 Task: In the Page Airports.pptxselect the entire text, and change the font case to  'sentence case'and apply the design theme 'ion boardroom'and apply the transition random barsand insert the  date and timewith color purple
Action: Mouse moved to (60, 118)
Screenshot: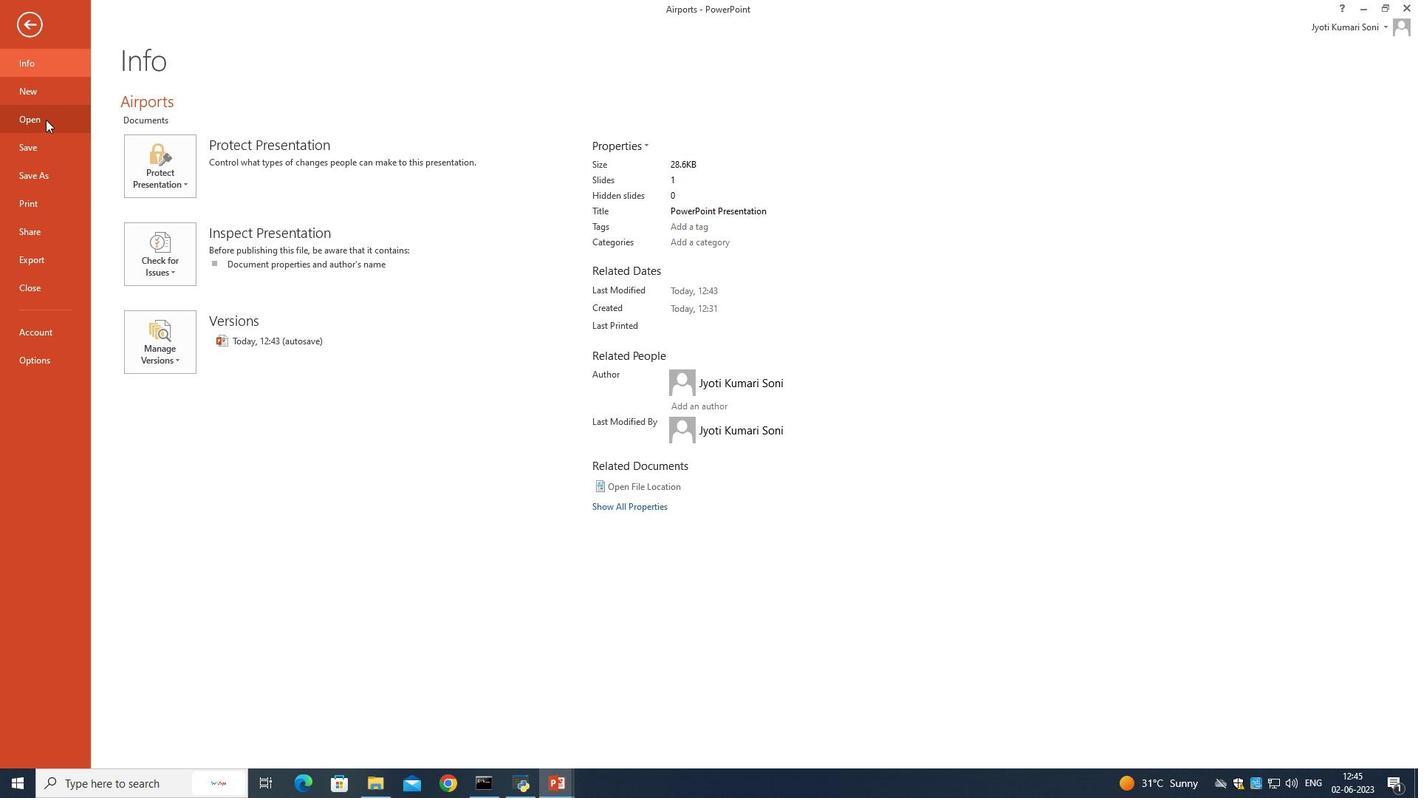 
Action: Mouse pressed left at (60, 118)
Screenshot: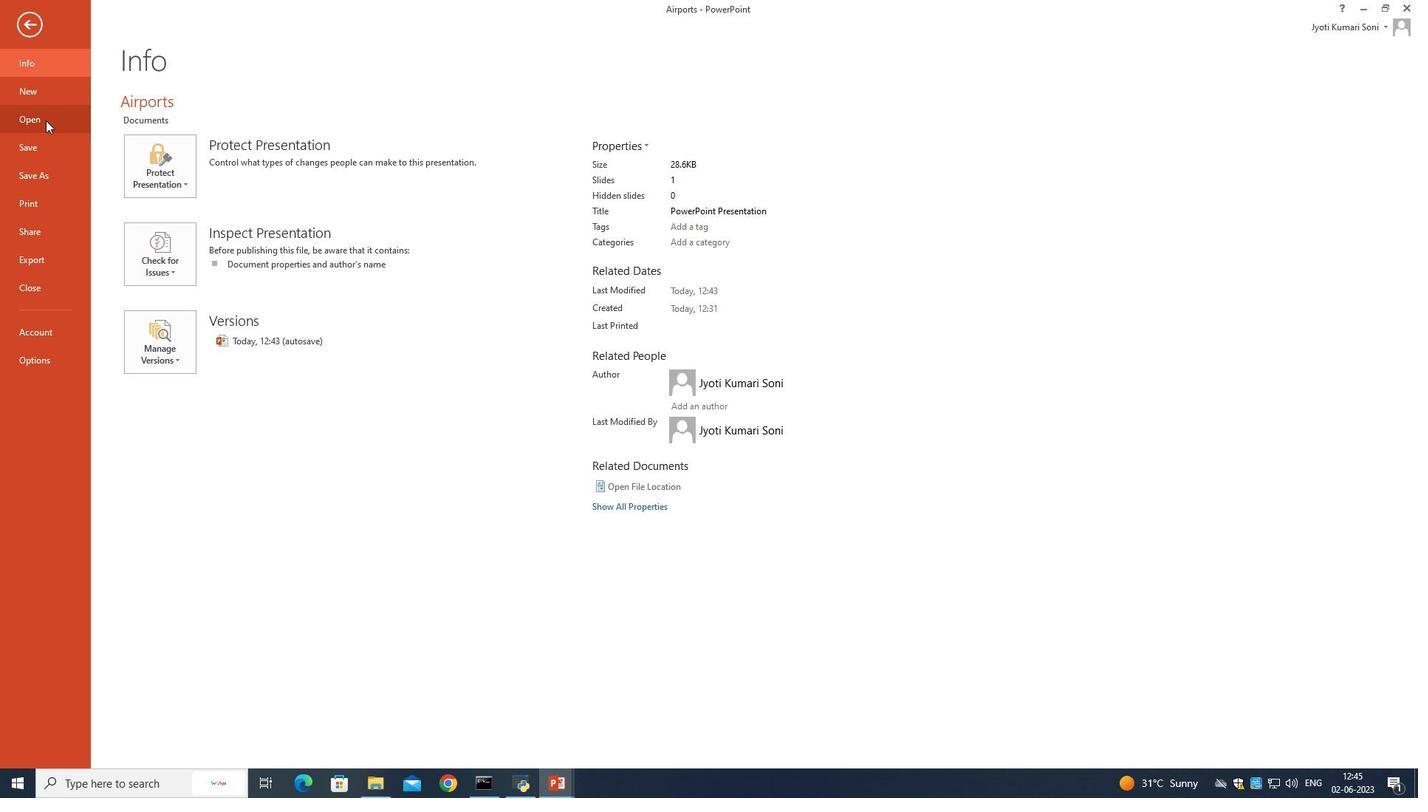 
Action: Mouse moved to (396, 146)
Screenshot: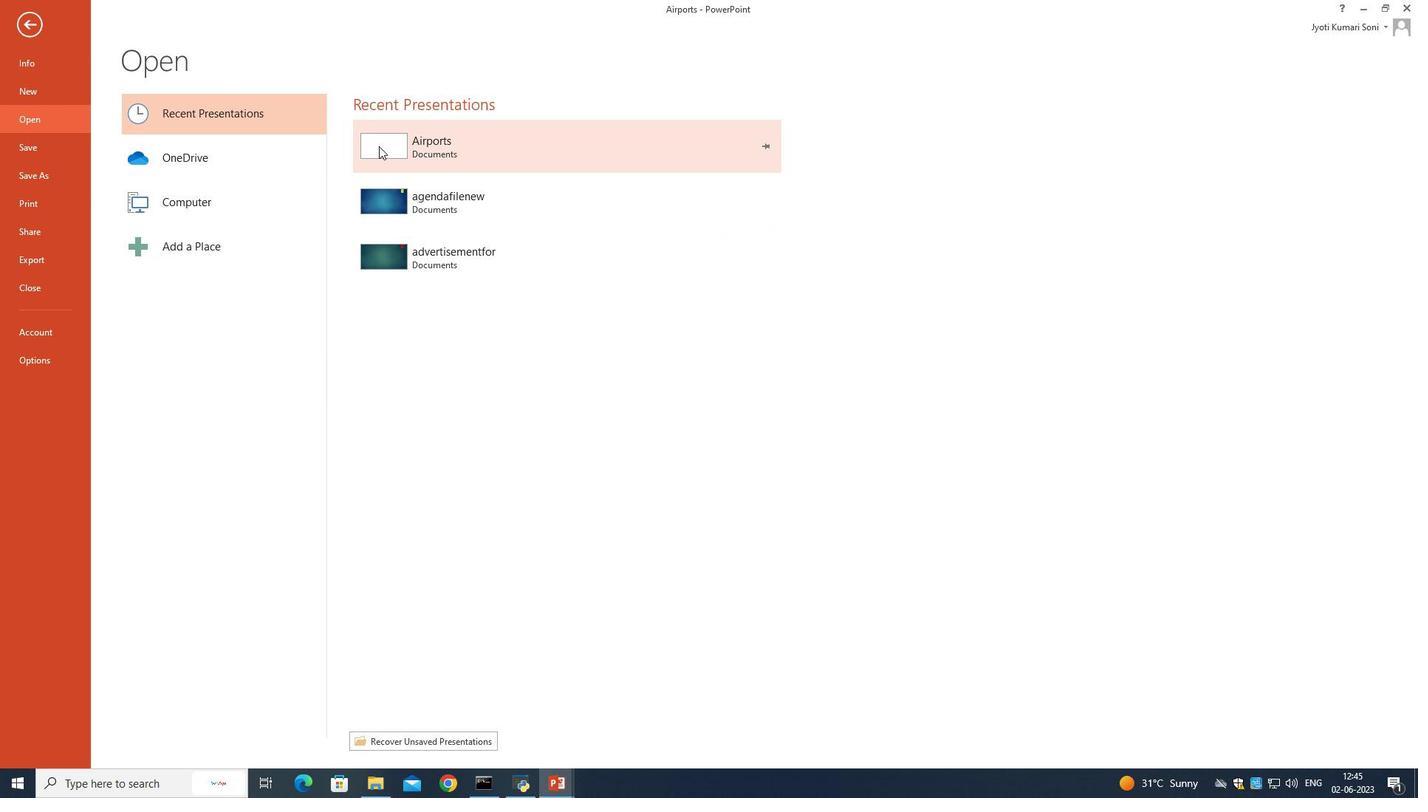 
Action: Mouse pressed left at (396, 146)
Screenshot: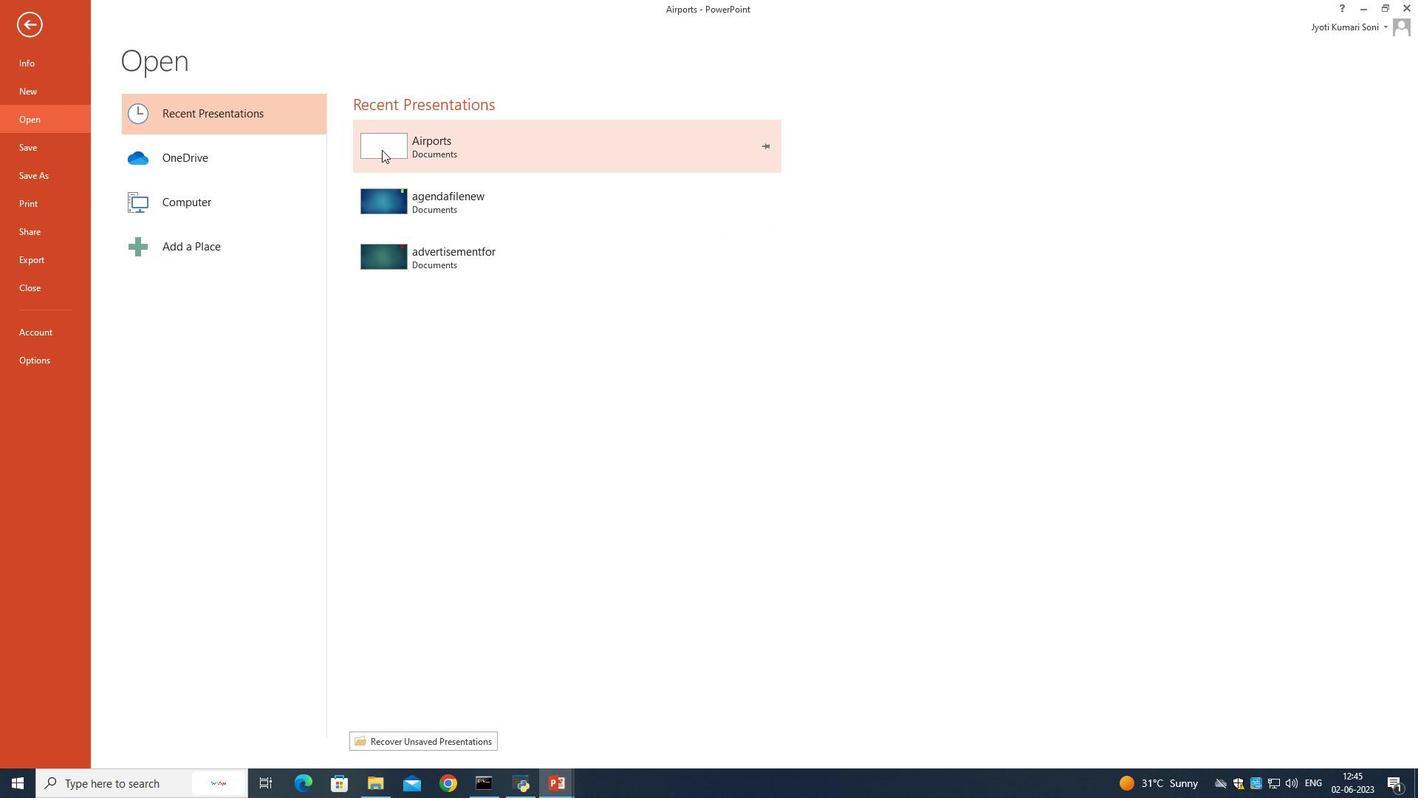
Action: Mouse pressed left at (396, 146)
Screenshot: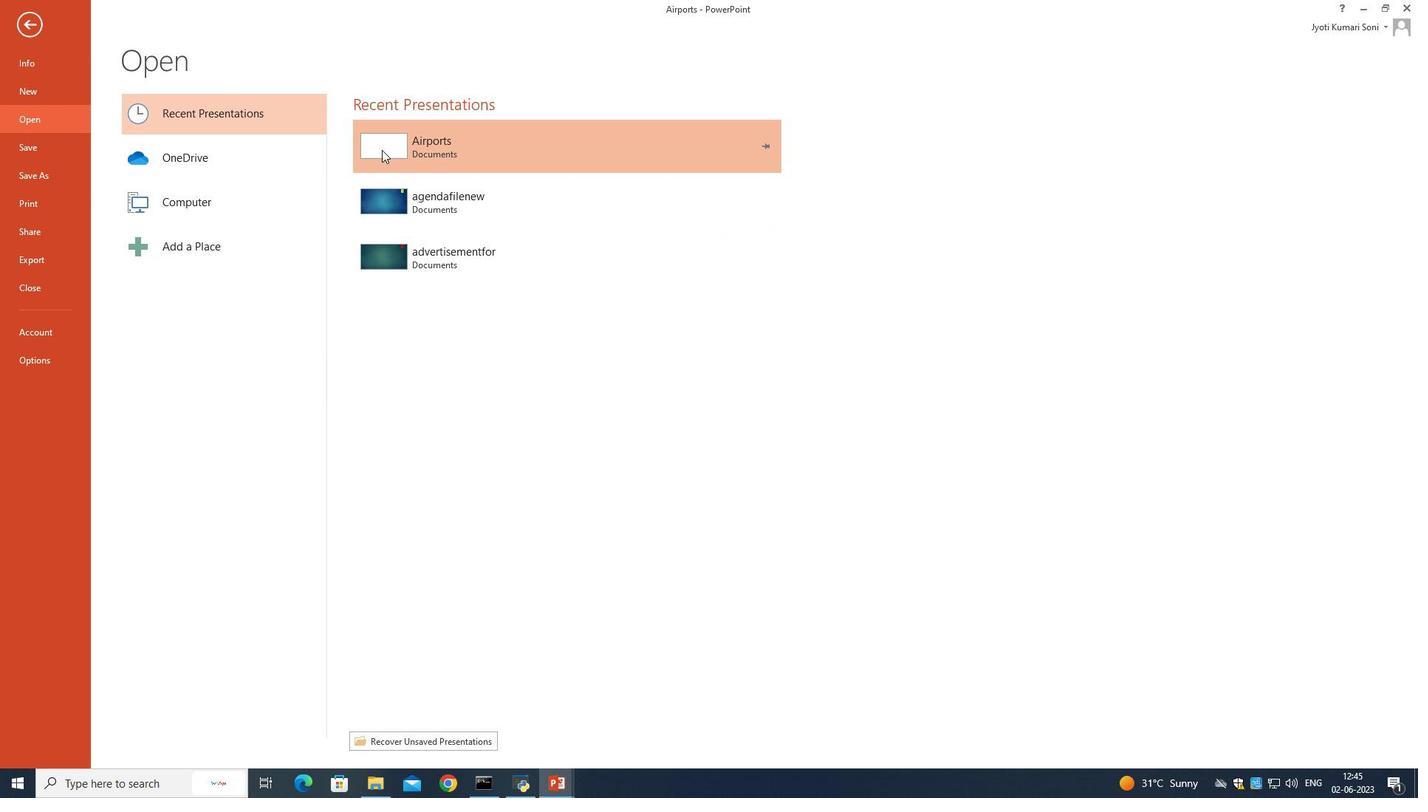 
Action: Mouse moved to (1095, 430)
Screenshot: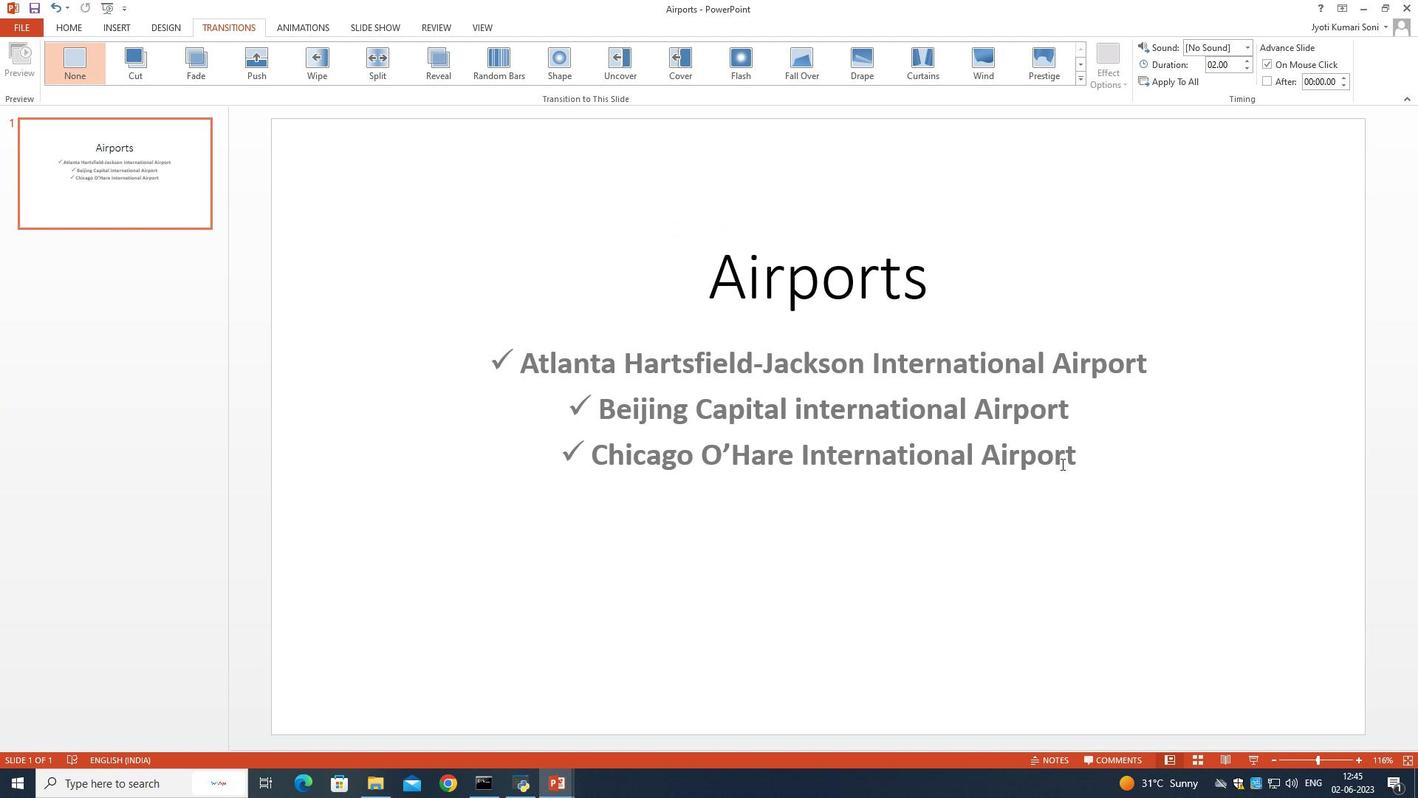 
Action: Mouse pressed left at (1095, 430)
Screenshot: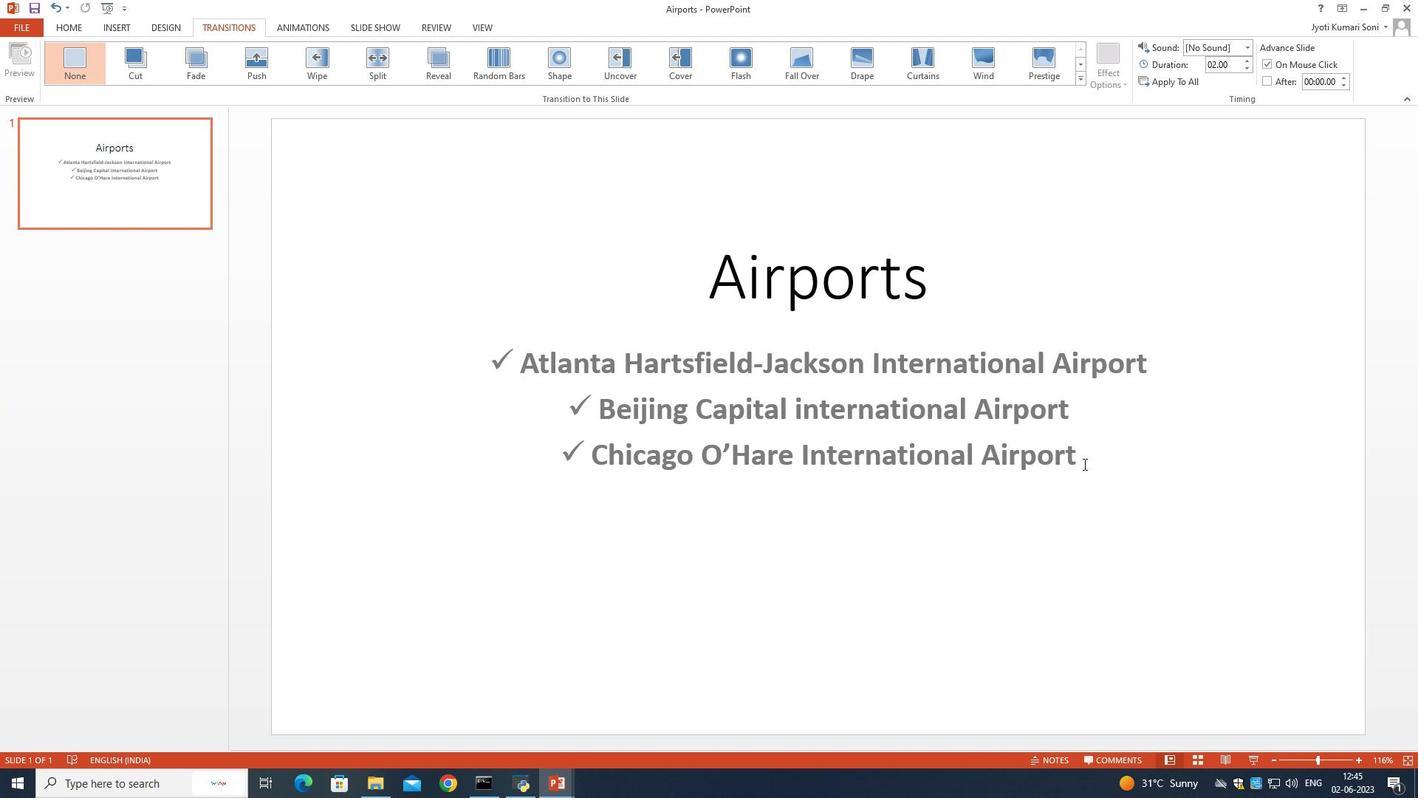 
Action: Mouse moved to (790, 259)
Screenshot: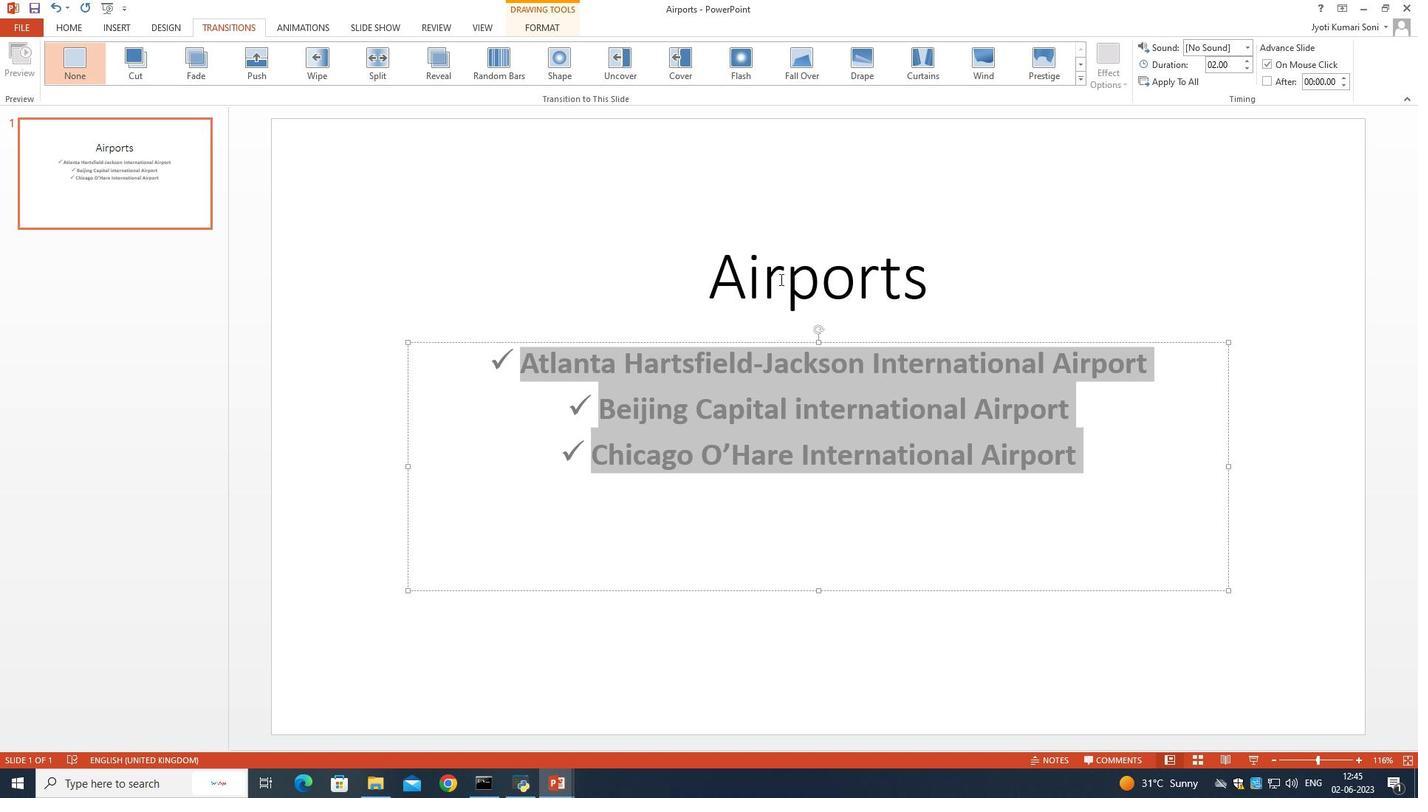 
Action: Mouse pressed left at (790, 259)
Screenshot: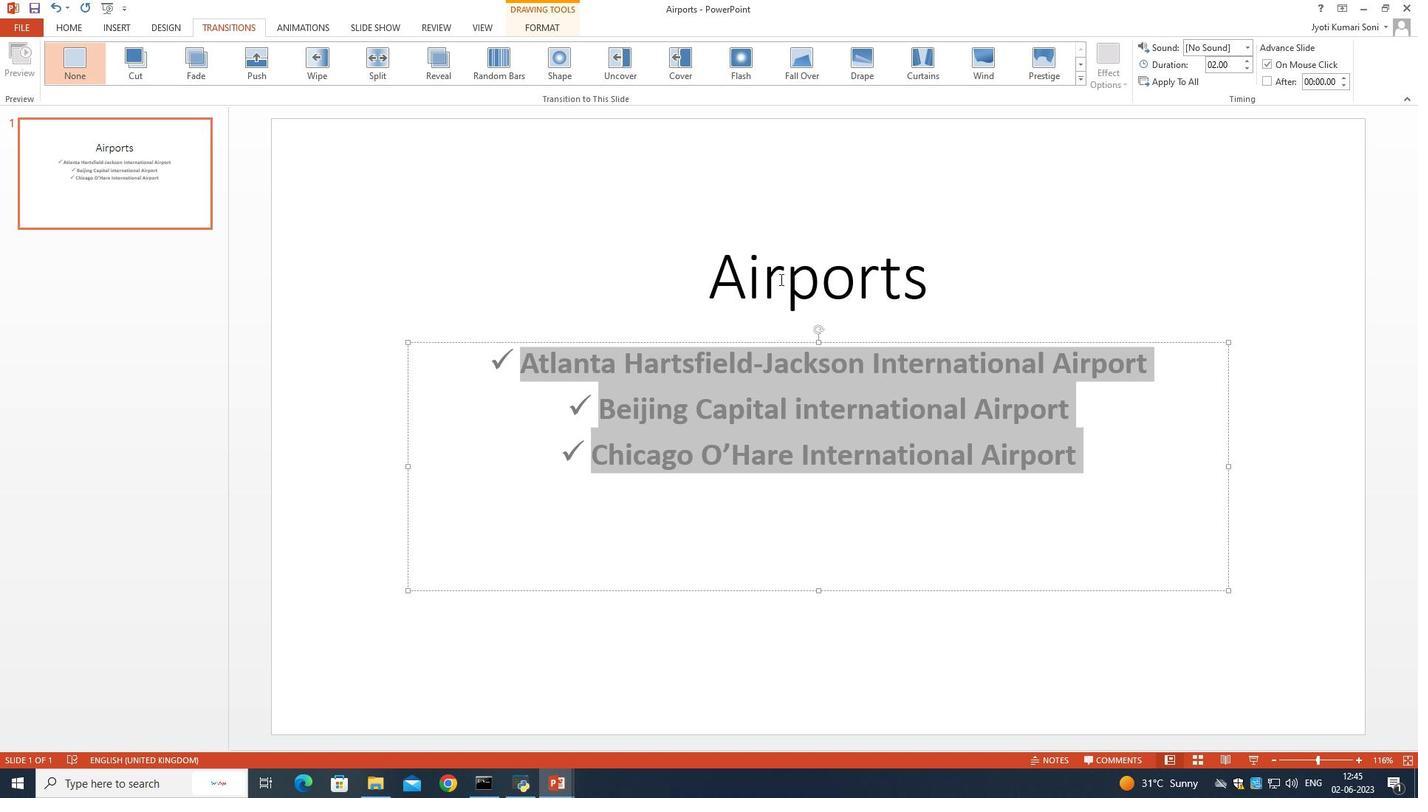 
Action: Mouse moved to (804, 345)
Screenshot: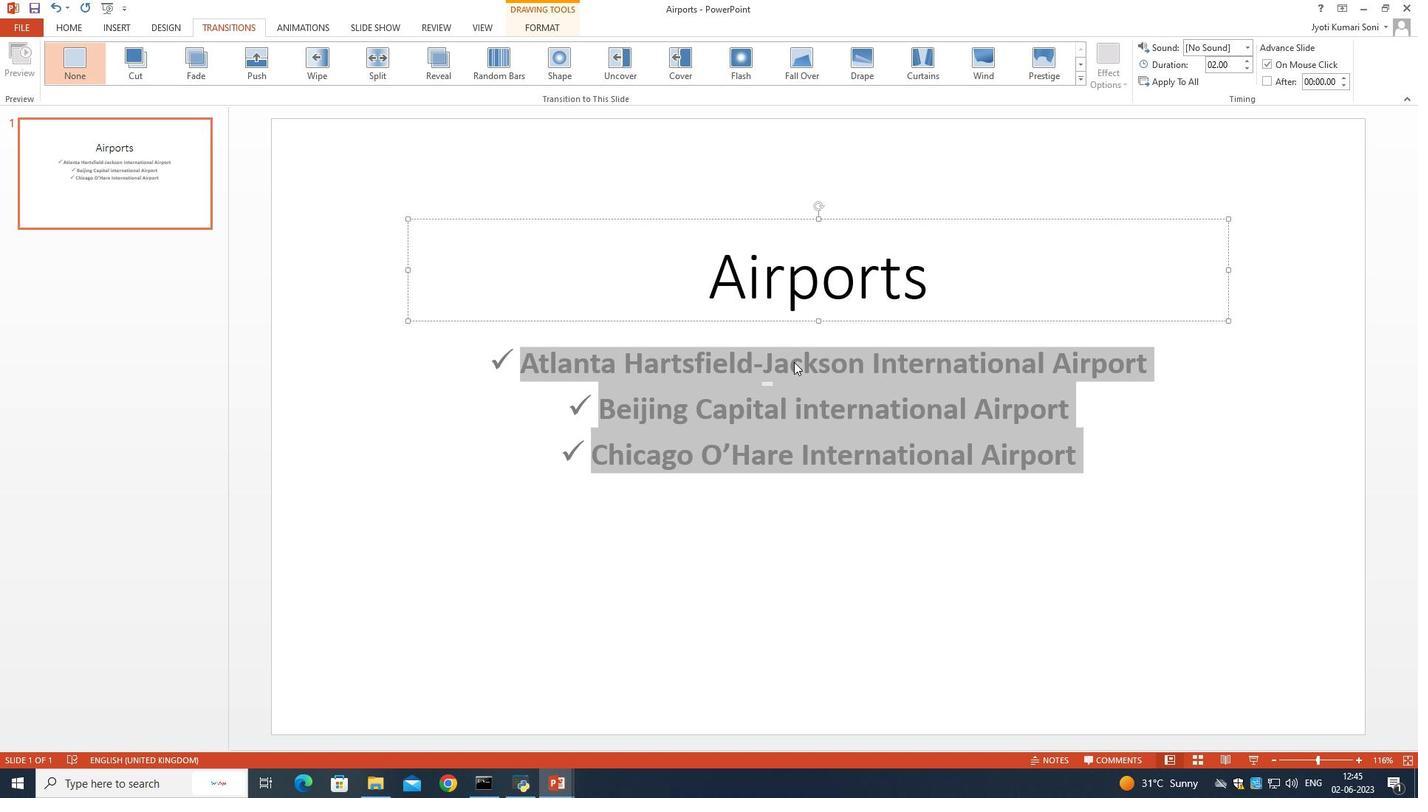 
Action: Mouse pressed left at (804, 345)
Screenshot: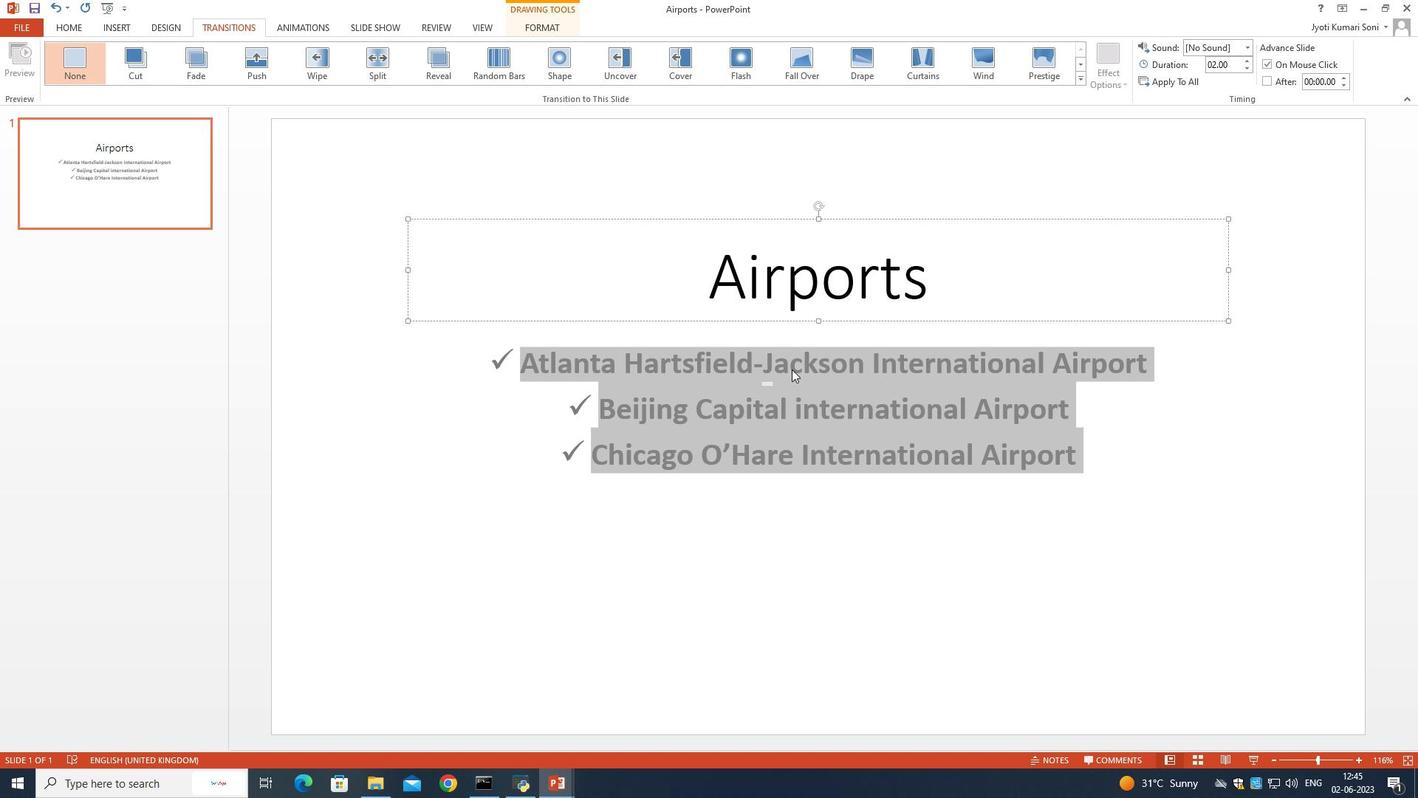
Action: Mouse moved to (791, 379)
Screenshot: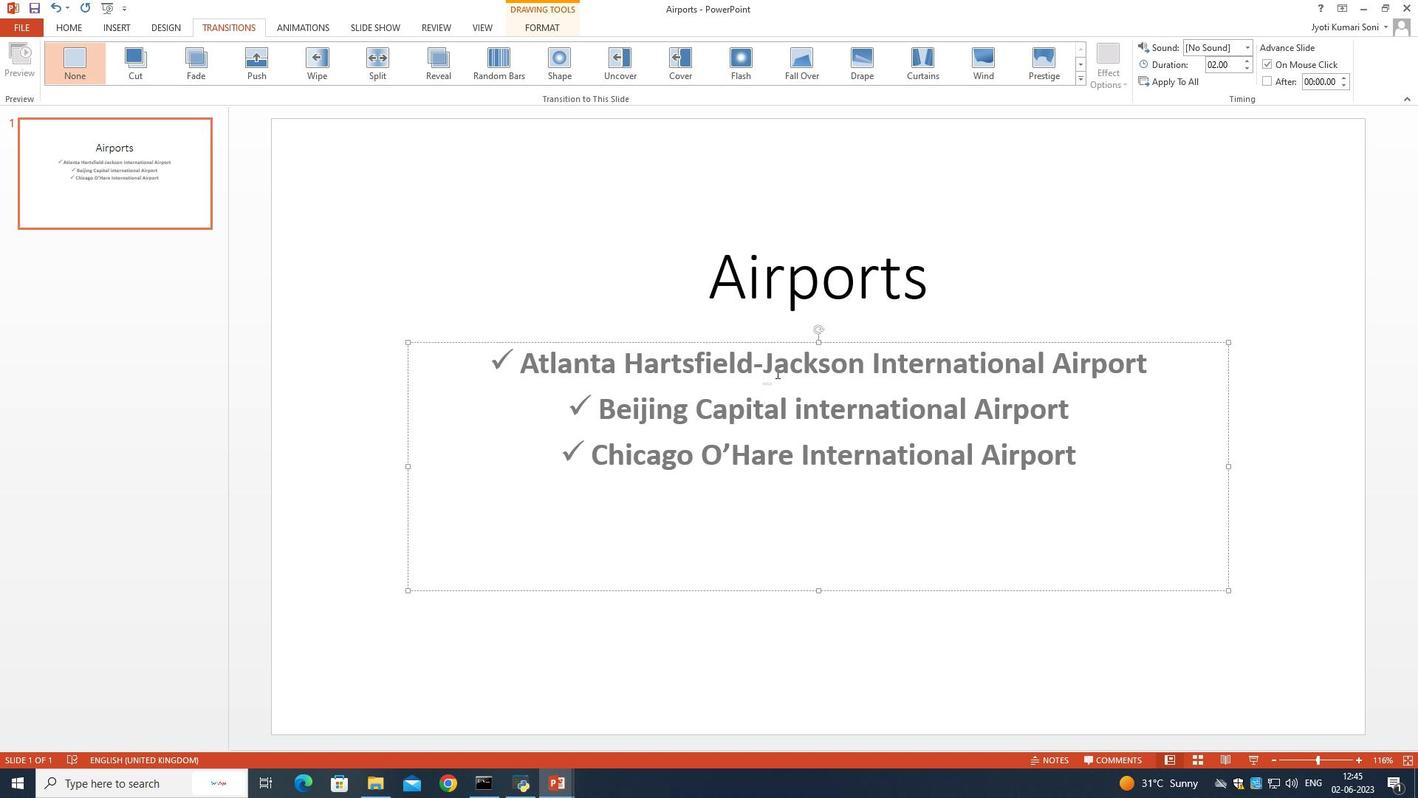 
Action: Mouse pressed left at (791, 379)
Screenshot: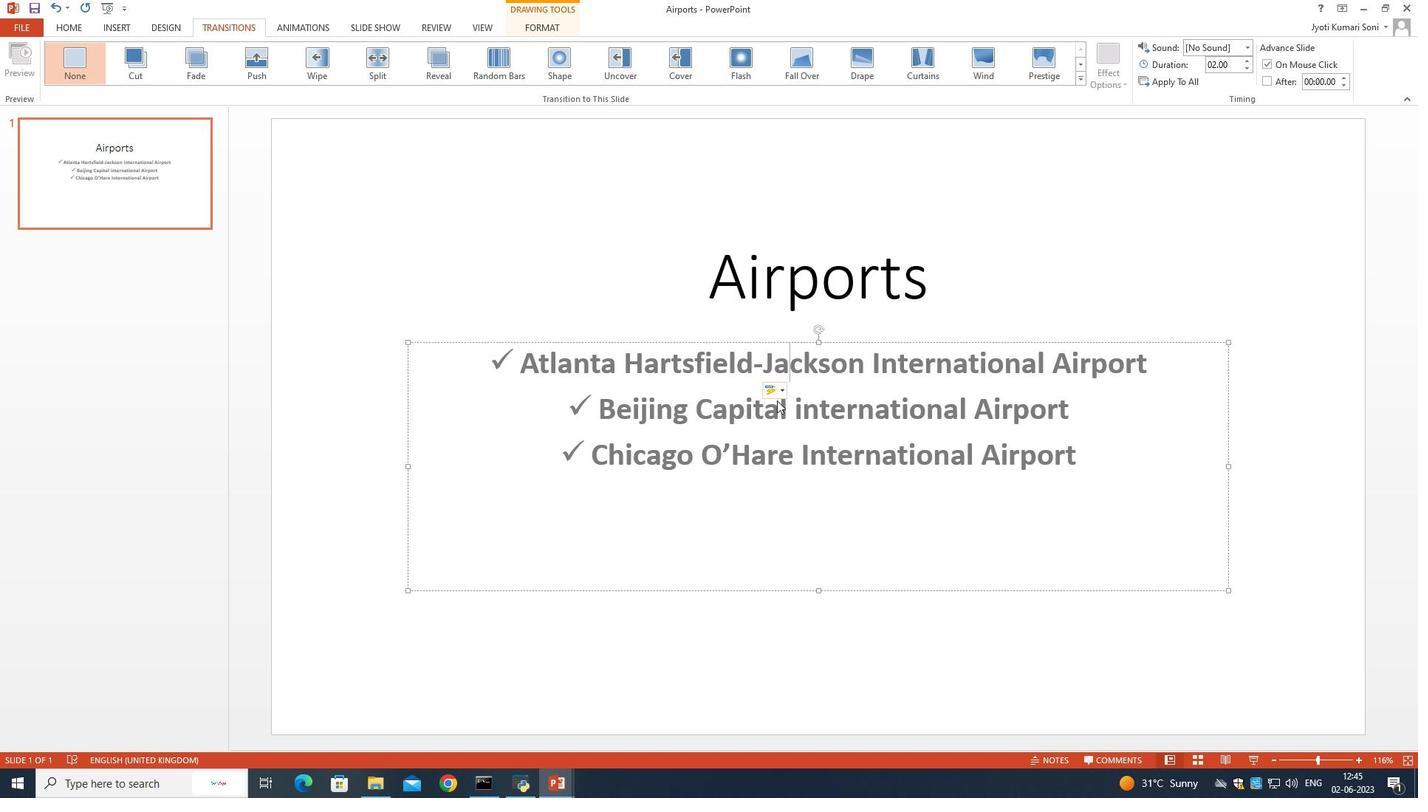 
Action: Mouse moved to (775, 274)
Screenshot: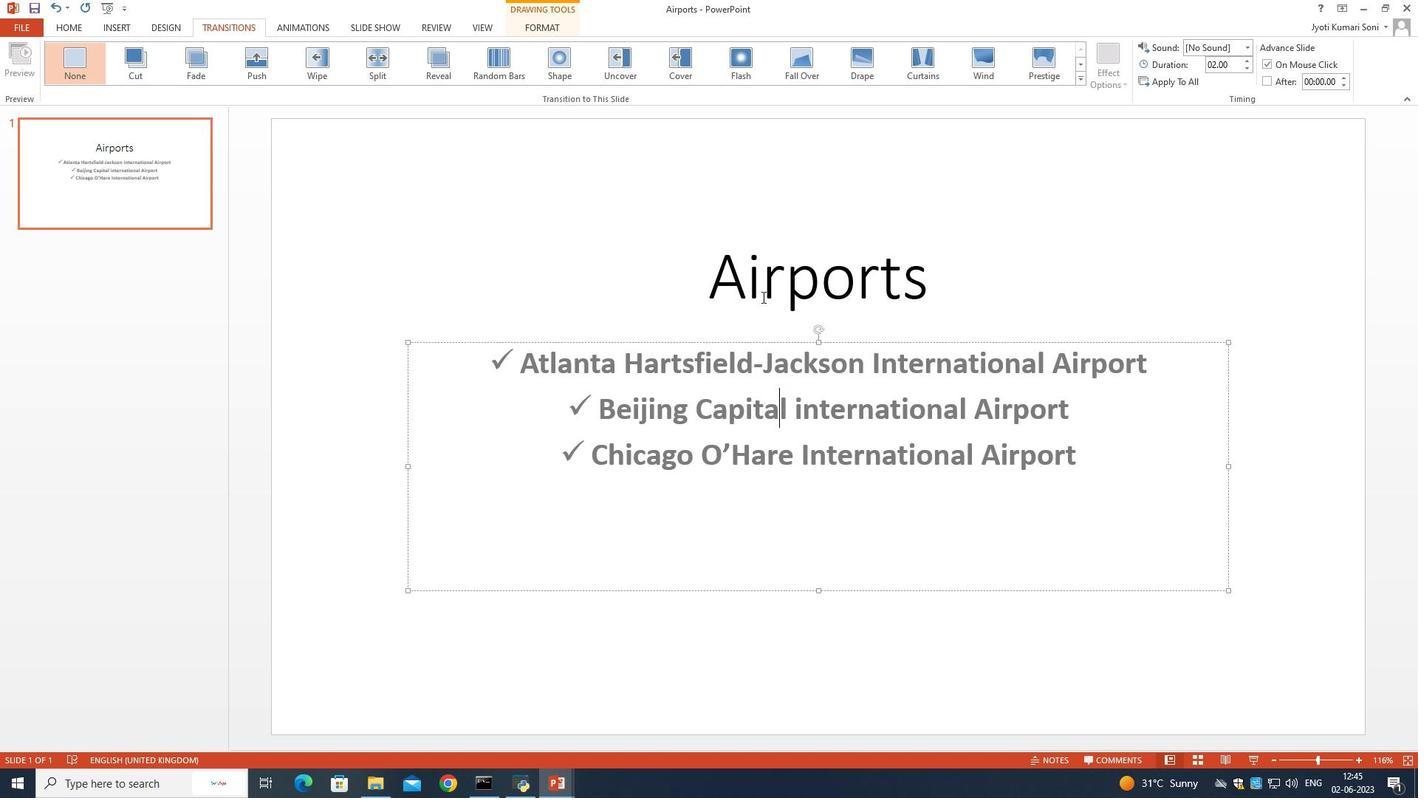 
Action: Mouse pressed left at (775, 274)
Screenshot: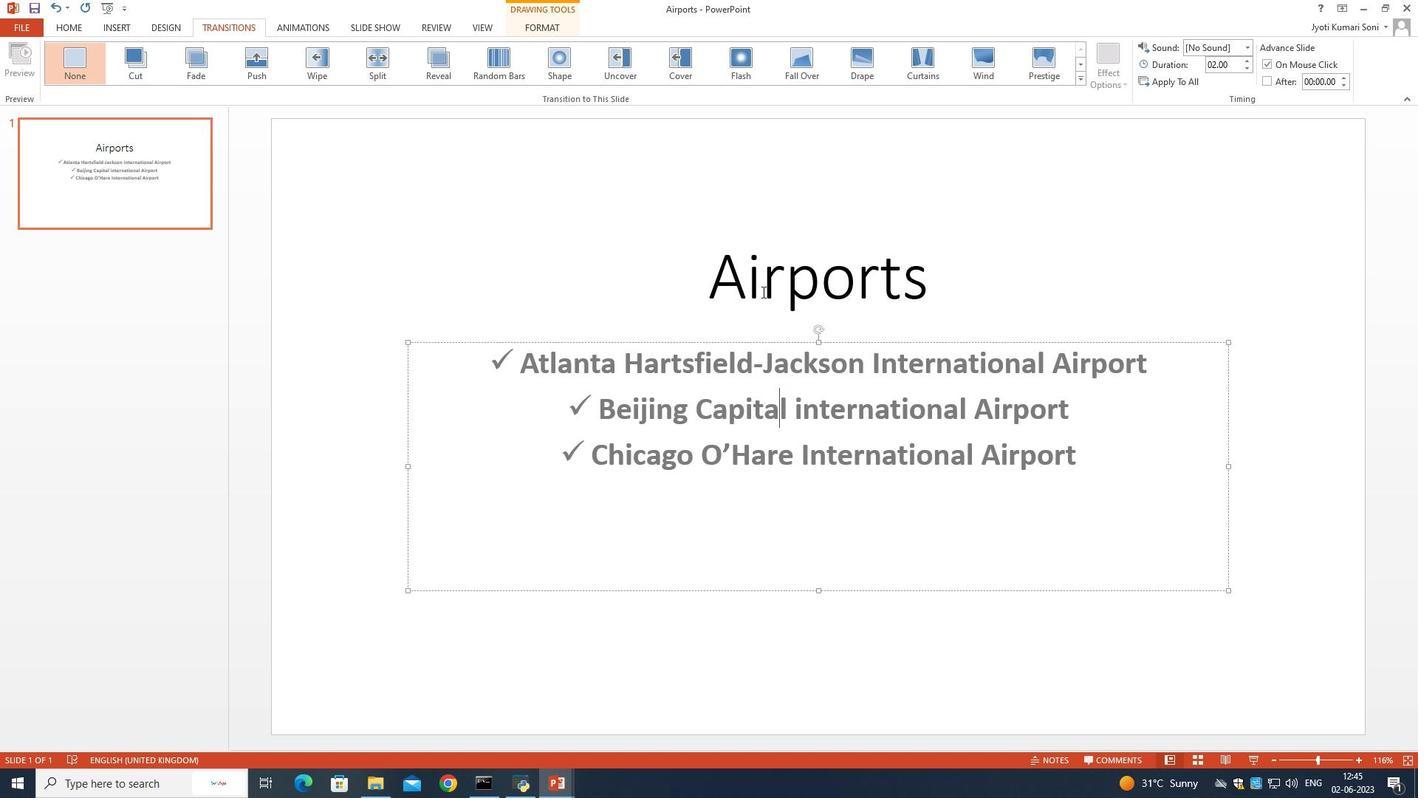 
Action: Mouse moved to (788, 355)
Screenshot: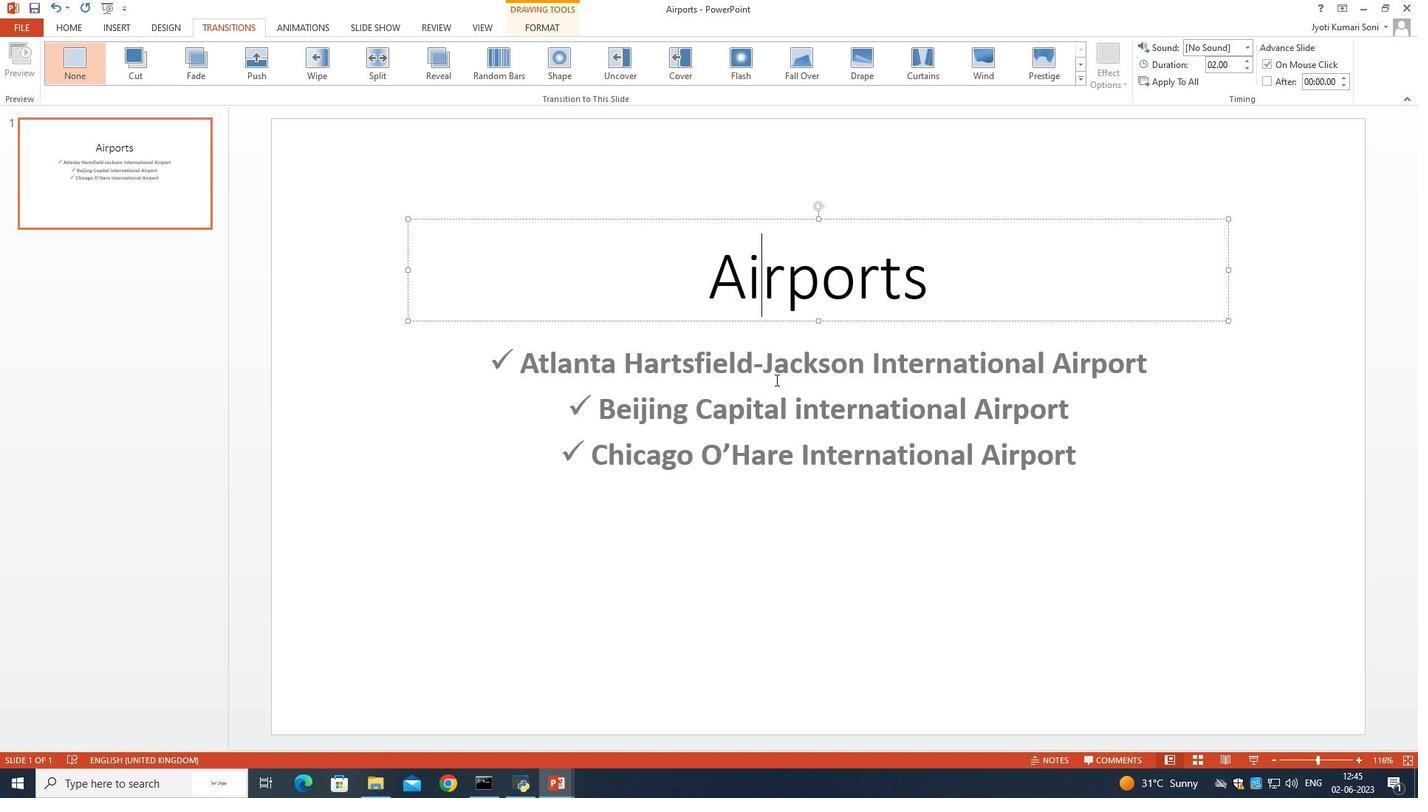 
Action: Mouse pressed left at (788, 355)
Screenshot: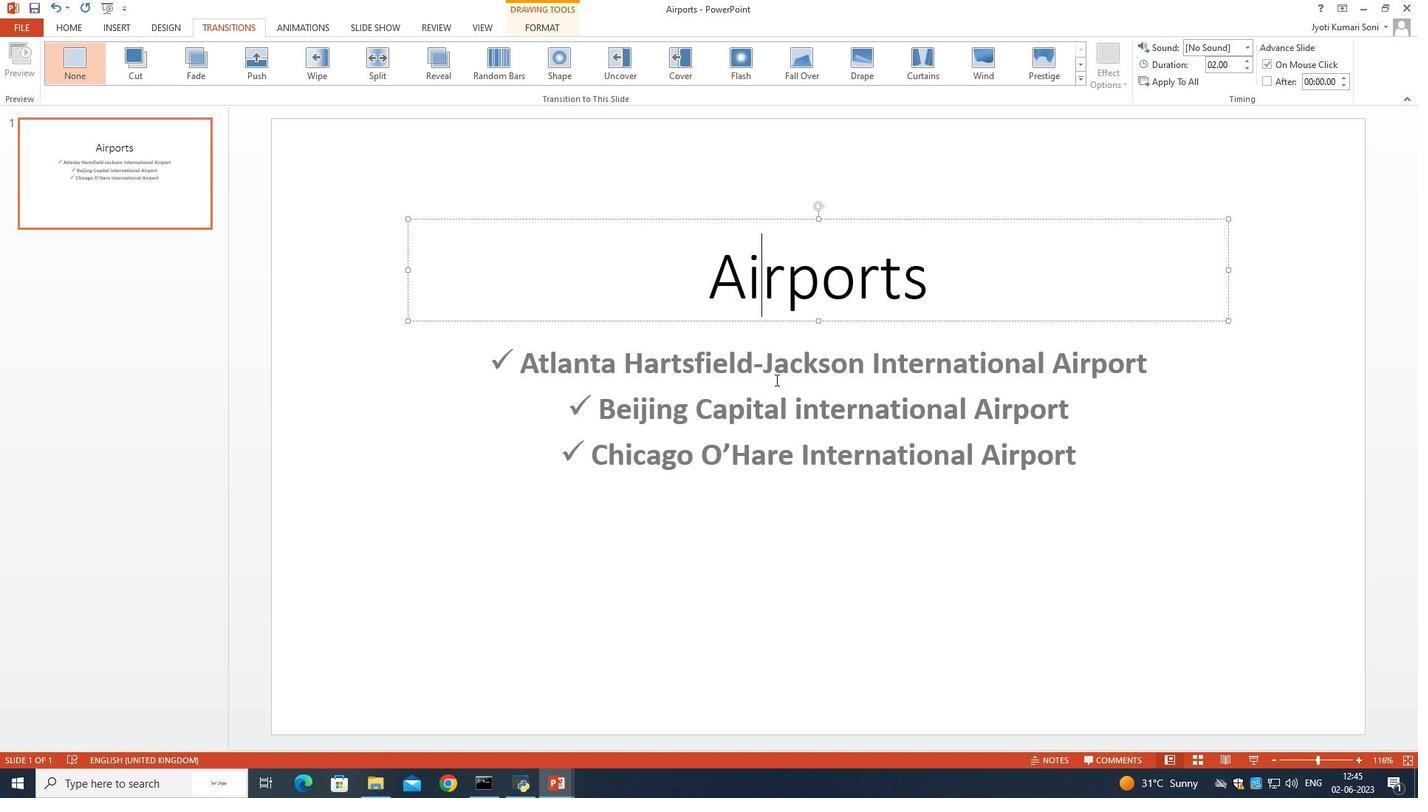 
Action: Mouse moved to (503, 333)
Screenshot: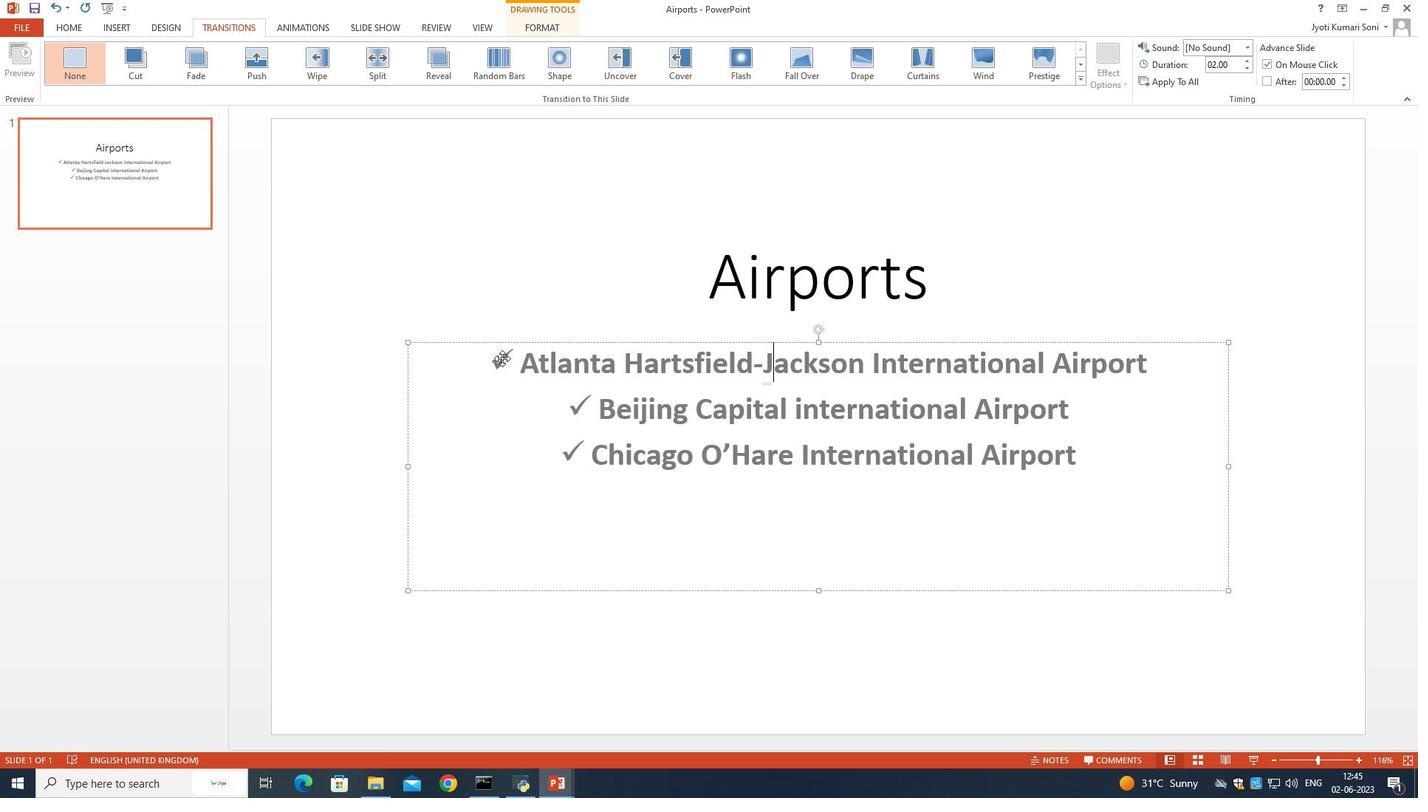 
Action: Mouse pressed left at (503, 333)
Screenshot: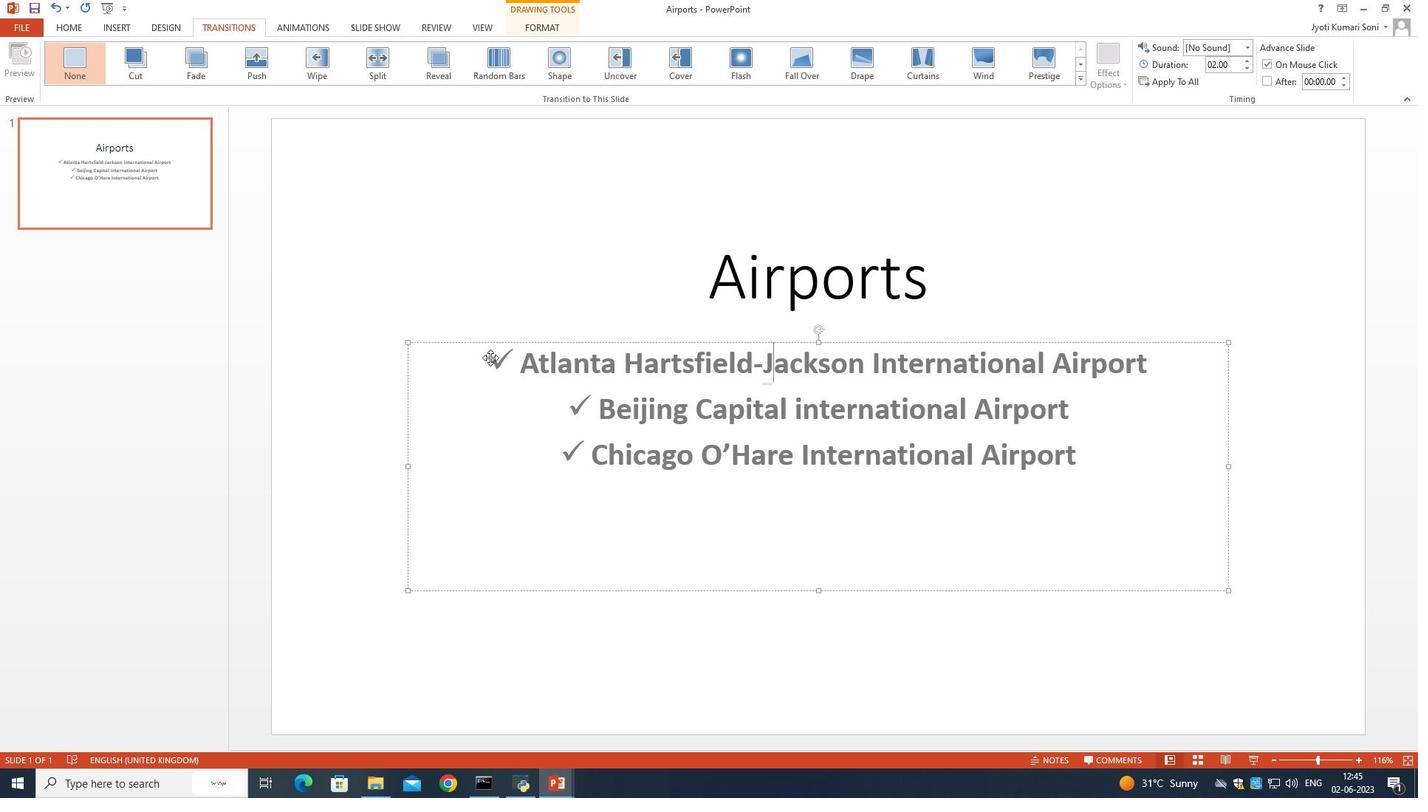 
Action: Mouse moved to (738, 398)
Screenshot: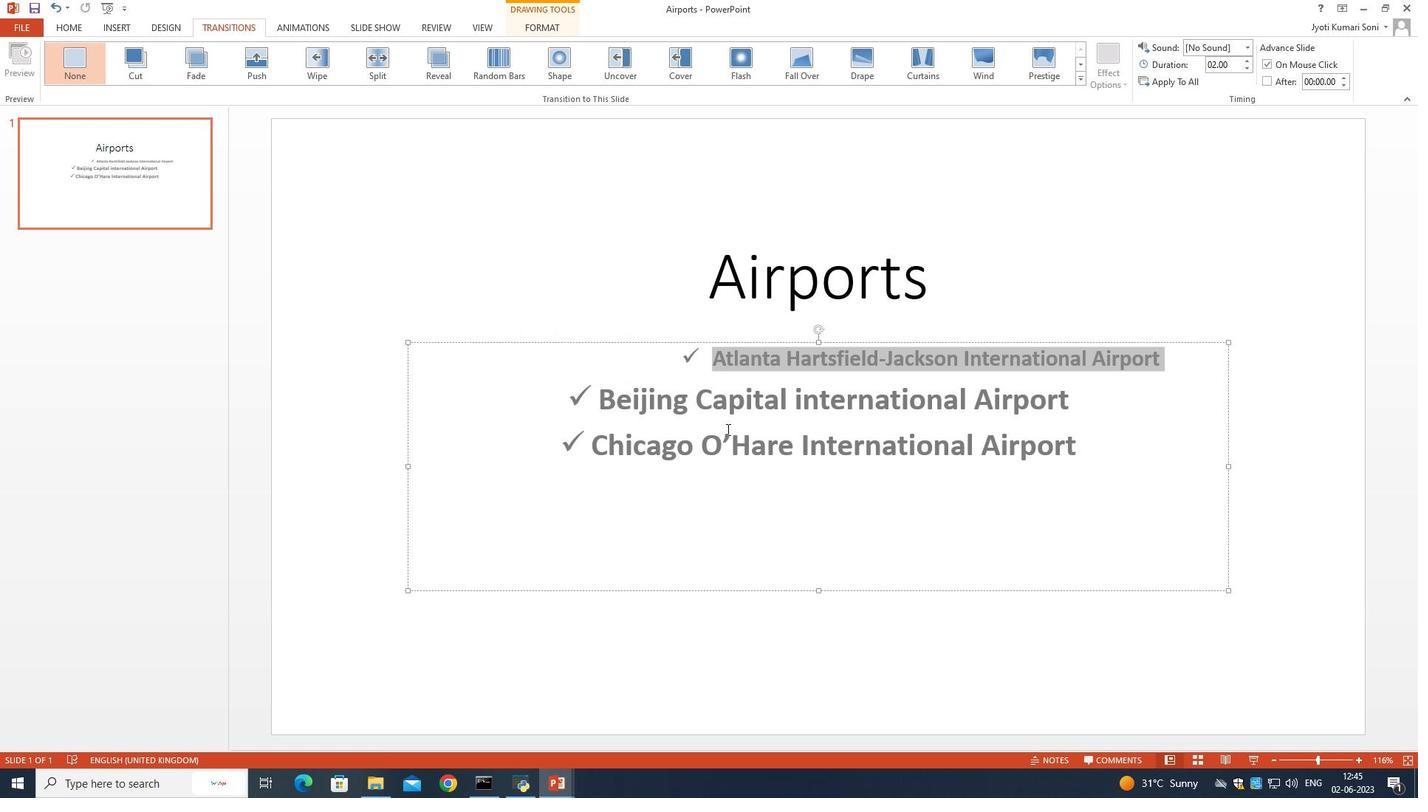 
Action: Key pressed ctrl+Z
Screenshot: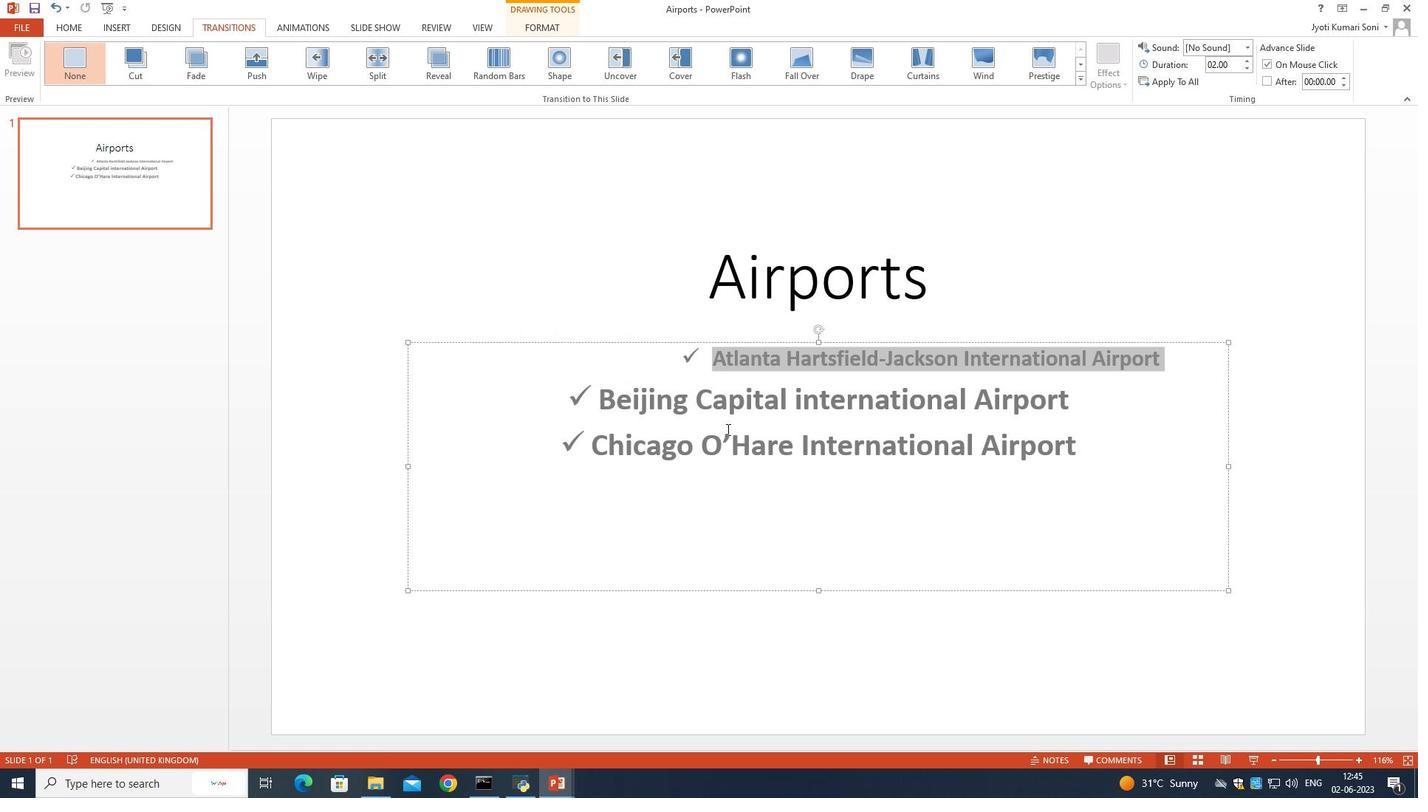
Action: Mouse moved to (1114, 445)
Screenshot: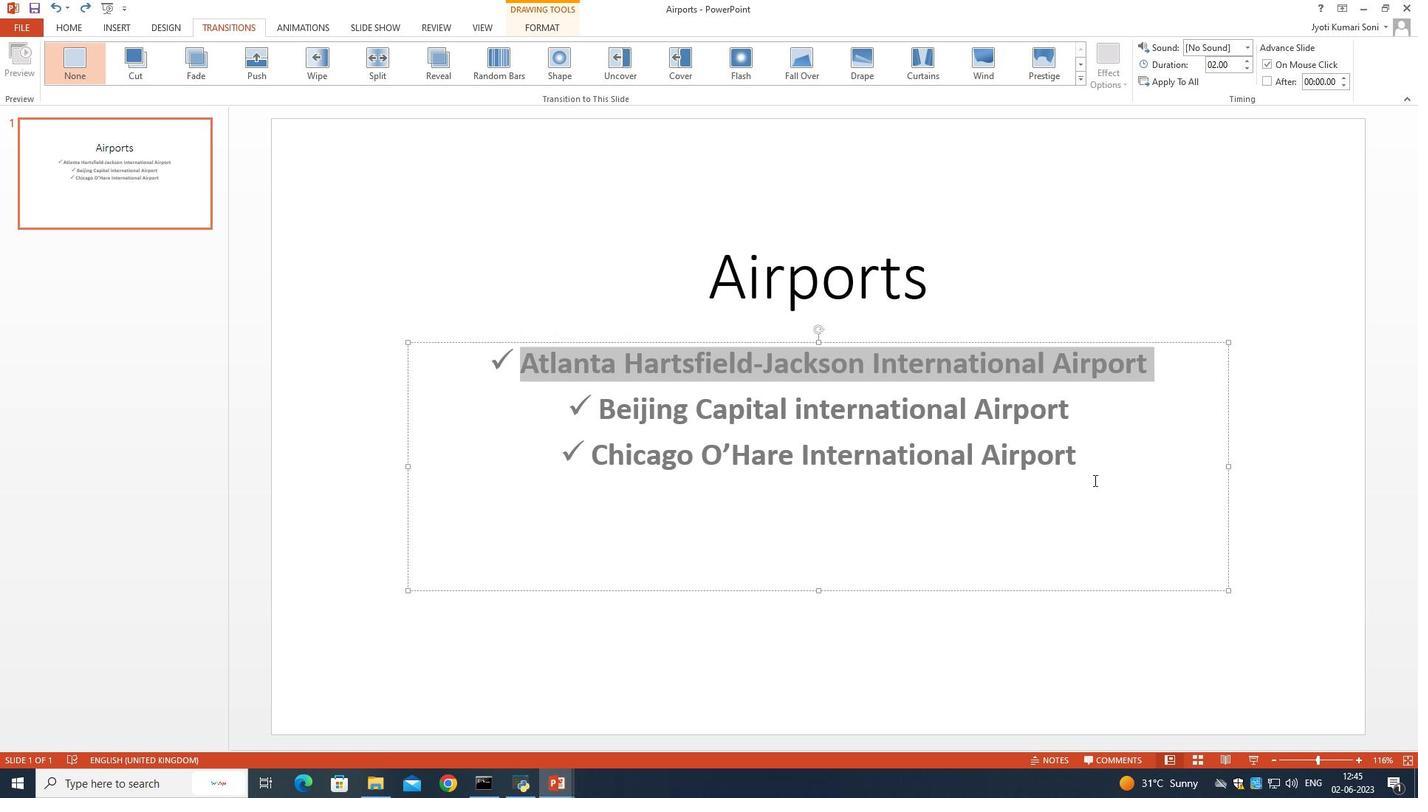 
Action: Mouse pressed left at (1114, 445)
Screenshot: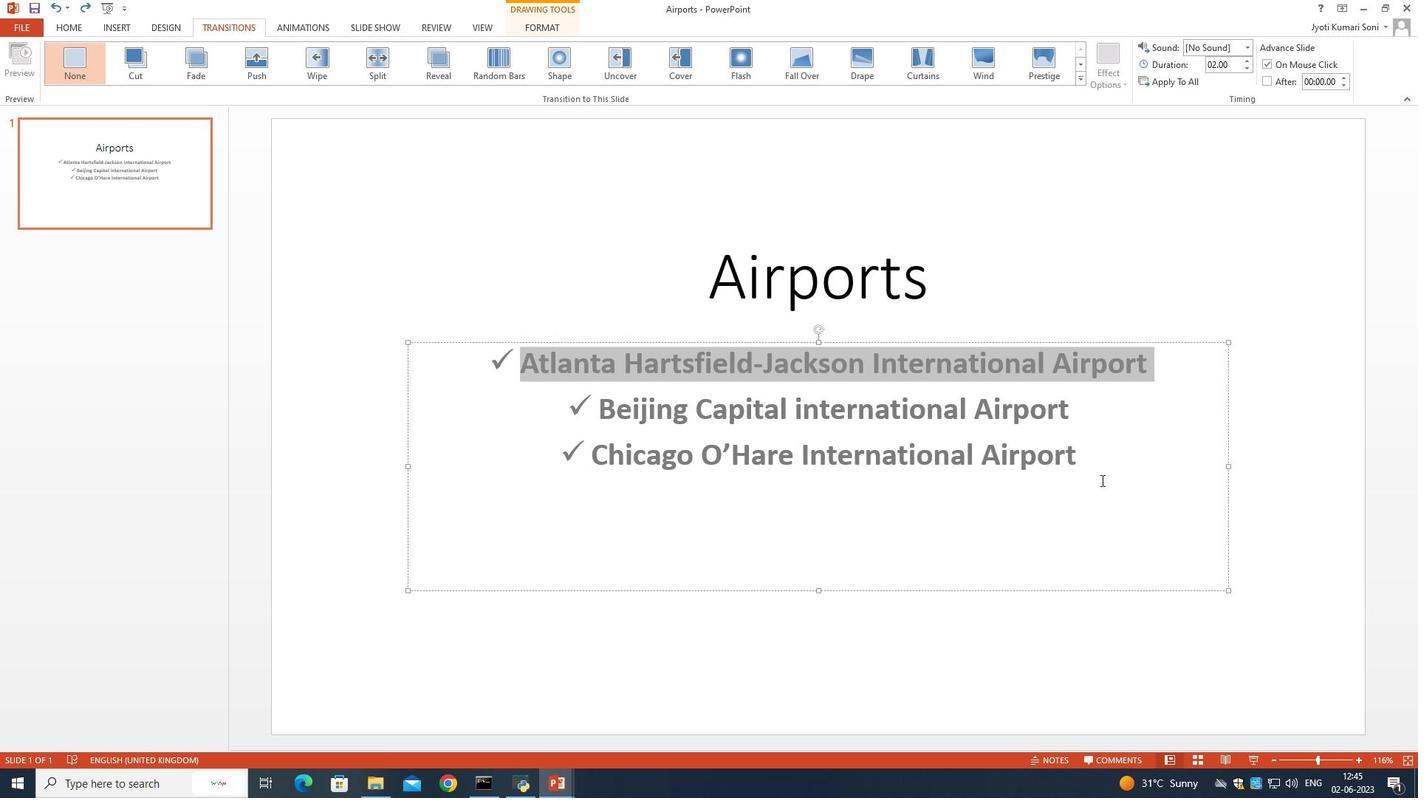 
Action: Mouse moved to (1098, 424)
Screenshot: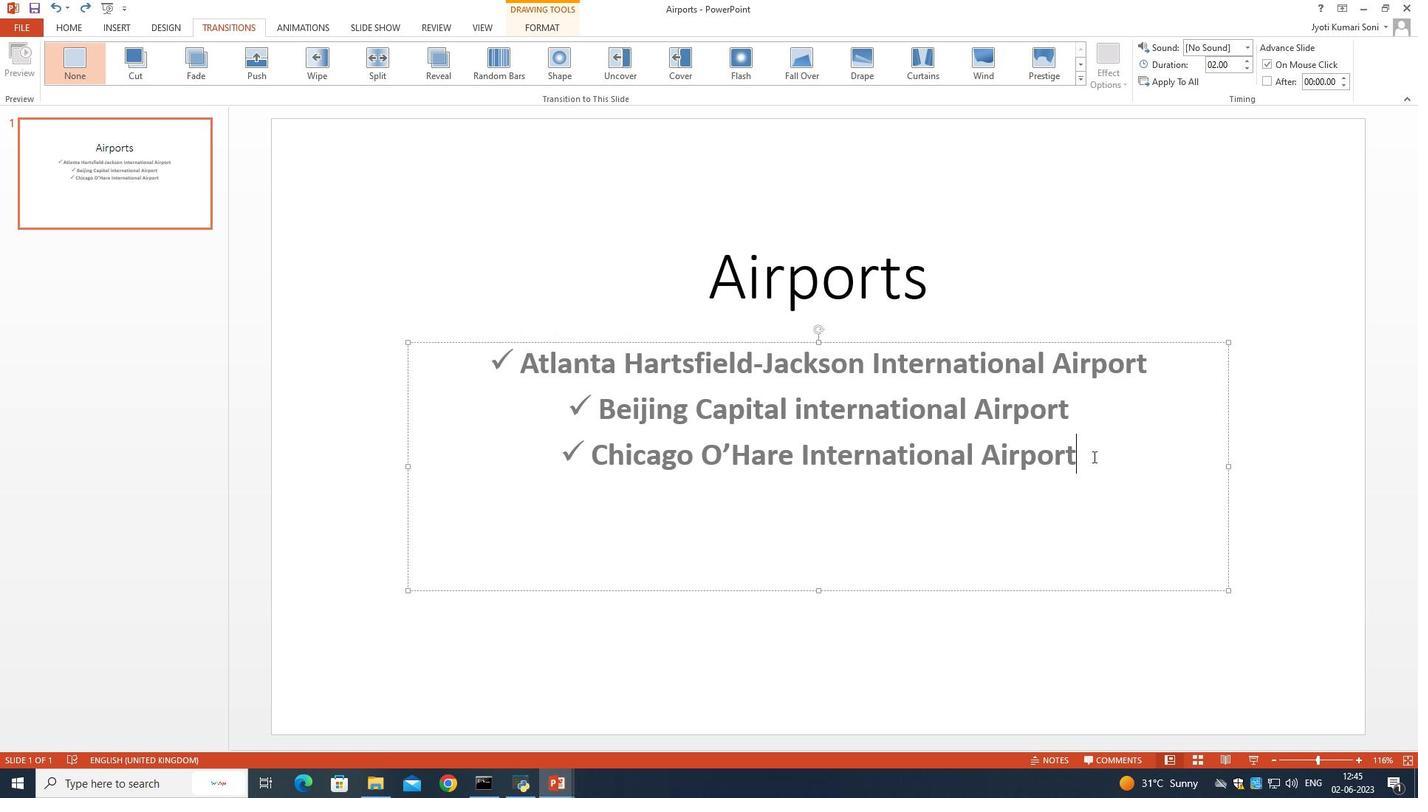 
Action: Mouse pressed left at (1098, 424)
Screenshot: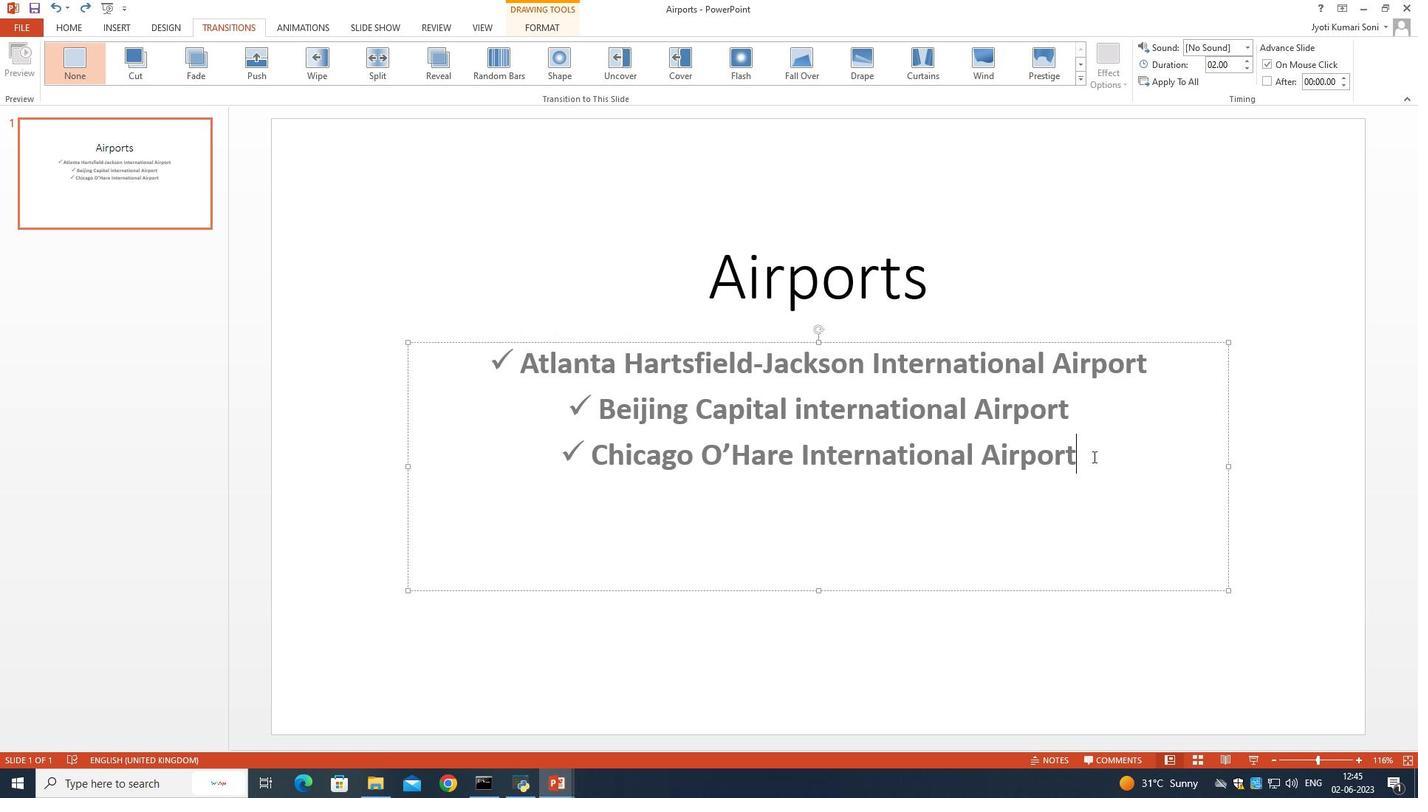 
Action: Mouse moved to (75, 31)
Screenshot: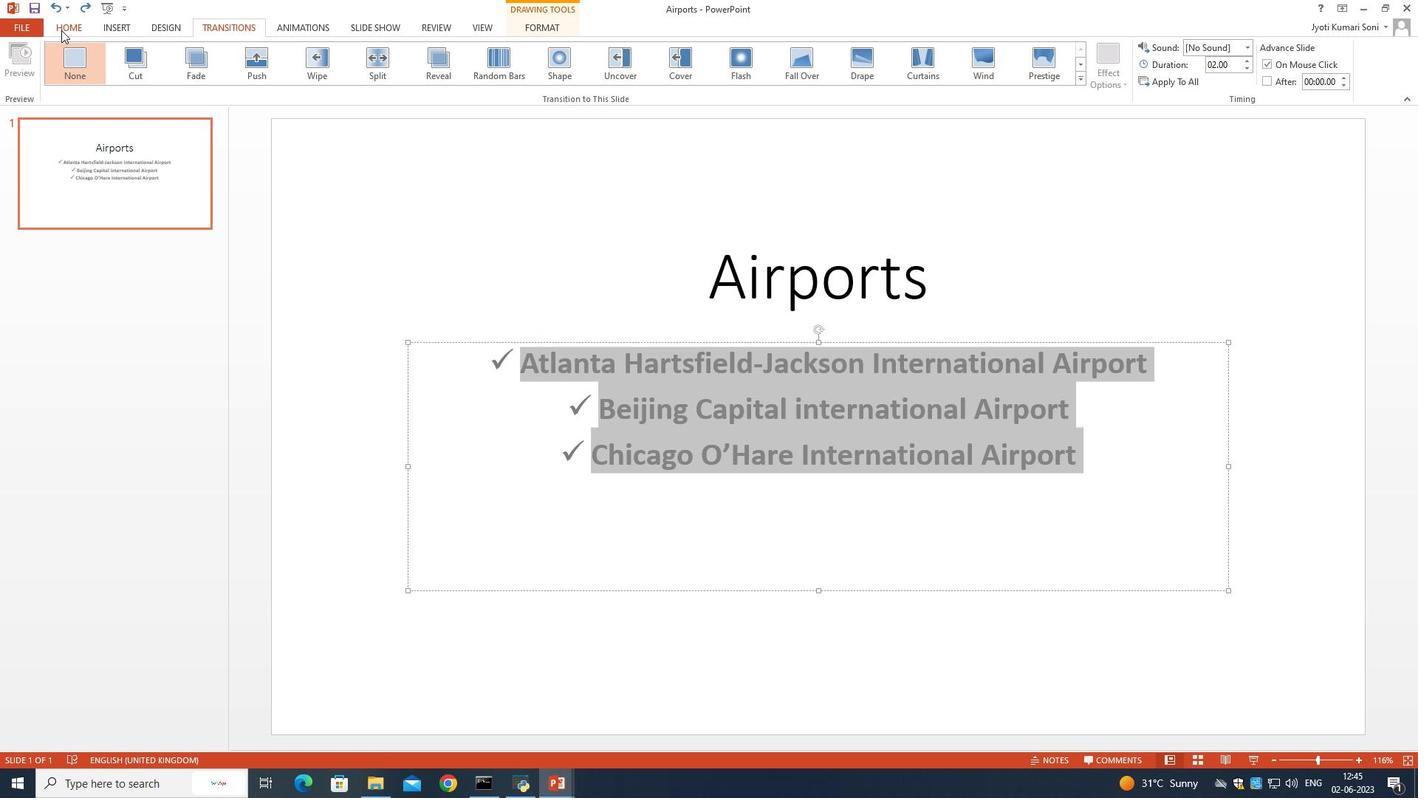 
Action: Mouse pressed left at (75, 31)
Screenshot: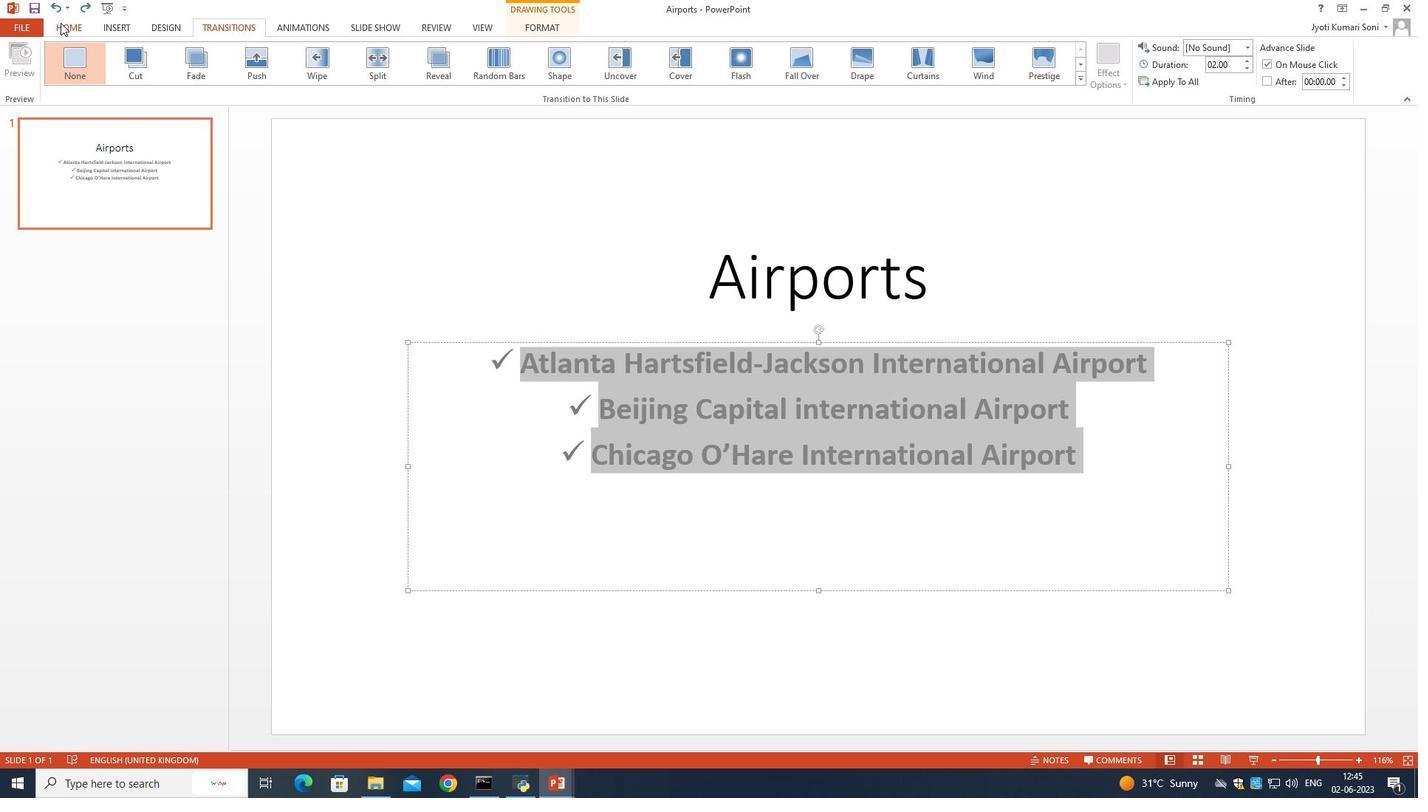
Action: Mouse moved to (353, 82)
Screenshot: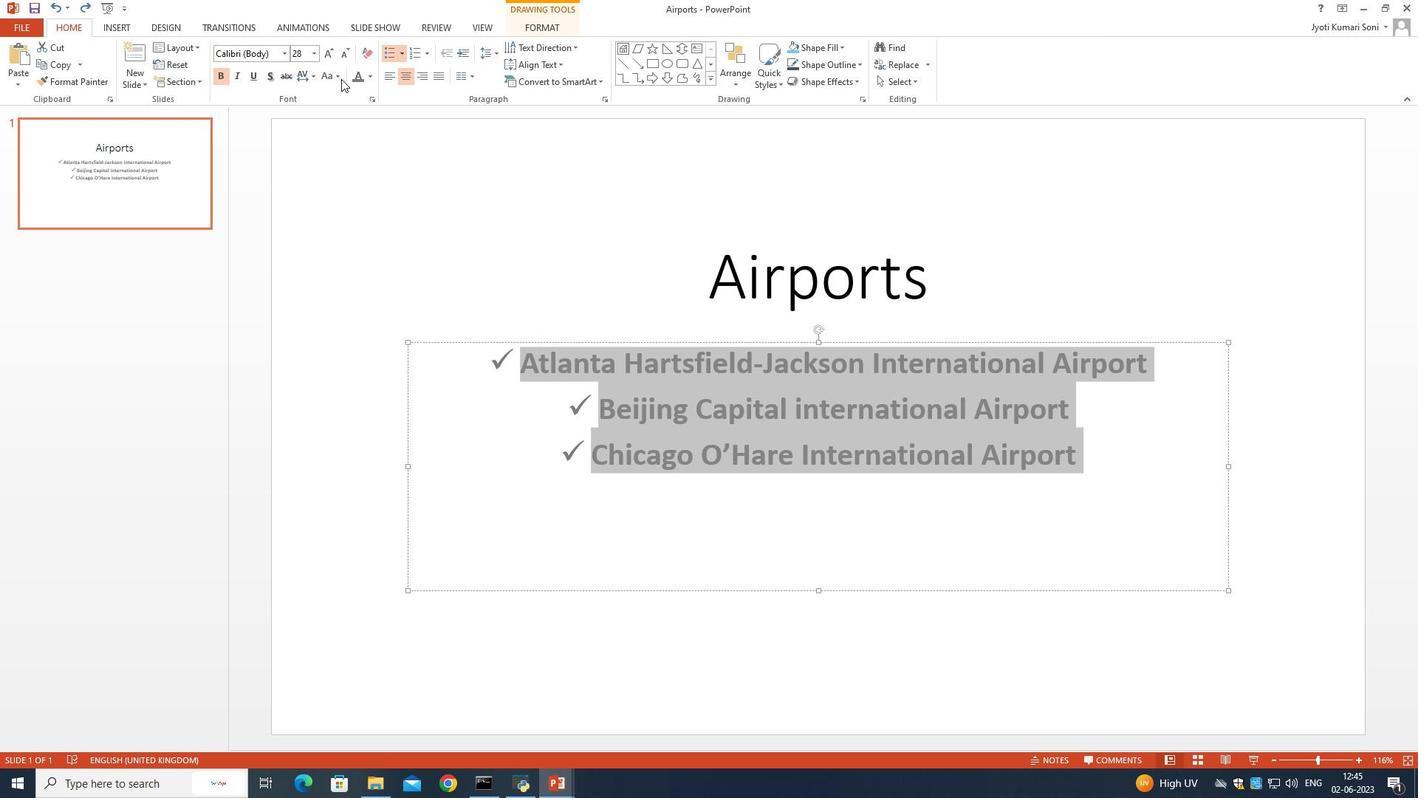 
Action: Mouse pressed left at (353, 82)
Screenshot: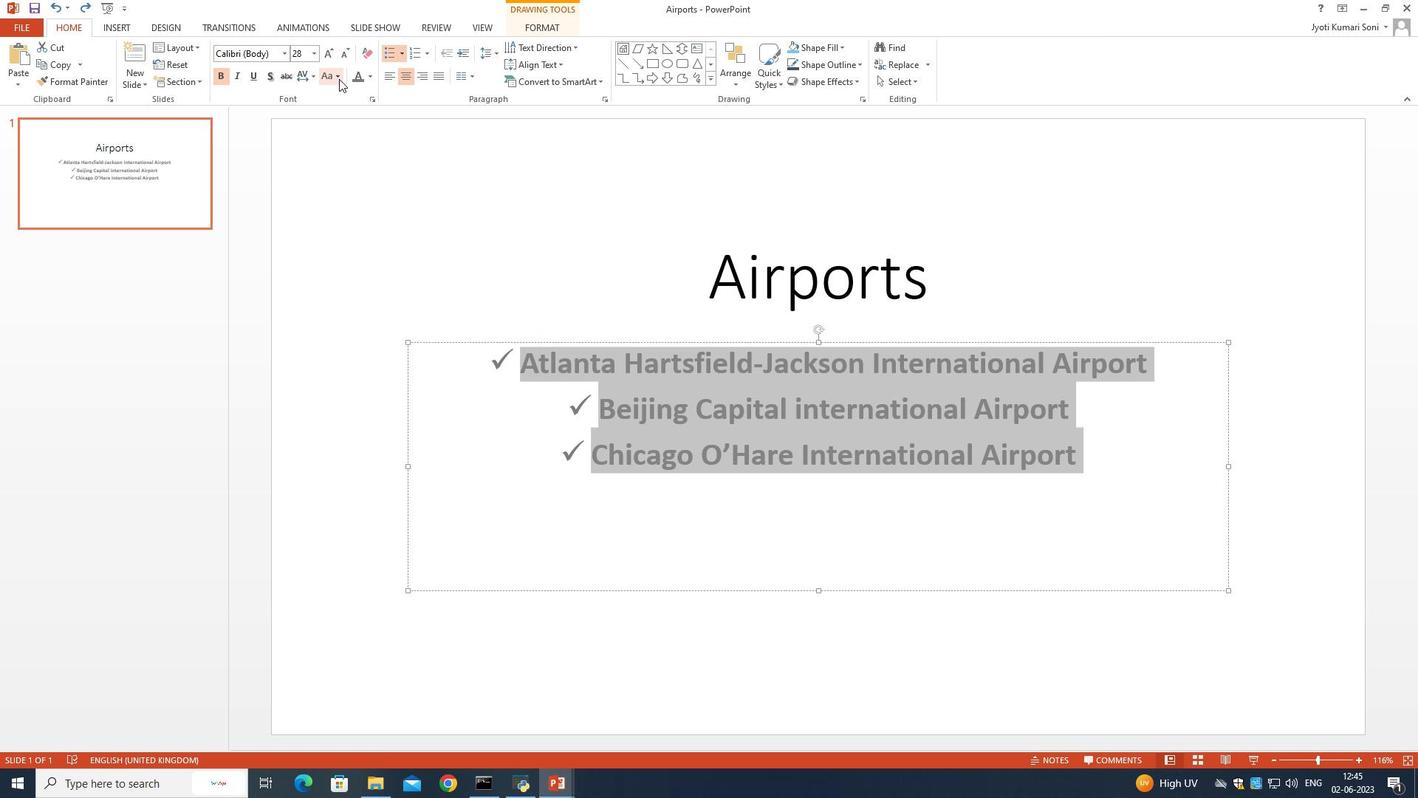 
Action: Mouse moved to (400, 102)
Screenshot: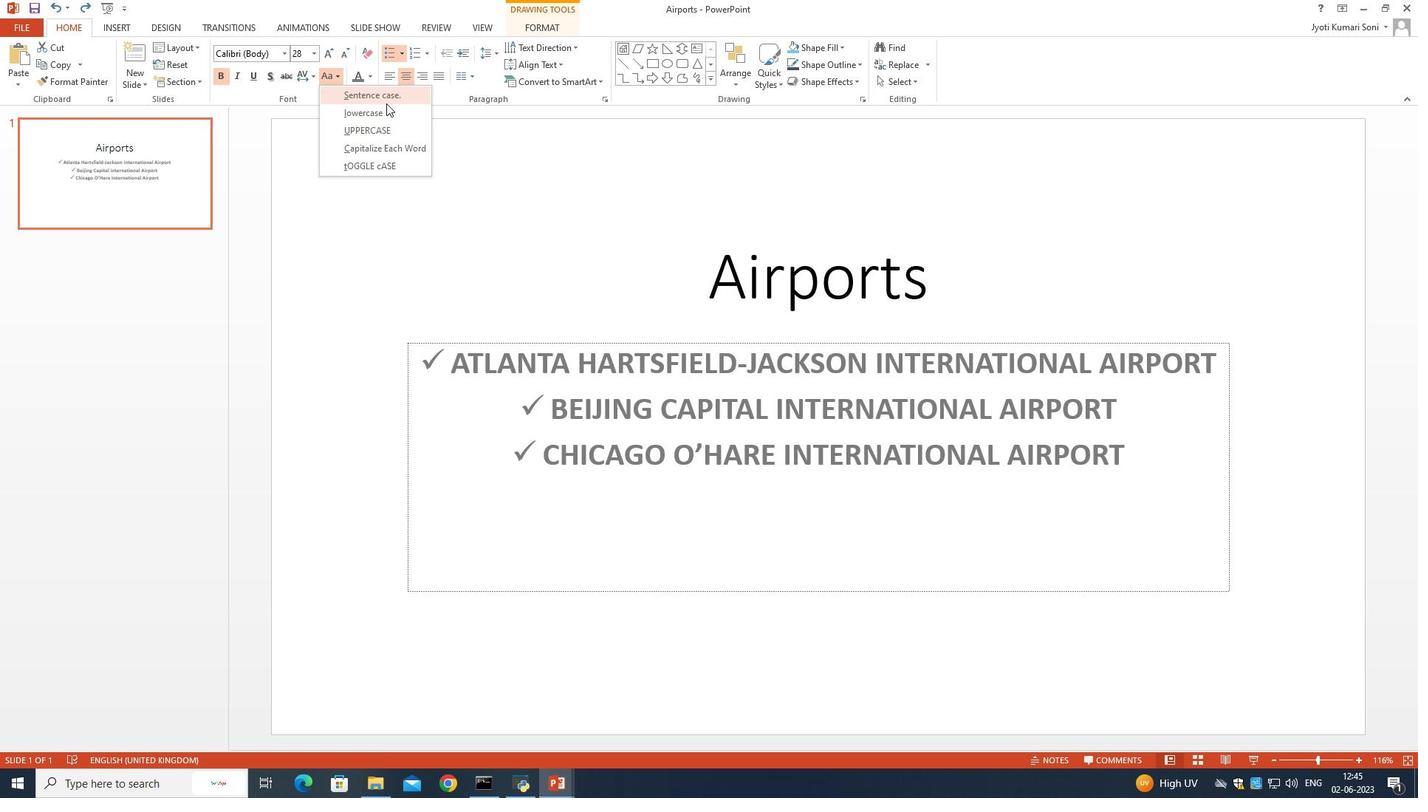 
Action: Mouse pressed left at (400, 102)
Screenshot: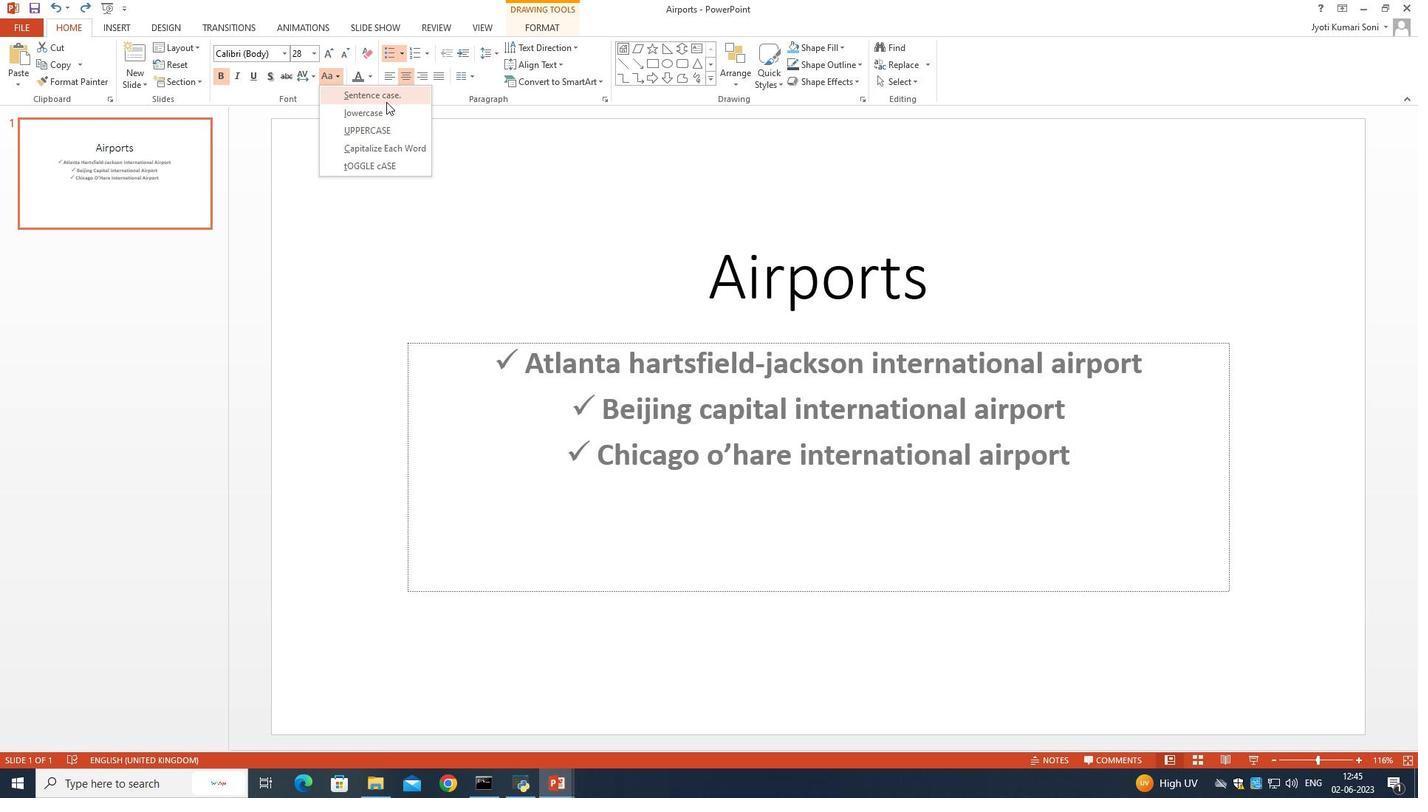 
Action: Mouse moved to (175, 36)
Screenshot: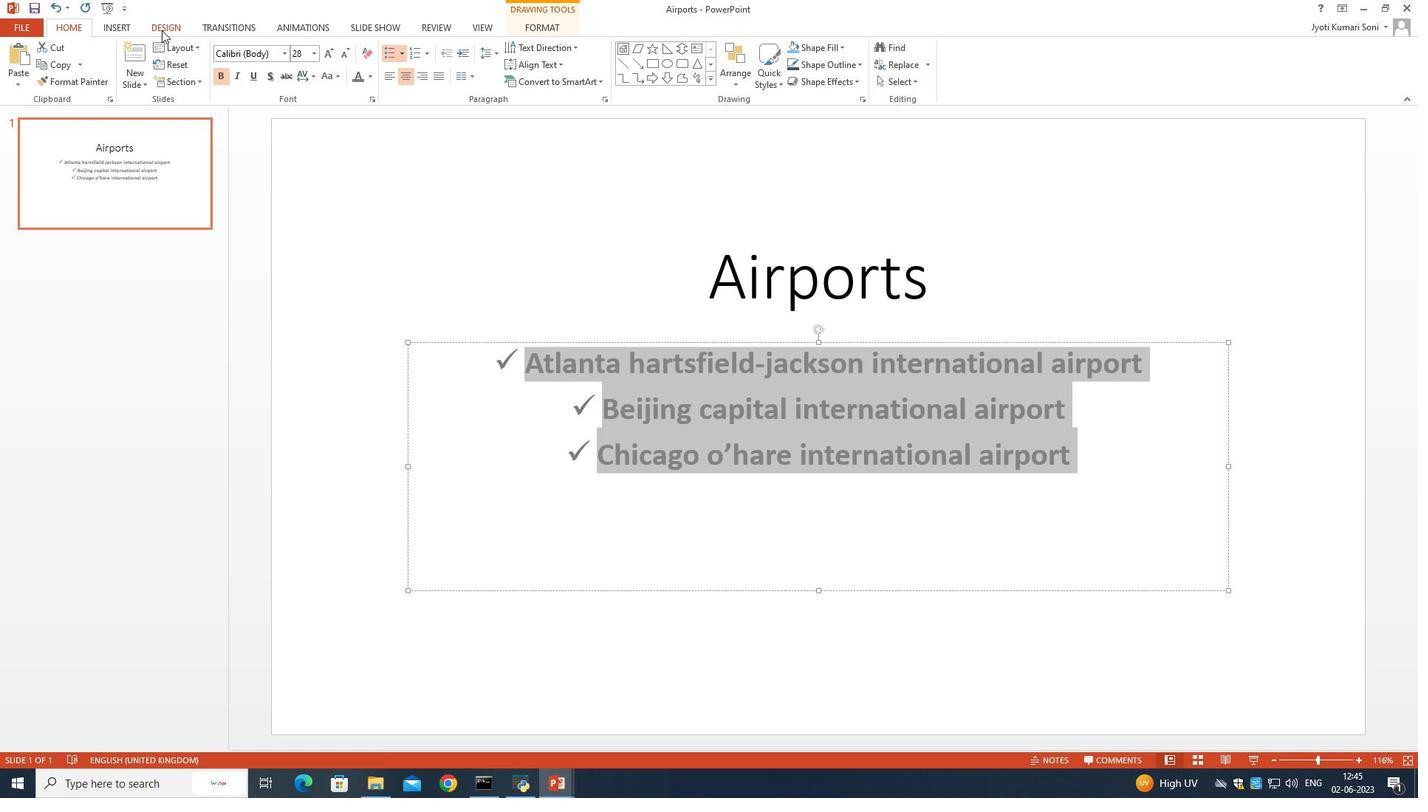 
Action: Mouse pressed left at (175, 36)
Screenshot: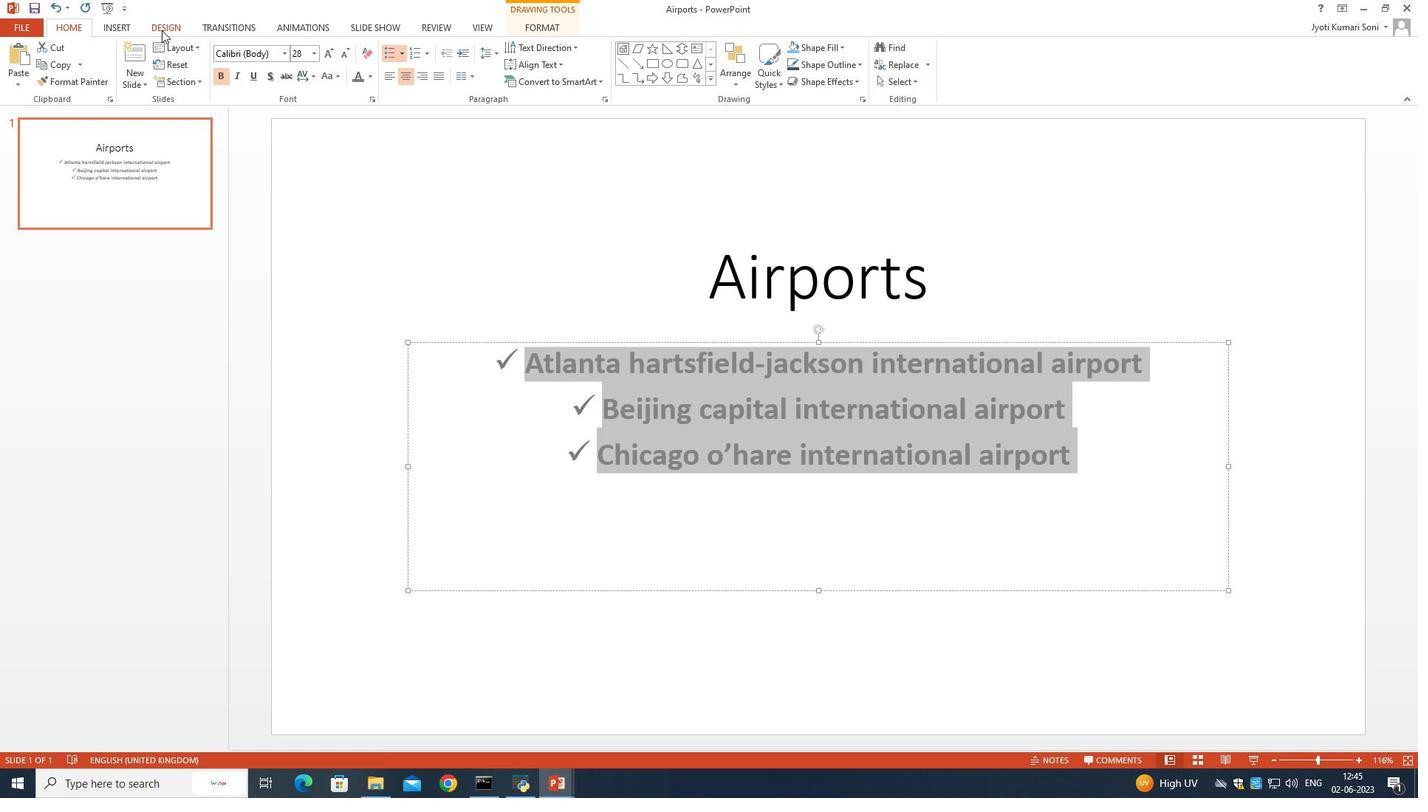 
Action: Mouse moved to (328, 63)
Screenshot: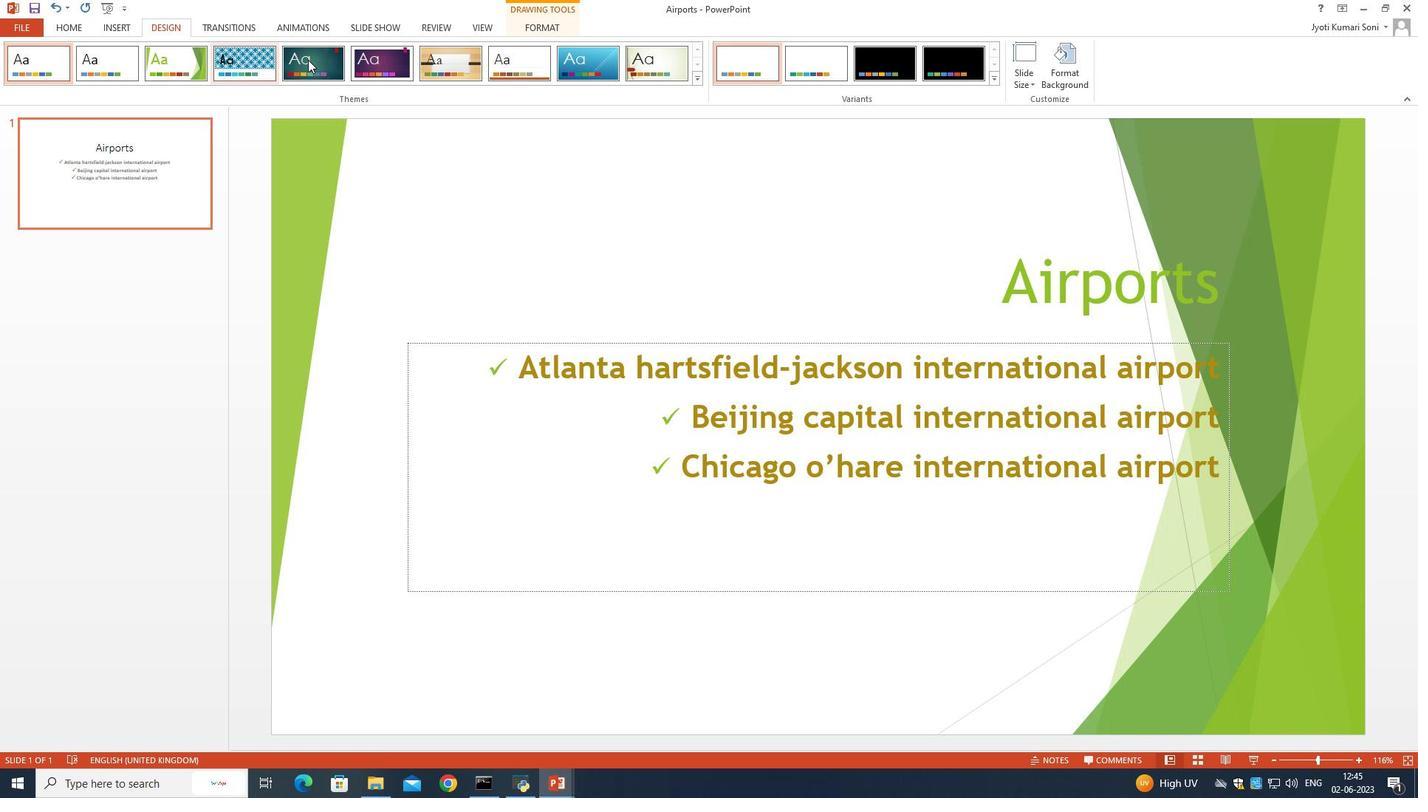 
Action: Mouse pressed left at (328, 63)
Screenshot: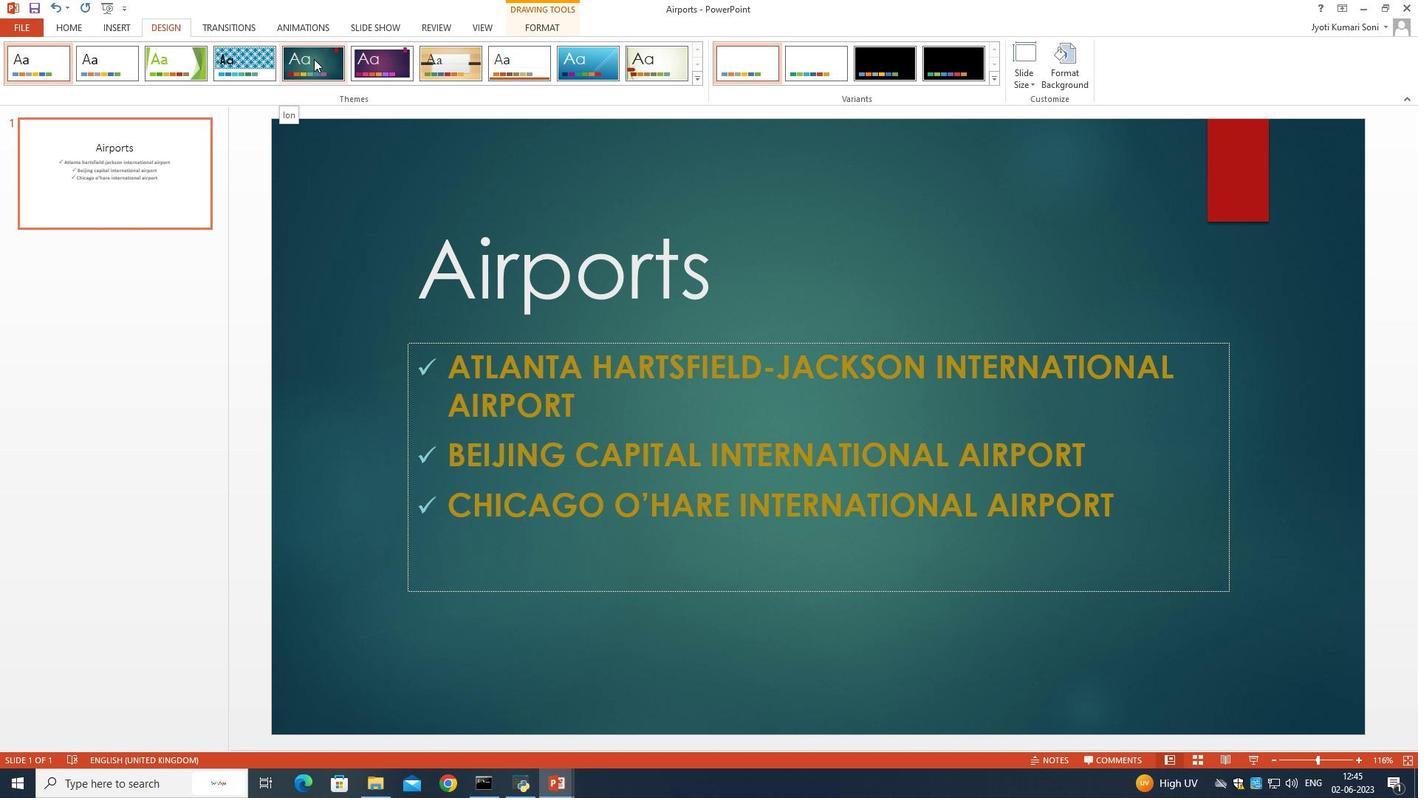 
Action: Mouse moved to (256, 29)
Screenshot: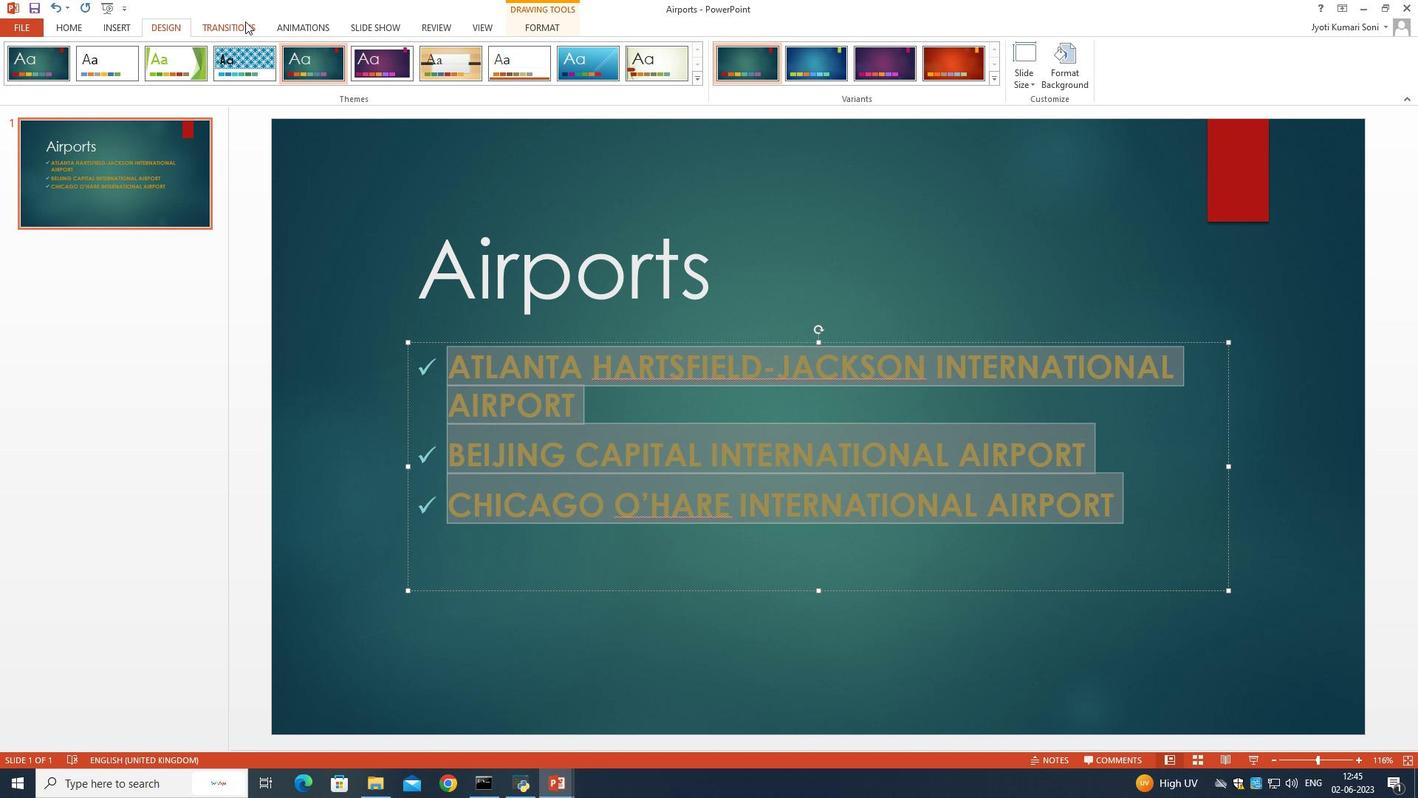 
Action: Mouse pressed left at (256, 29)
Screenshot: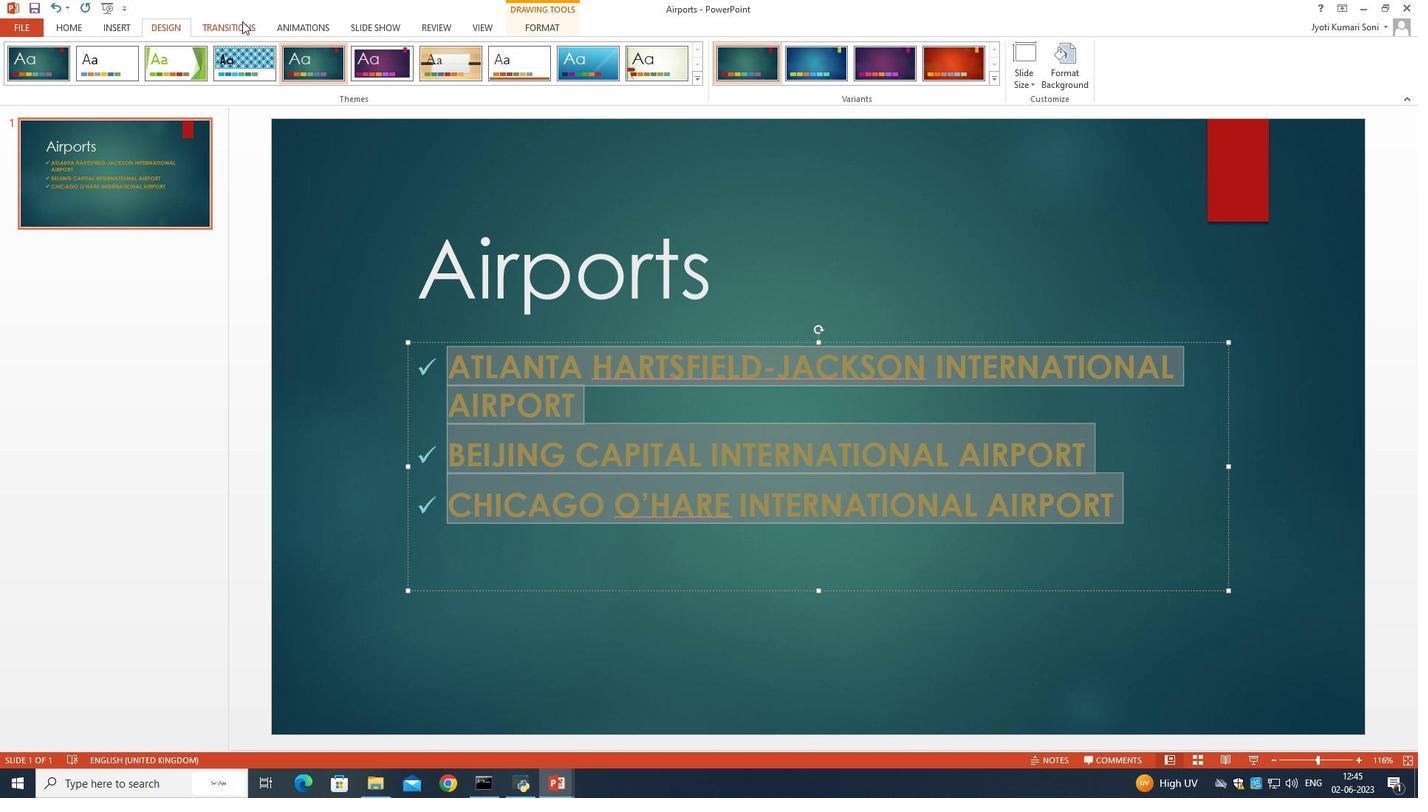 
Action: Mouse moved to (492, 56)
Screenshot: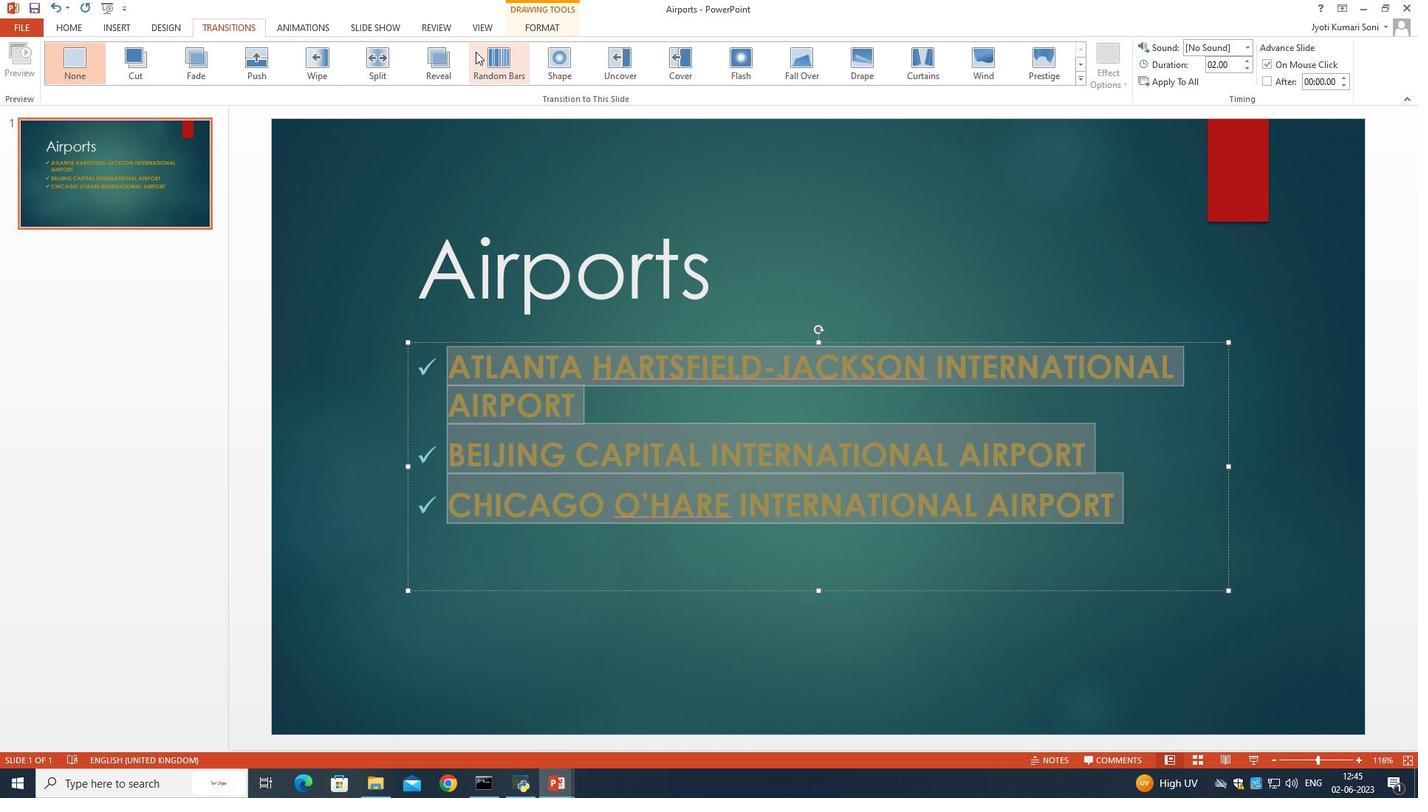 
Action: Mouse pressed left at (492, 56)
Screenshot: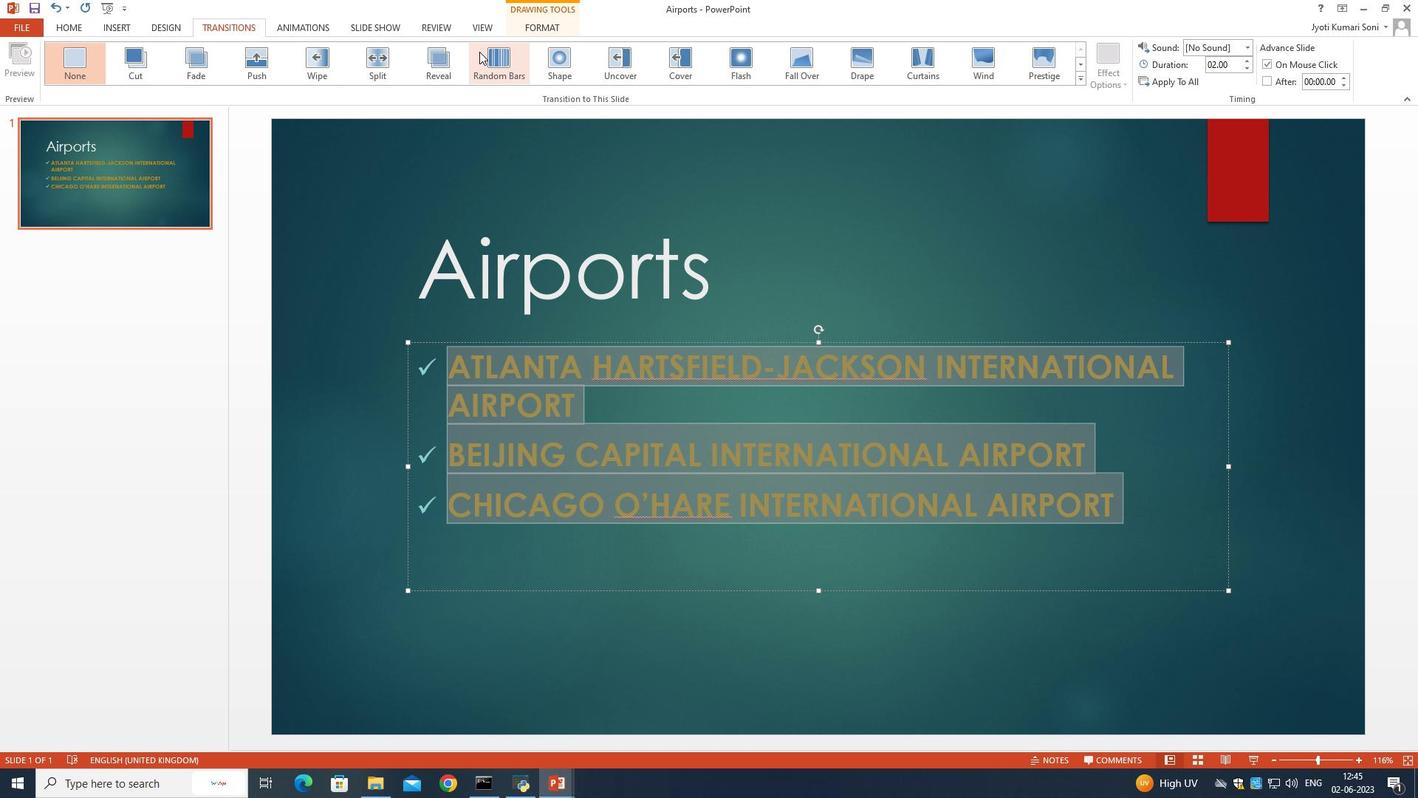 
Action: Mouse moved to (130, 35)
Screenshot: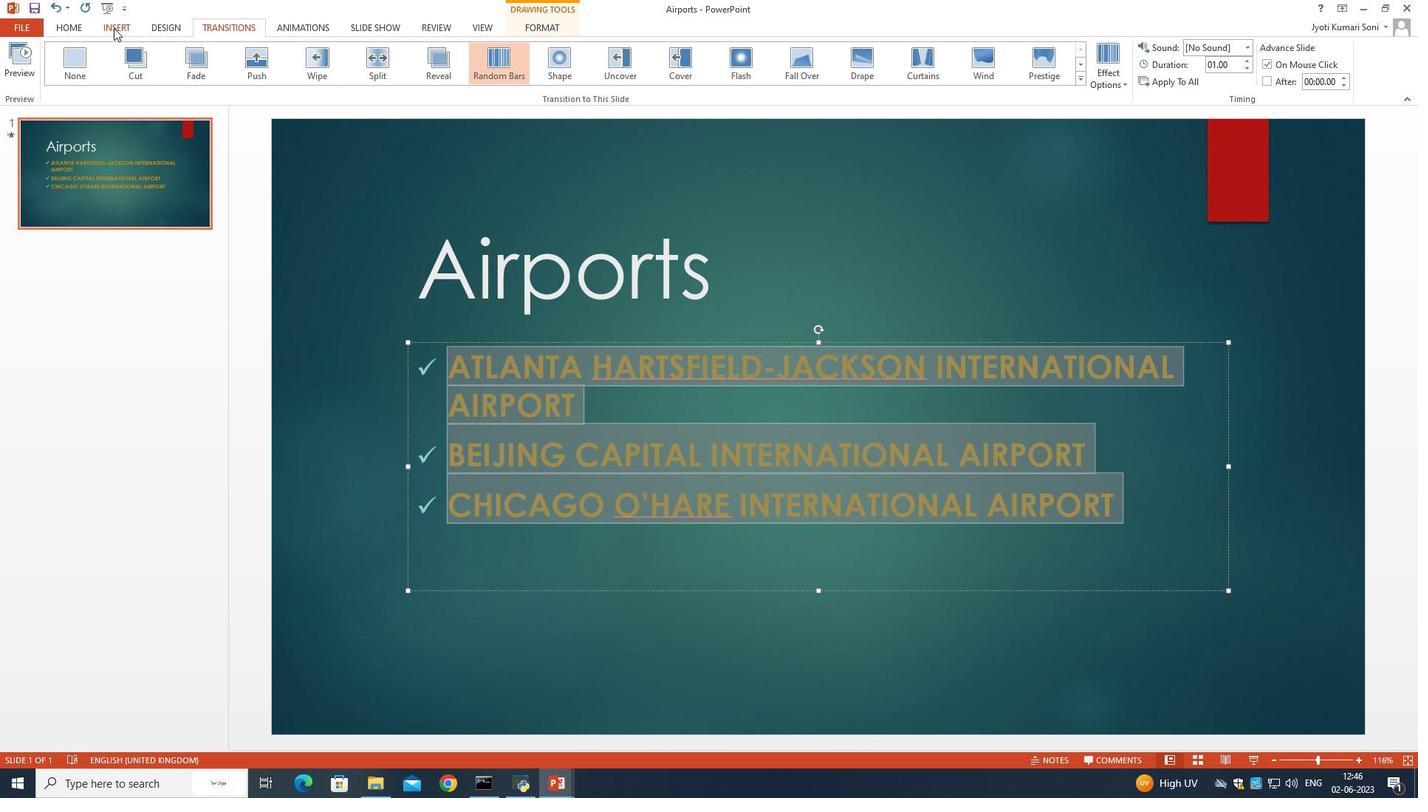 
Action: Mouse pressed left at (130, 35)
Screenshot: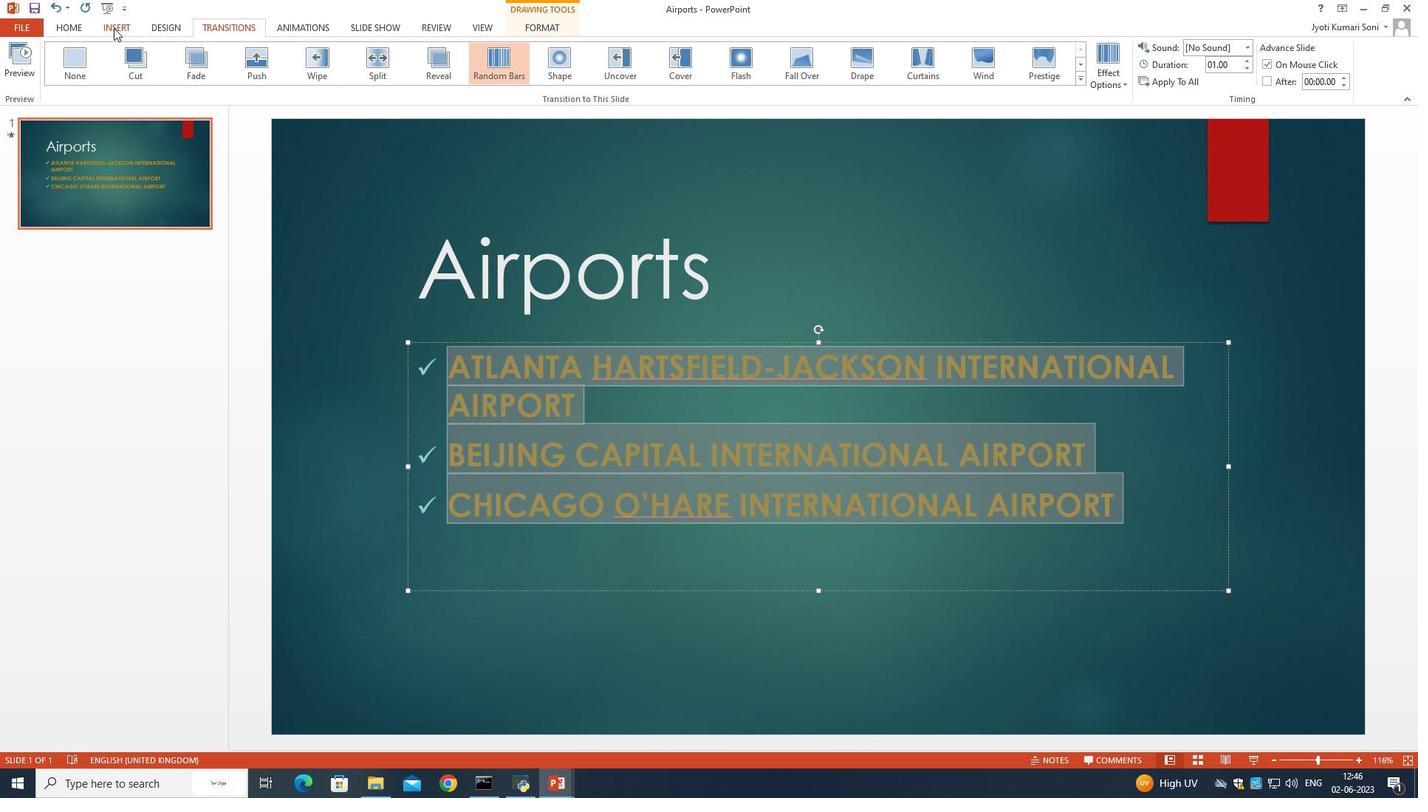 
Action: Mouse moved to (650, 61)
Screenshot: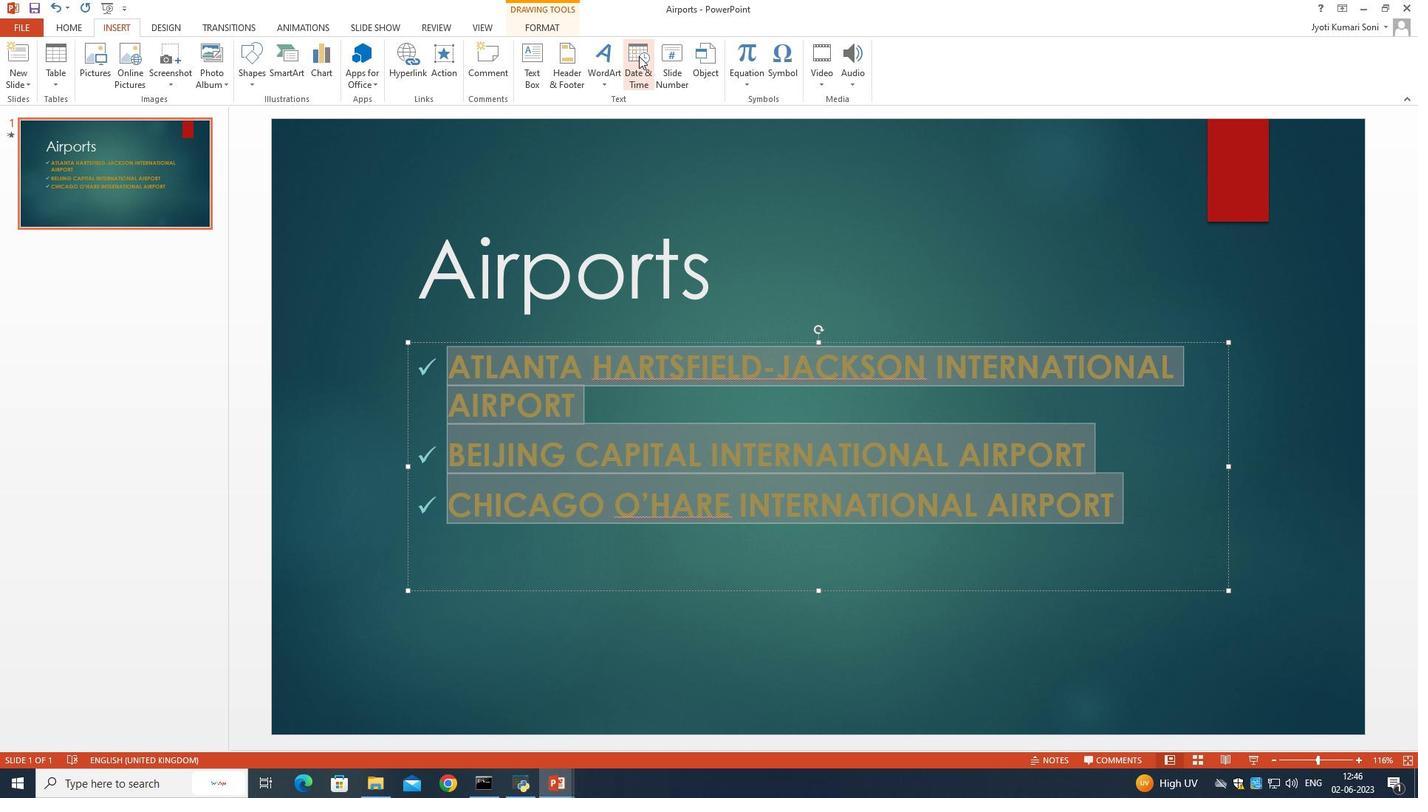 
Action: Mouse pressed left at (650, 61)
Screenshot: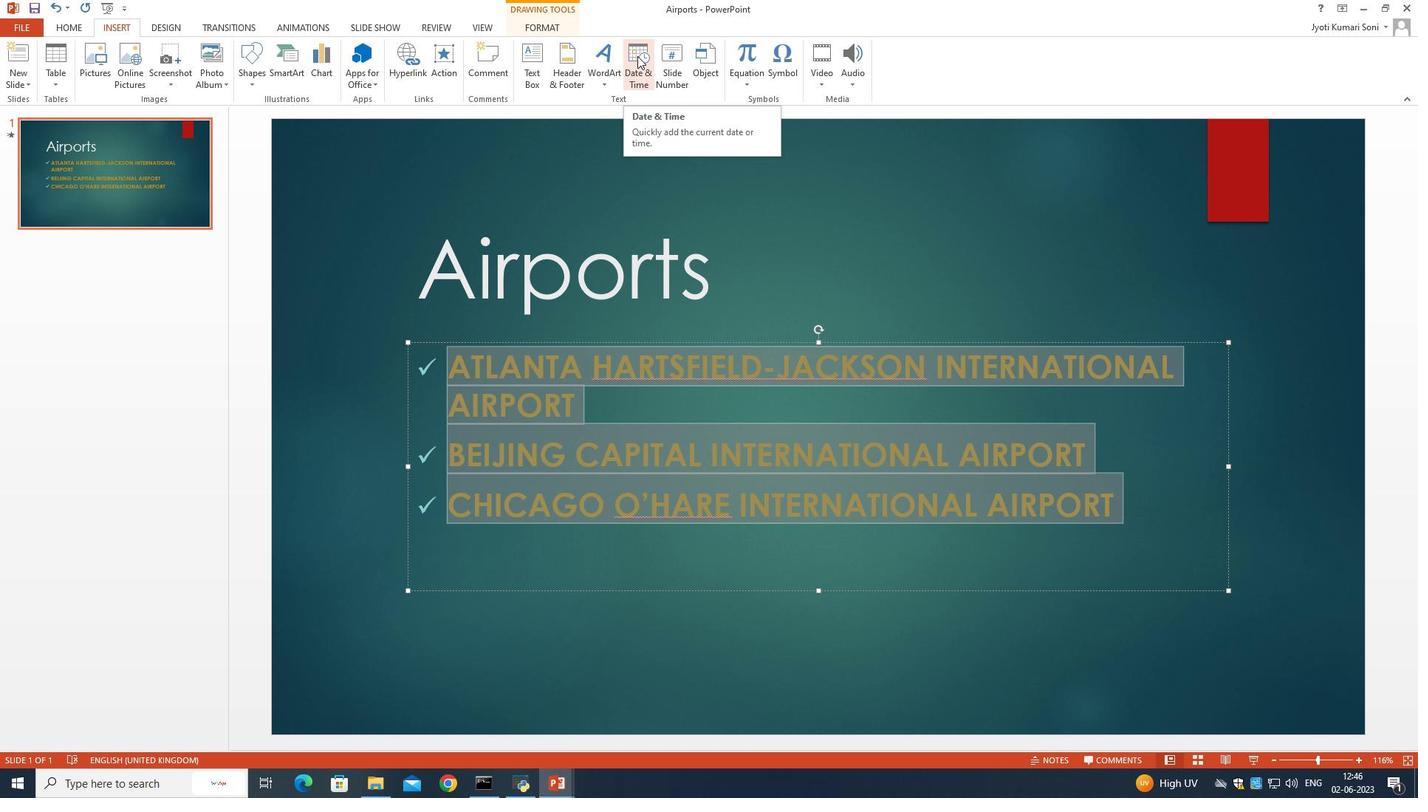
Action: Mouse moved to (713, 449)
Screenshot: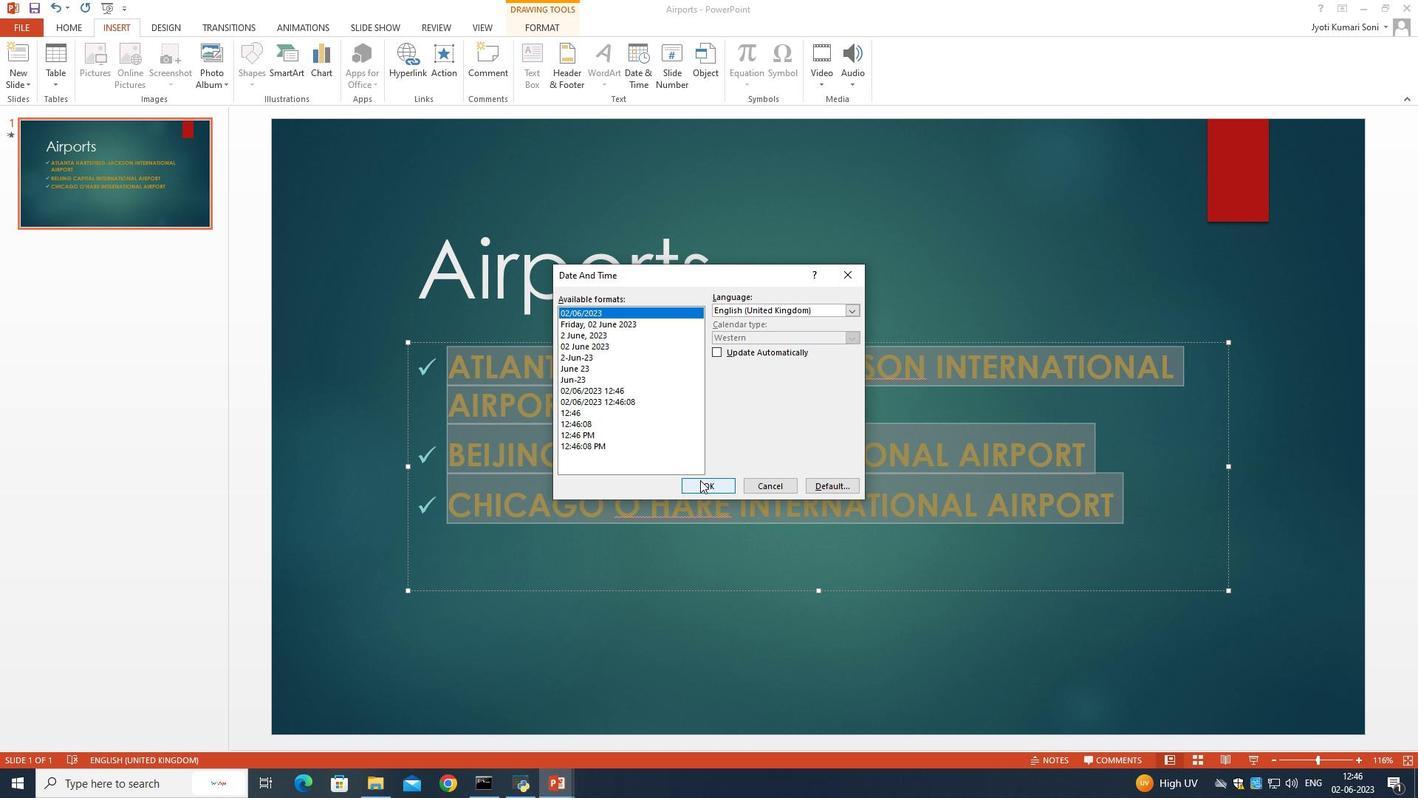 
Action: Mouse pressed left at (713, 449)
Screenshot: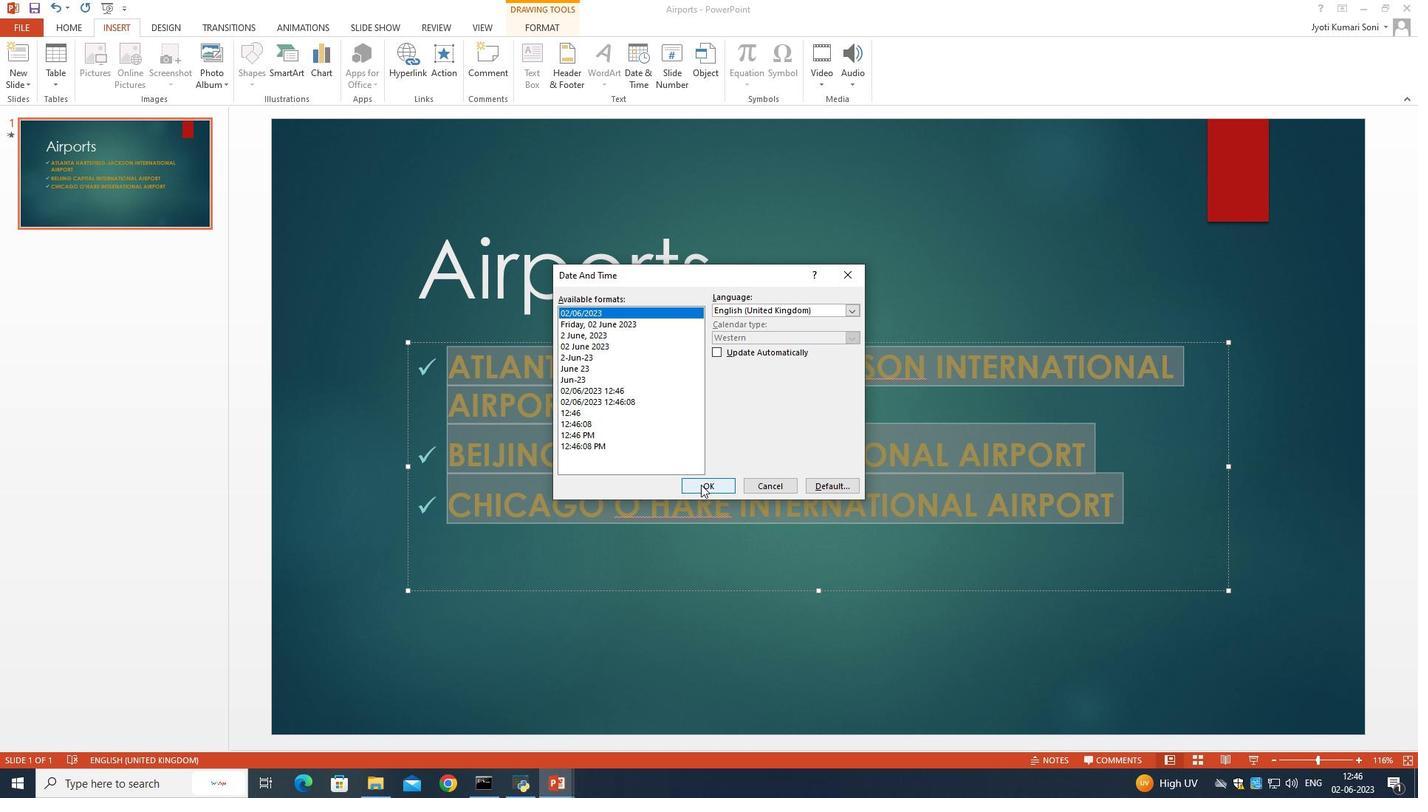 
Action: Mouse moved to (699, 352)
Screenshot: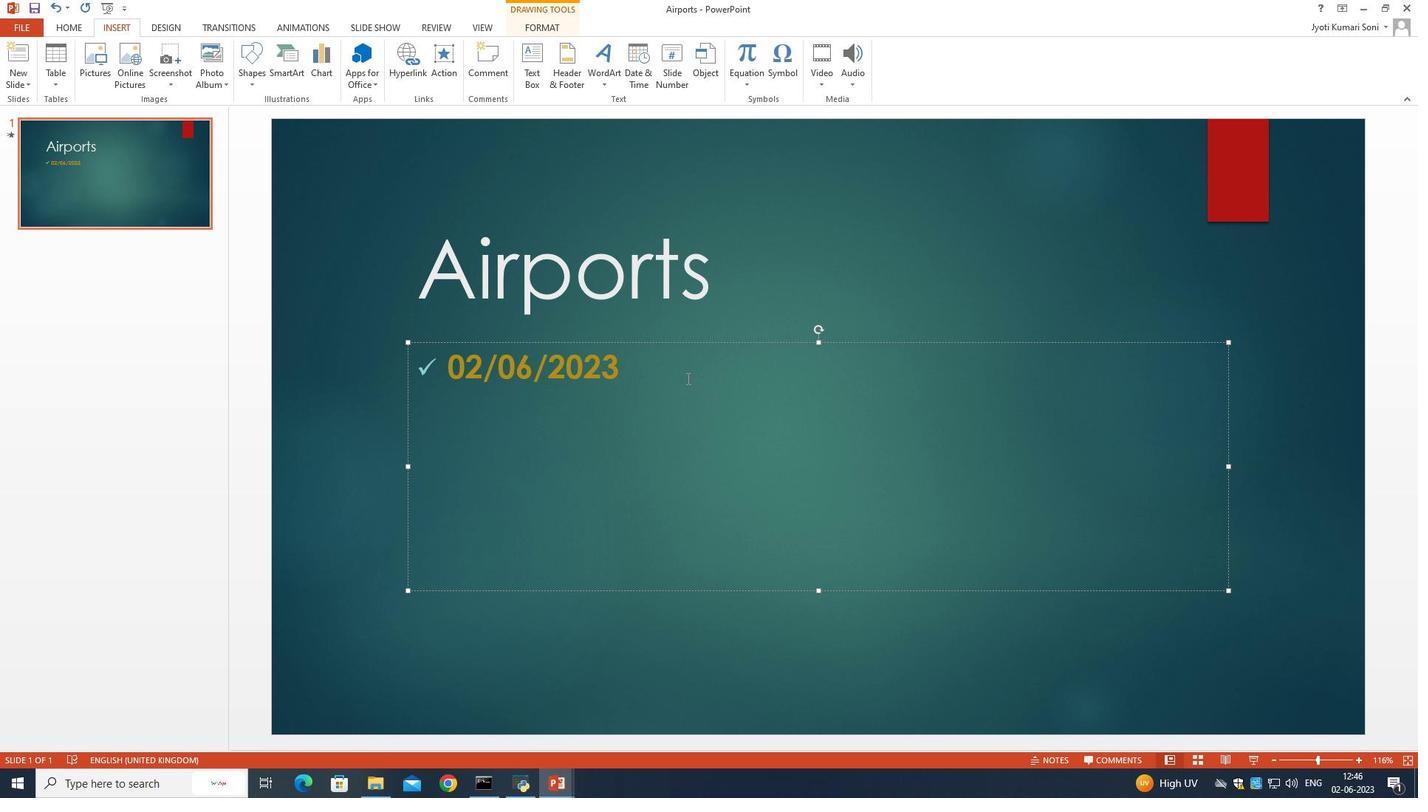 
Action: Key pressed ctrl+Z
Screenshot: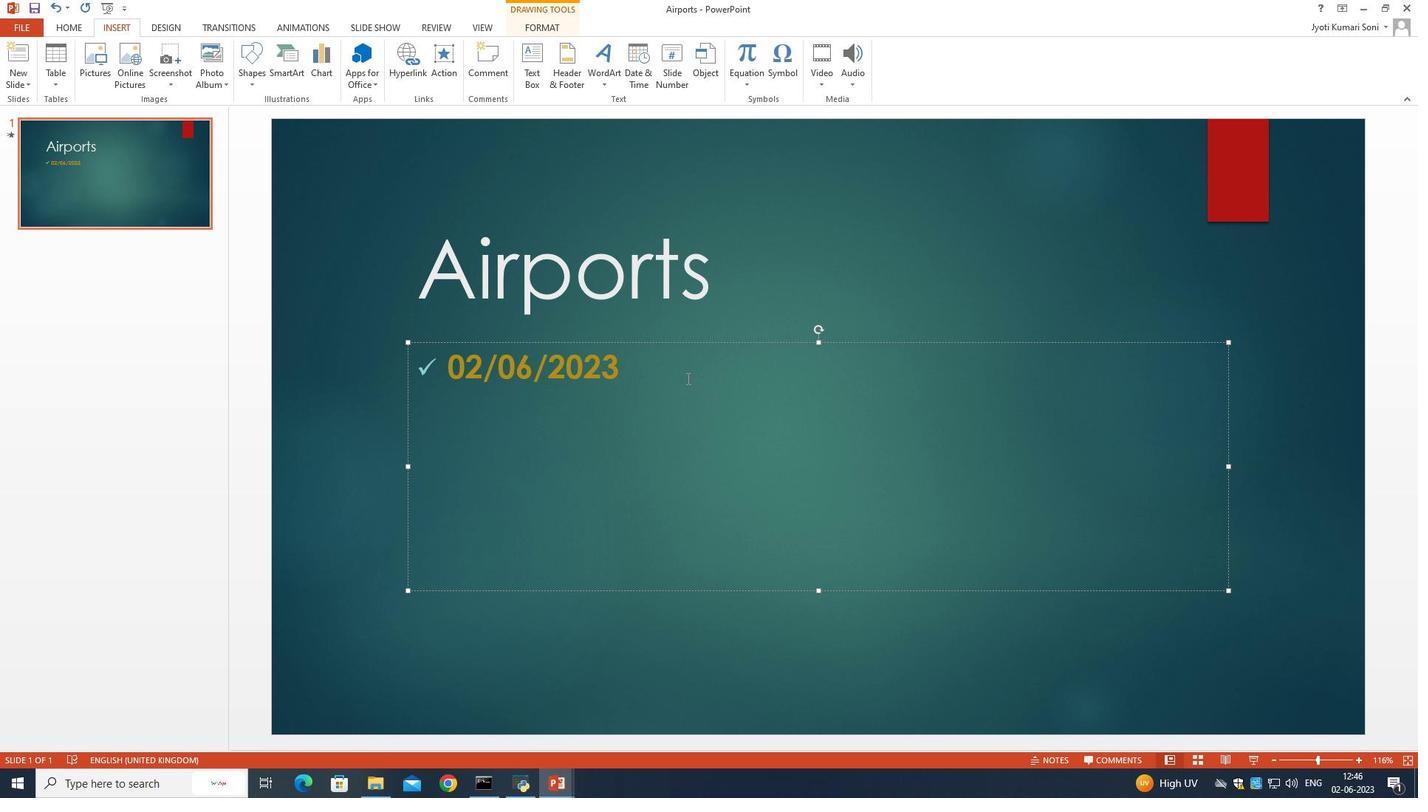 
Action: Mouse moved to (750, 281)
Screenshot: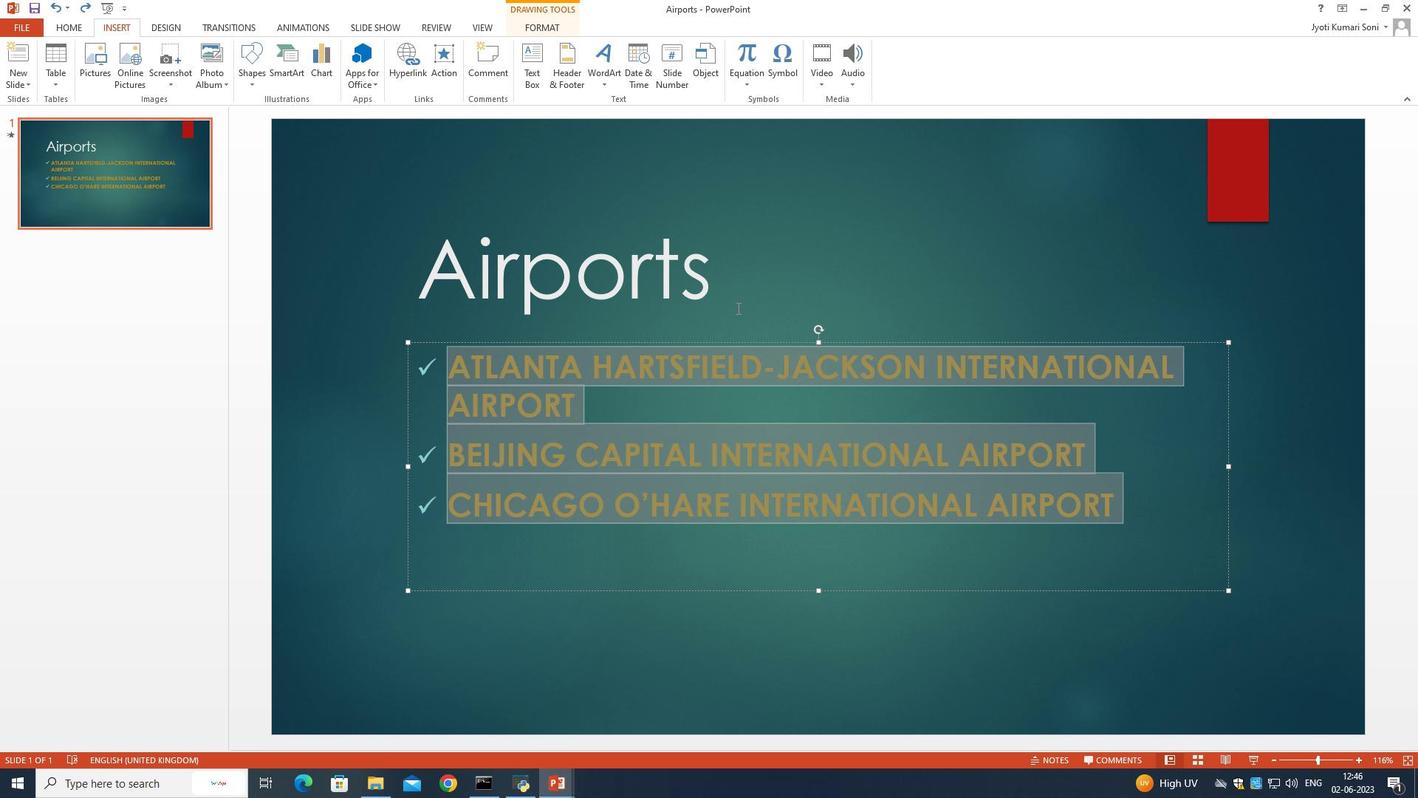 
Action: Mouse pressed left at (750, 281)
Screenshot: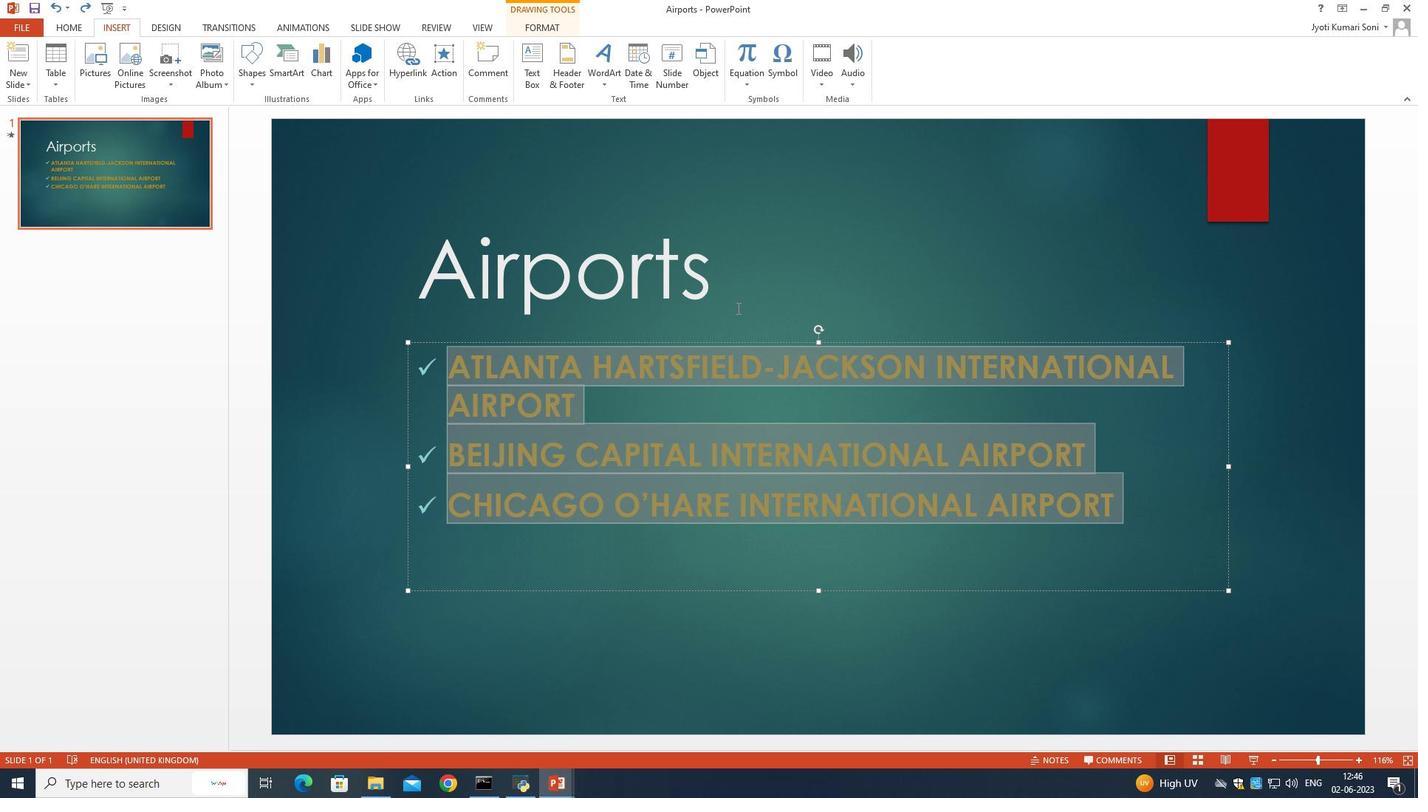 
Action: Mouse moved to (1152, 476)
Screenshot: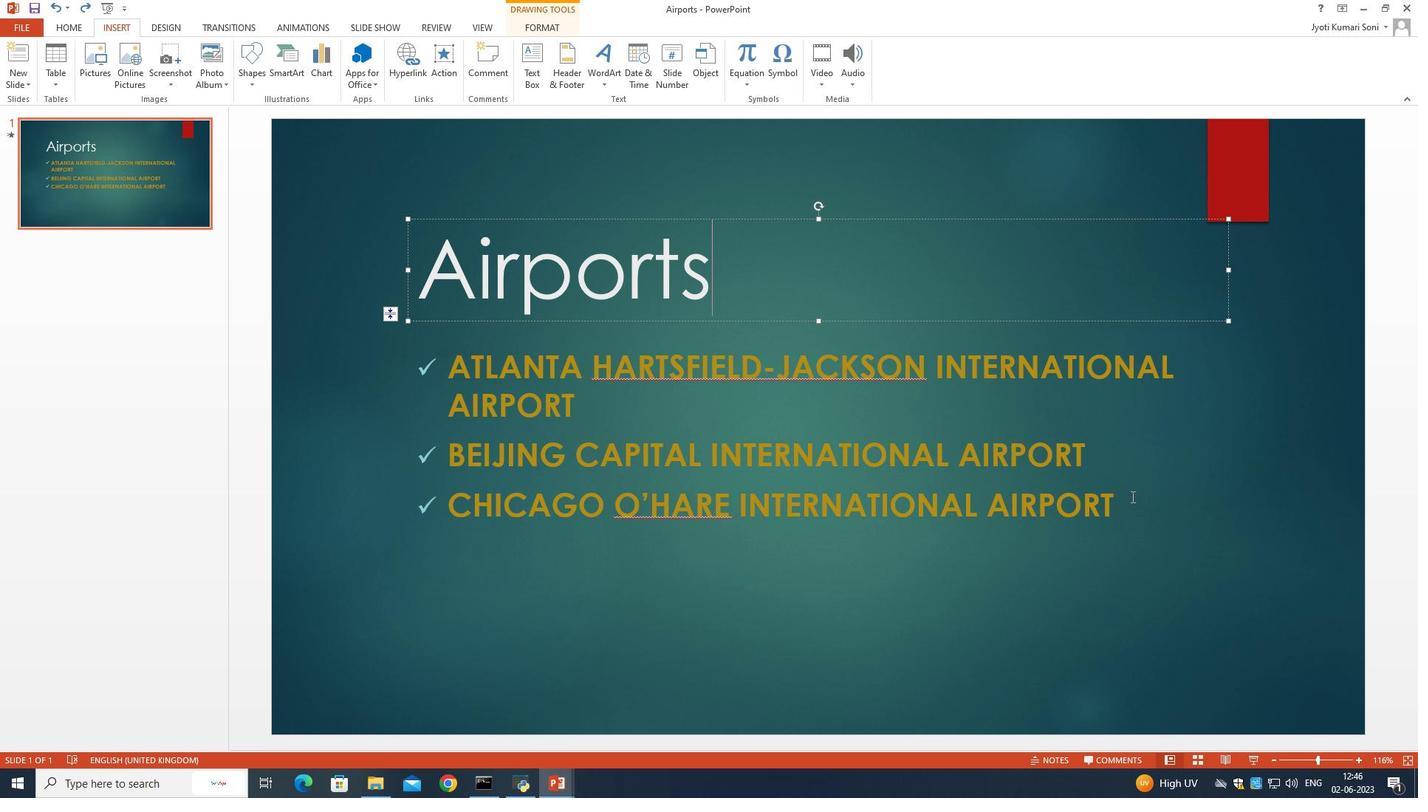 
Action: Mouse pressed left at (1152, 476)
Screenshot: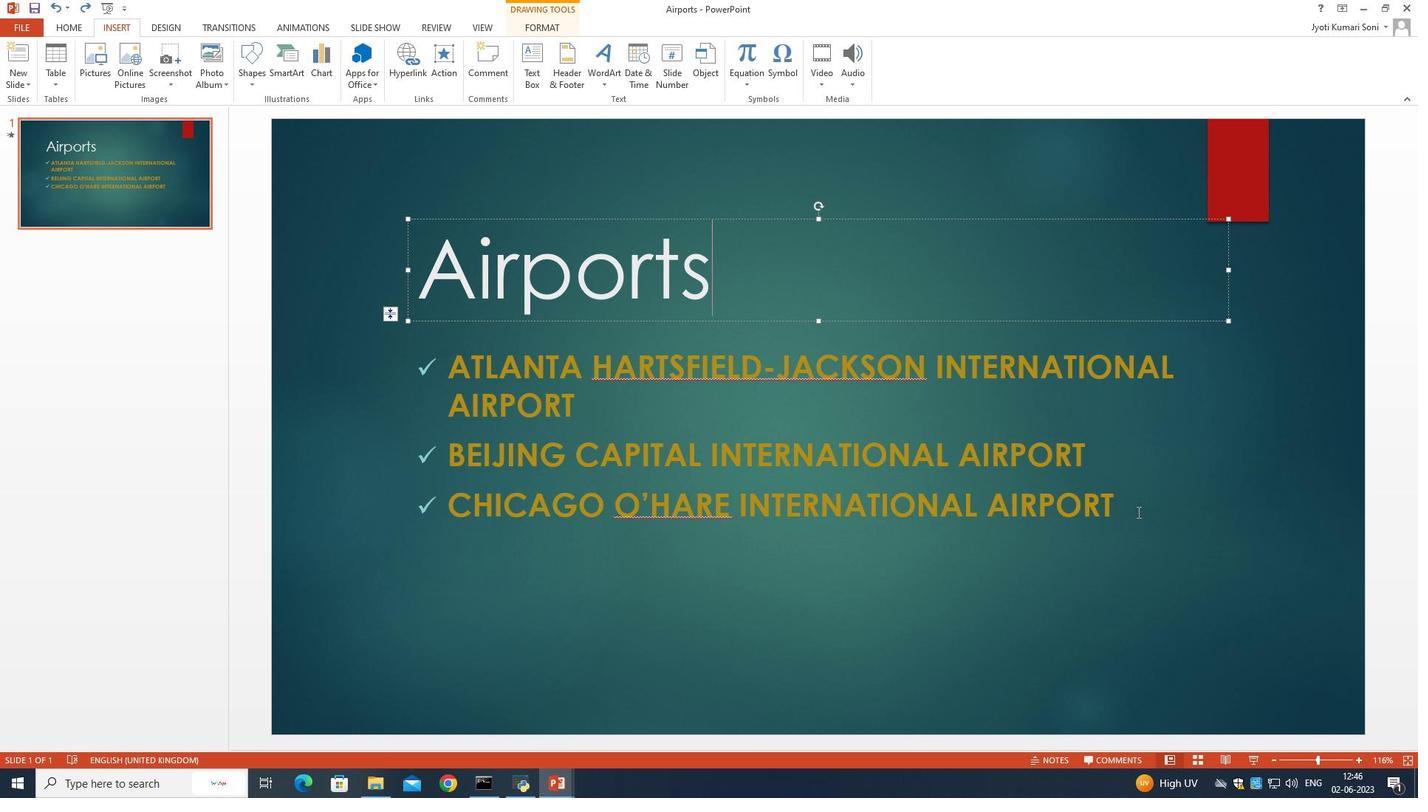 
Action: Mouse moved to (803, 188)
Screenshot: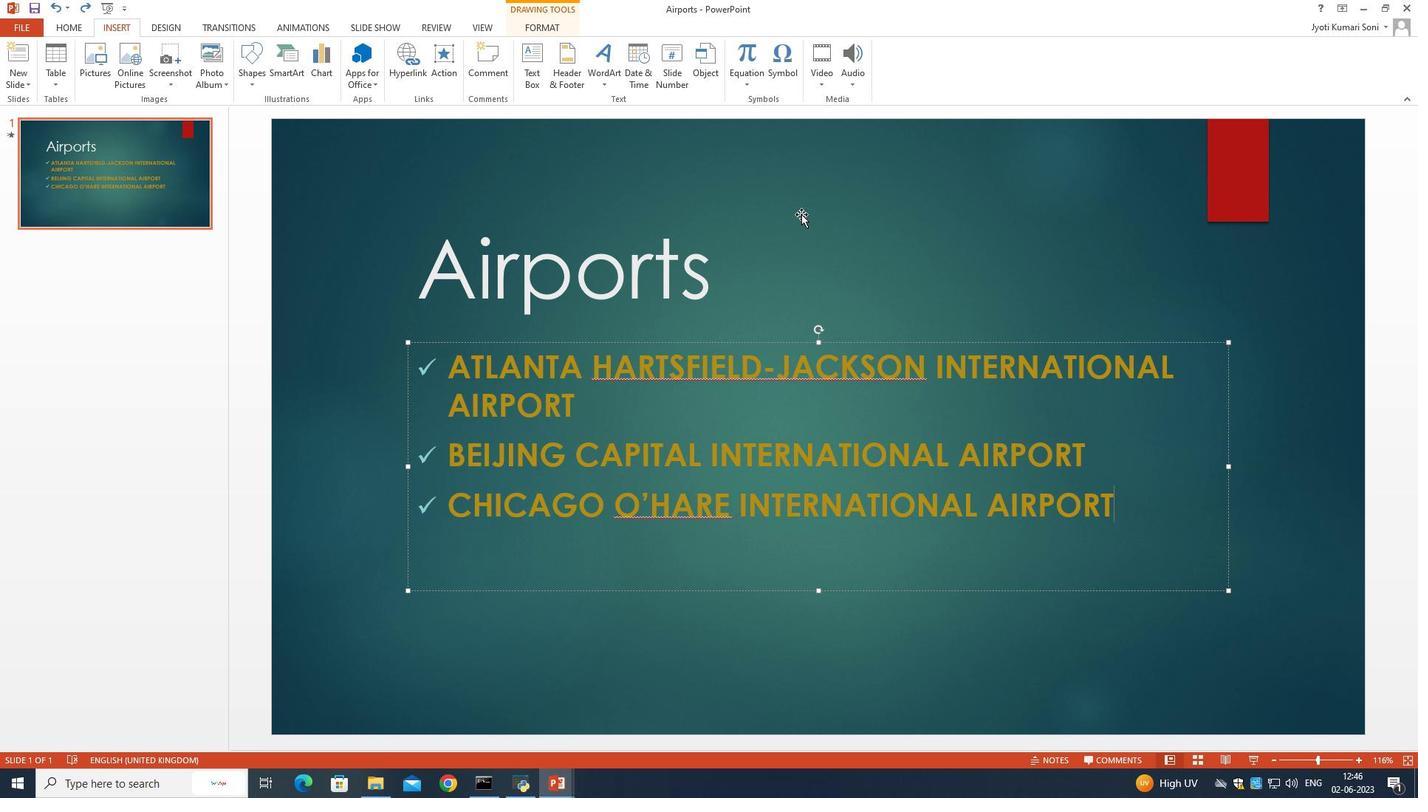 
Action: Mouse pressed left at (803, 188)
Screenshot: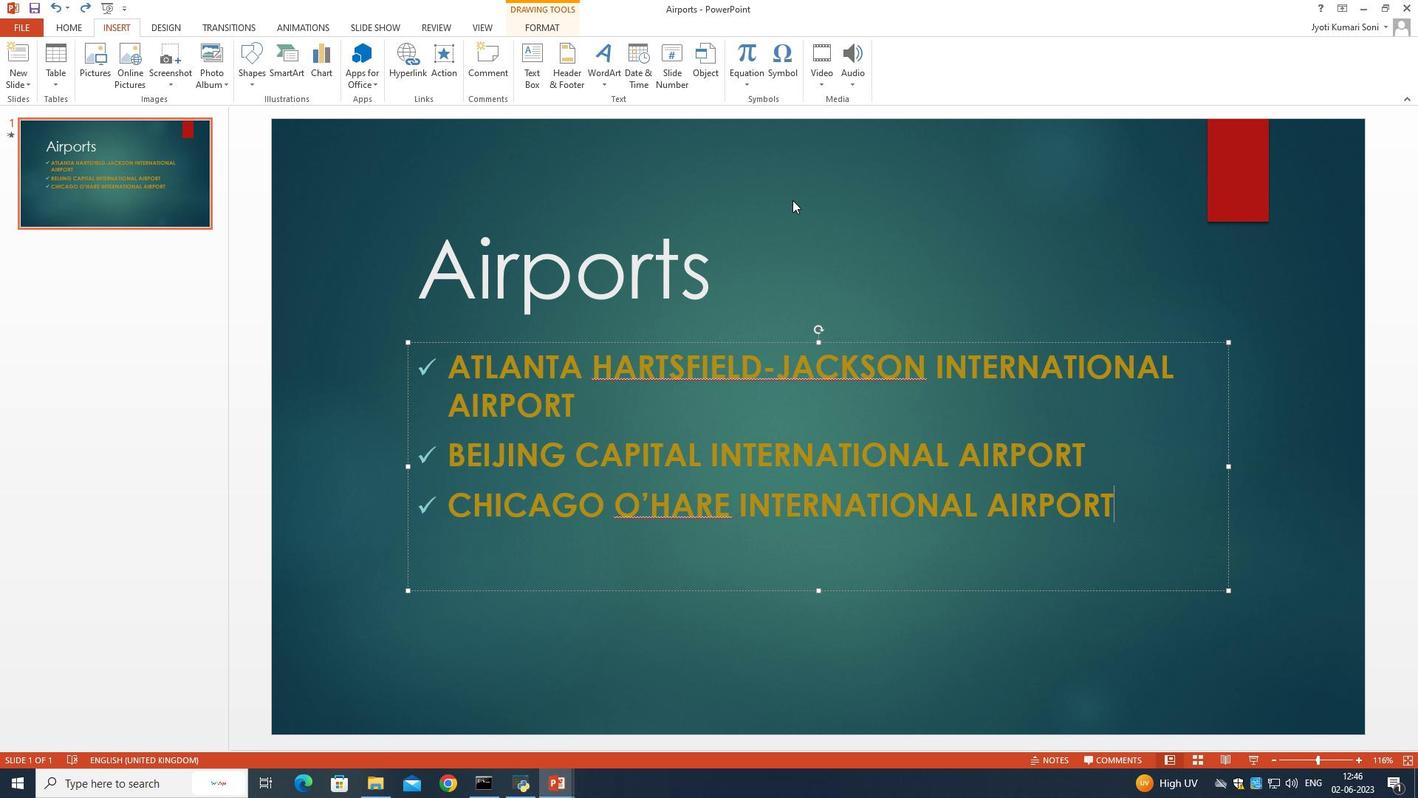 
Action: Mouse moved to (643, 61)
Screenshot: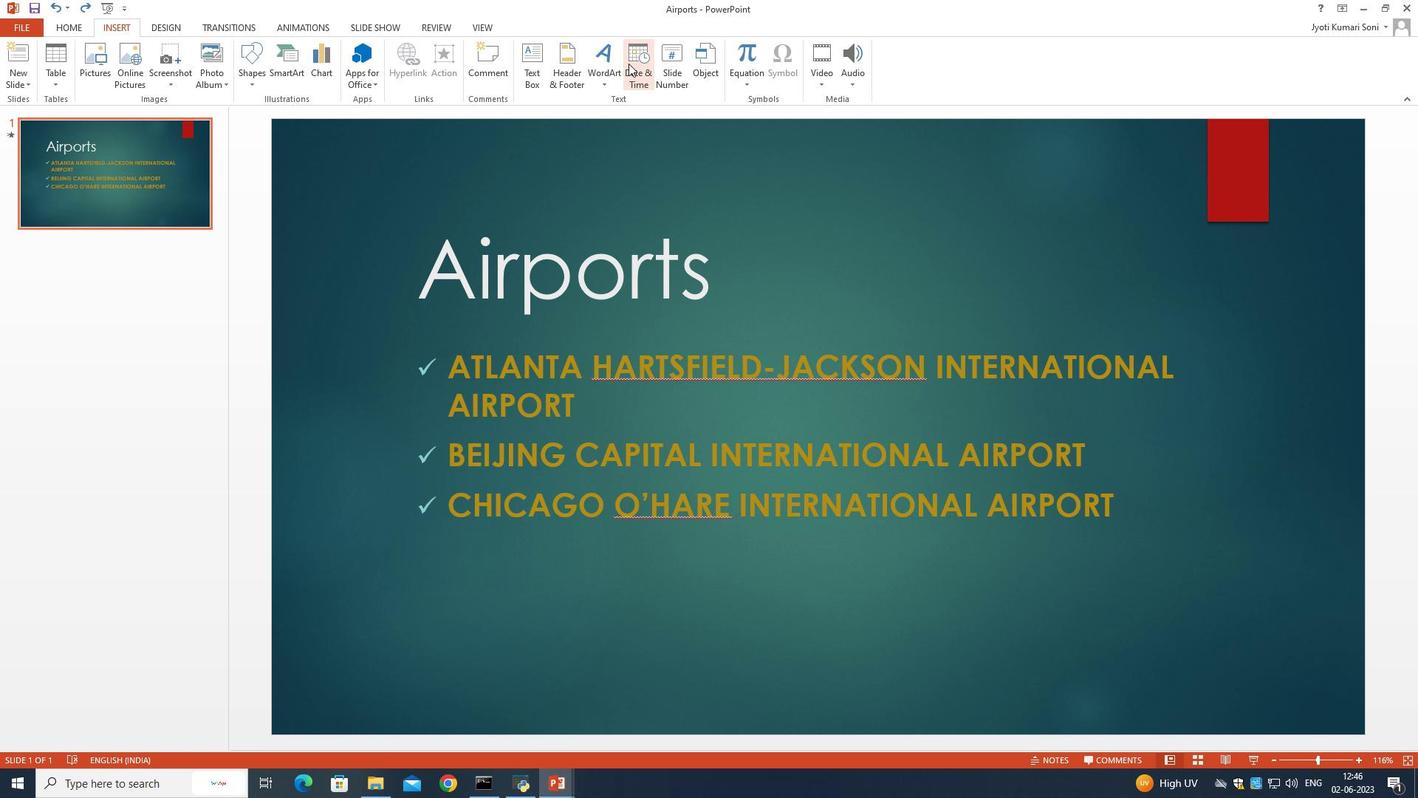 
Action: Mouse pressed left at (643, 61)
Screenshot: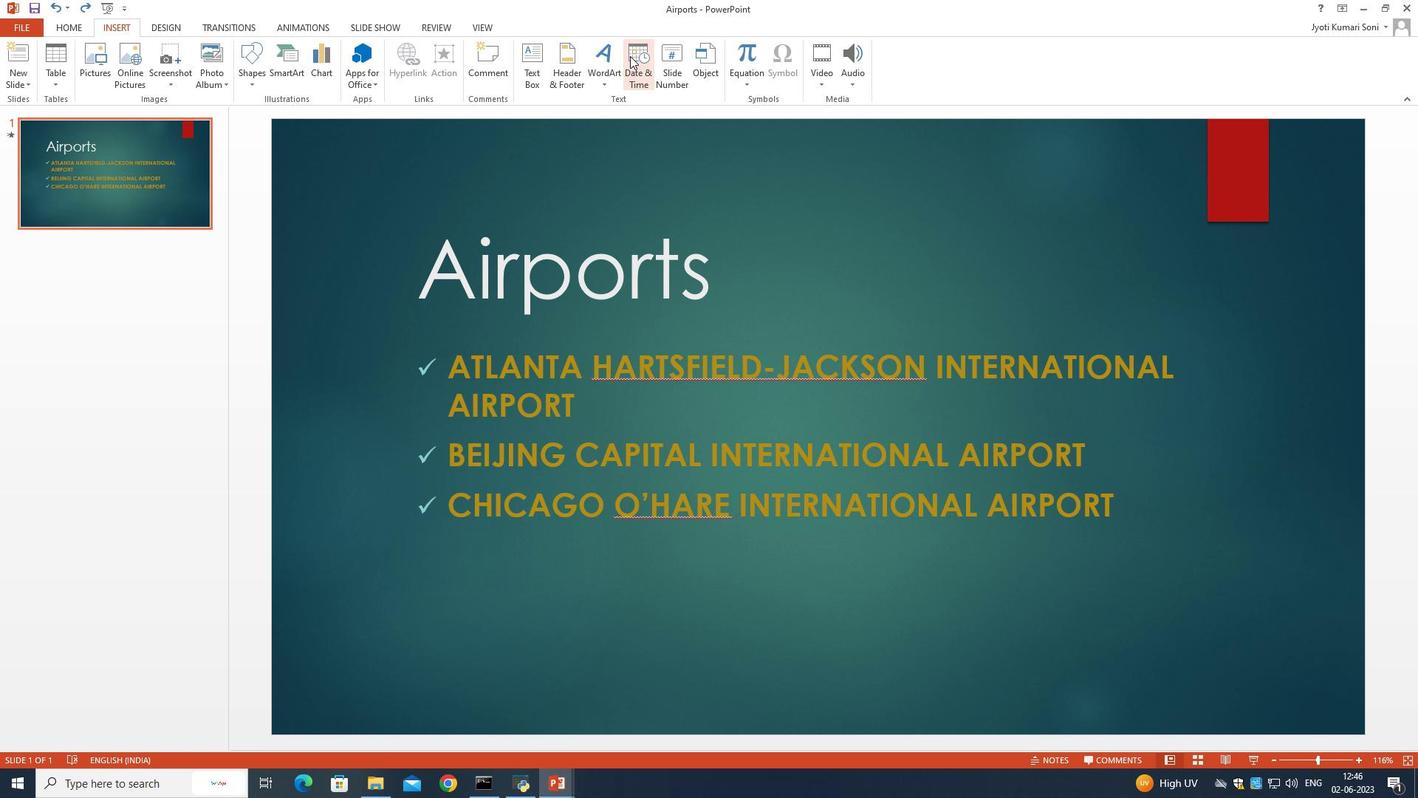 
Action: Mouse moved to (871, 474)
Screenshot: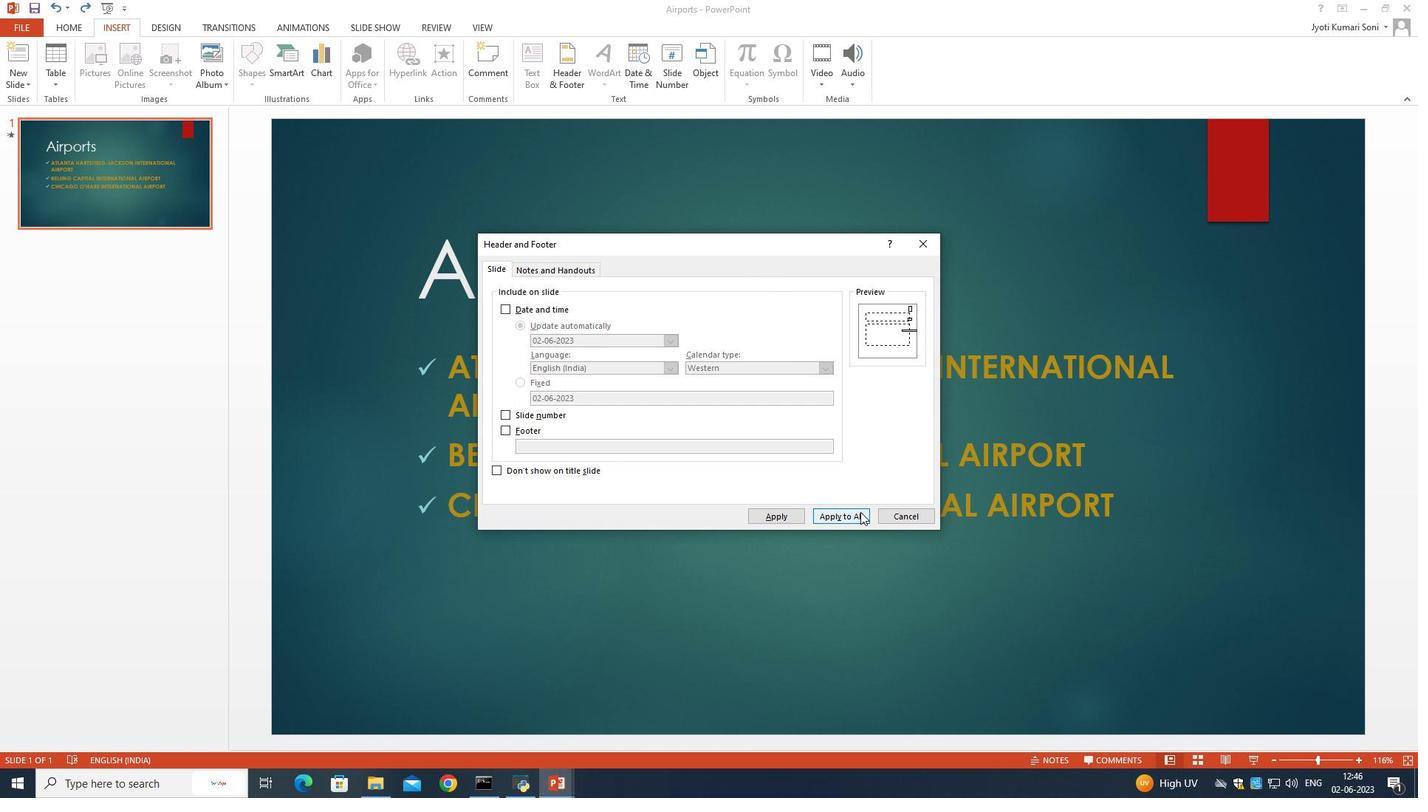 
Action: Mouse pressed left at (871, 474)
Screenshot: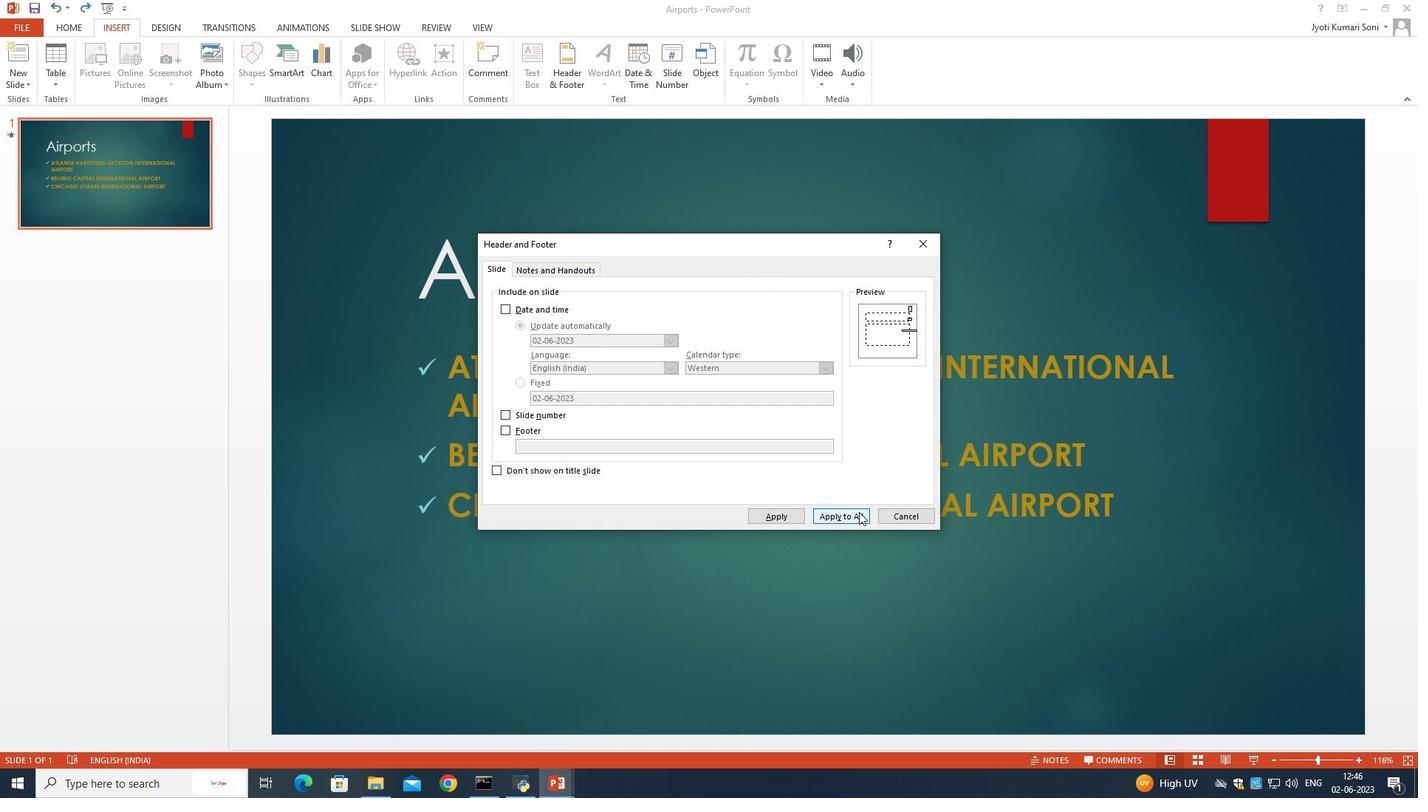 
Action: Mouse moved to (872, 355)
Screenshot: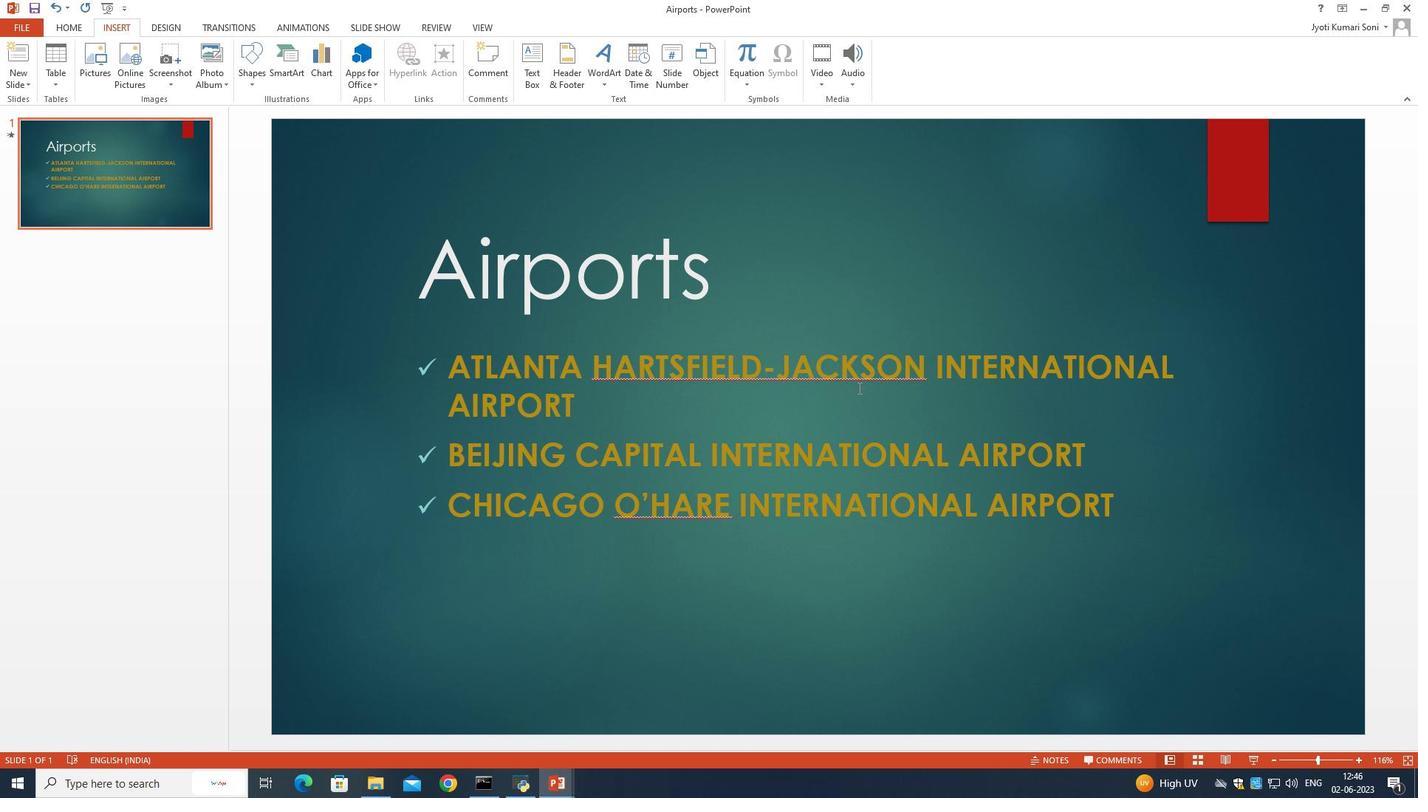
Action: Mouse scrolled (872, 354) with delta (0, 0)
Screenshot: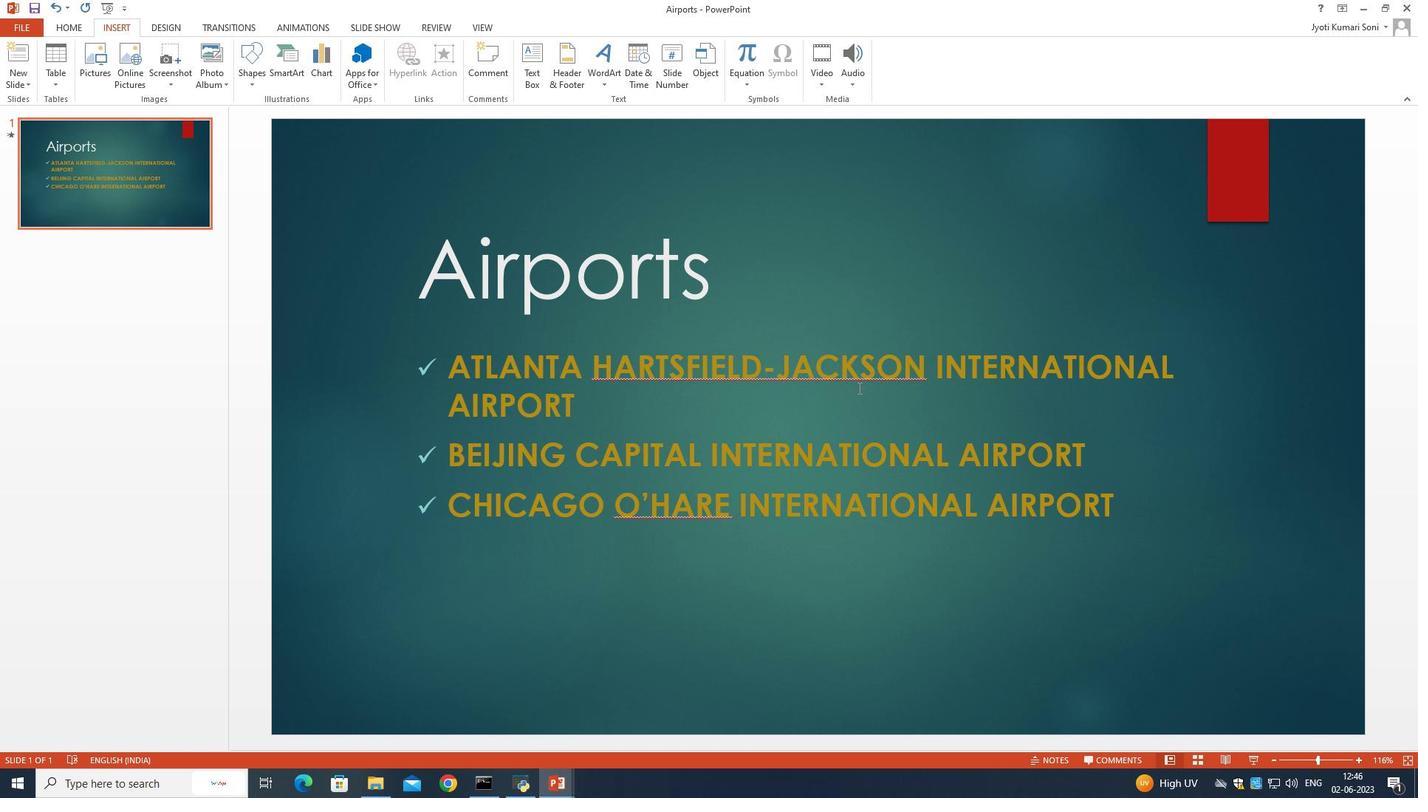 
Action: Mouse moved to (872, 356)
Screenshot: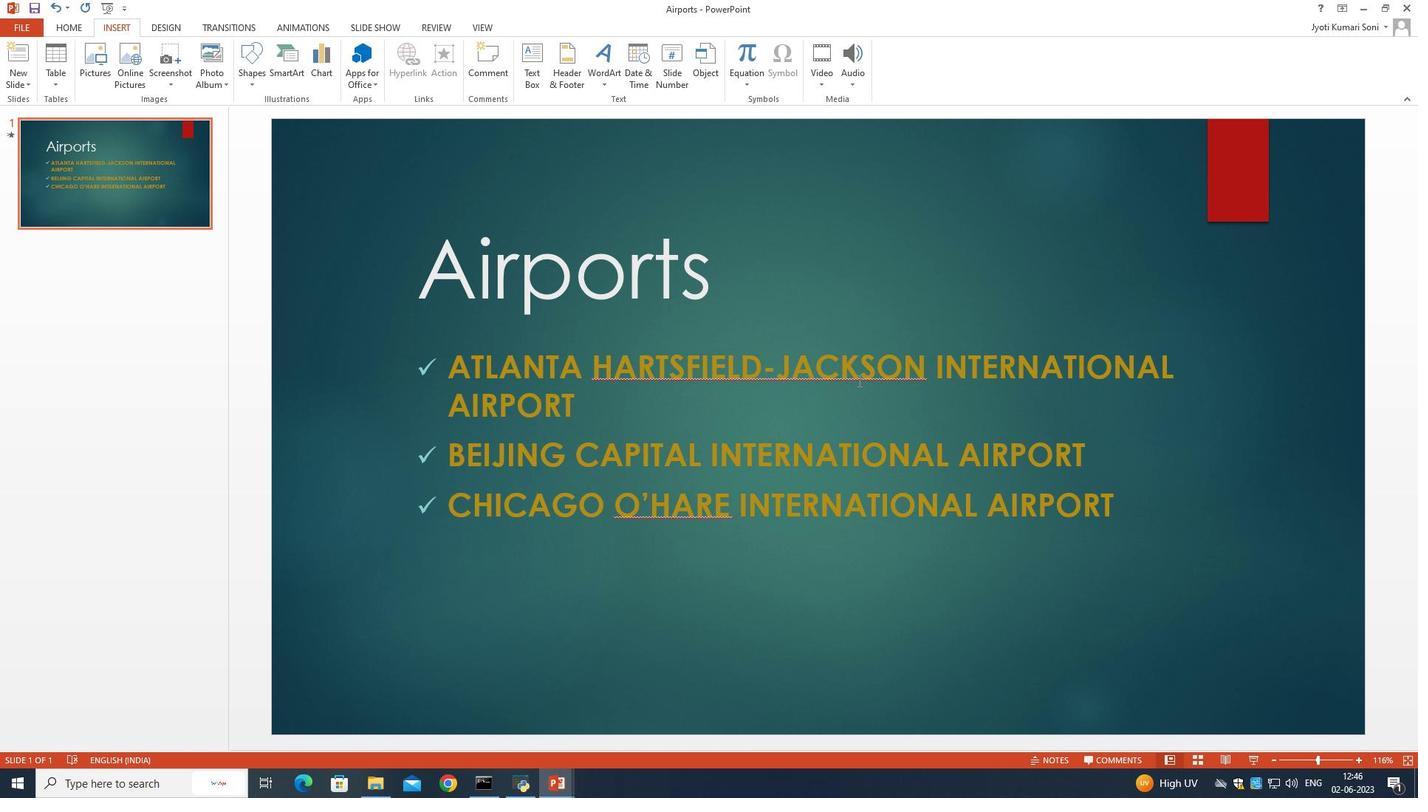 
Action: Mouse scrolled (872, 355) with delta (0, 0)
Screenshot: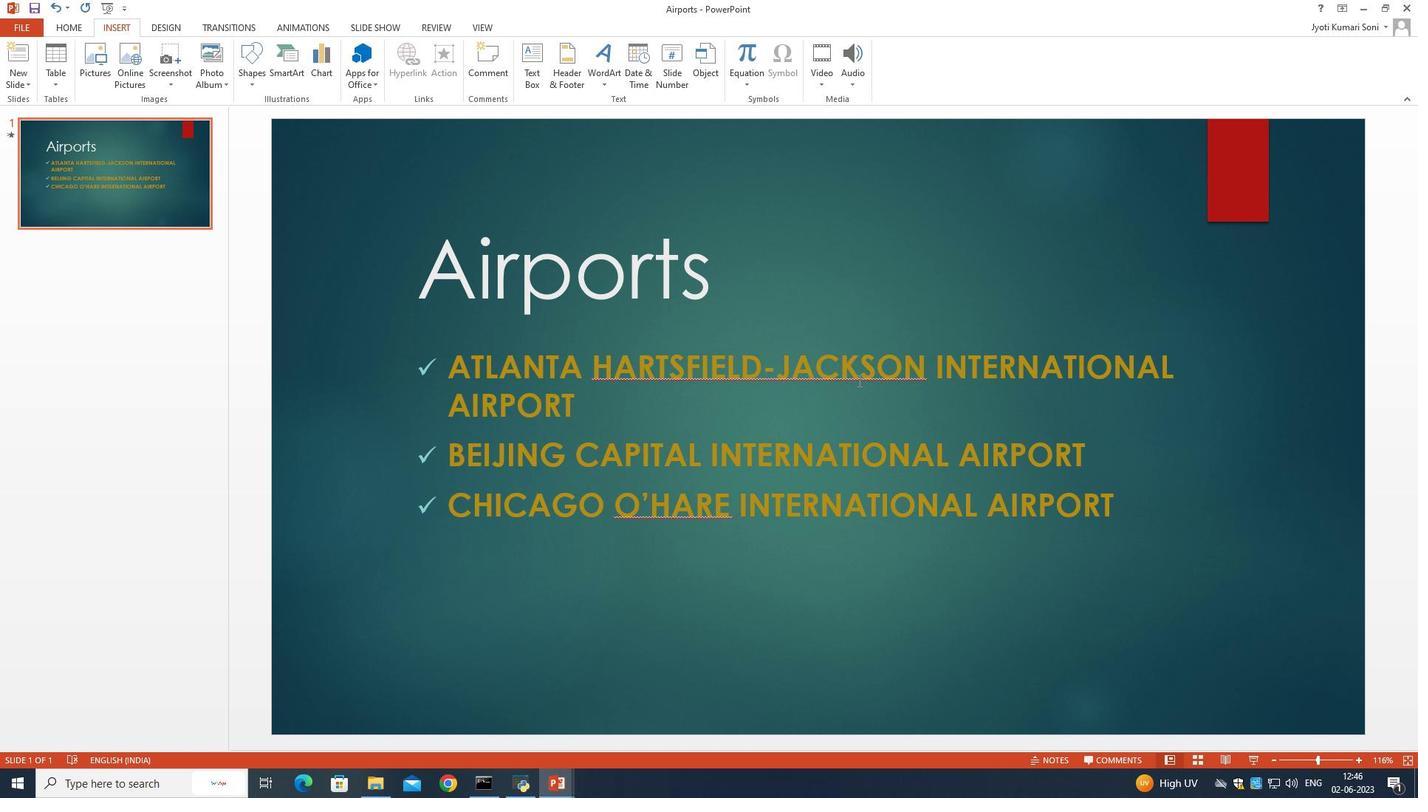 
Action: Mouse scrolled (872, 355) with delta (0, 0)
Screenshot: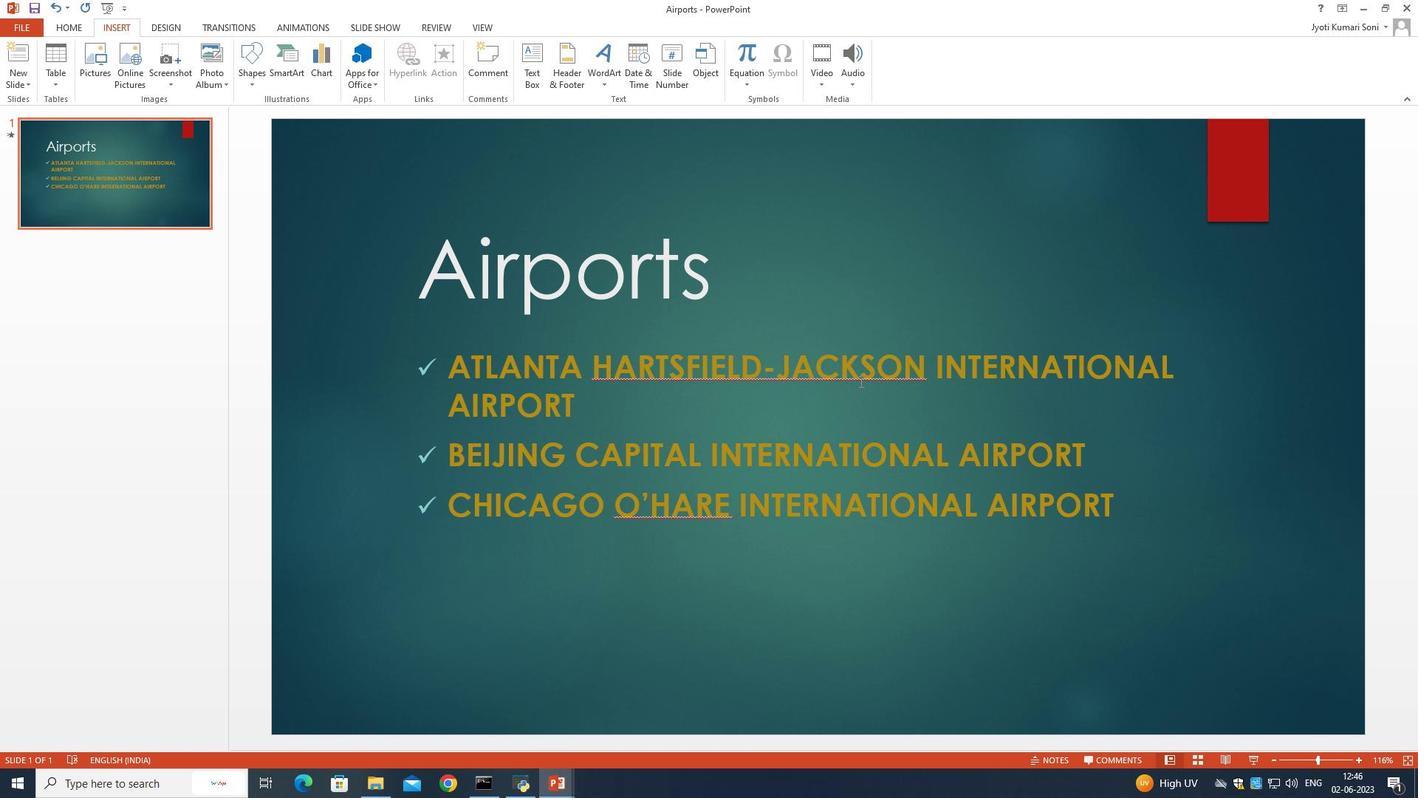 
Action: Mouse scrolled (872, 356) with delta (0, 0)
Screenshot: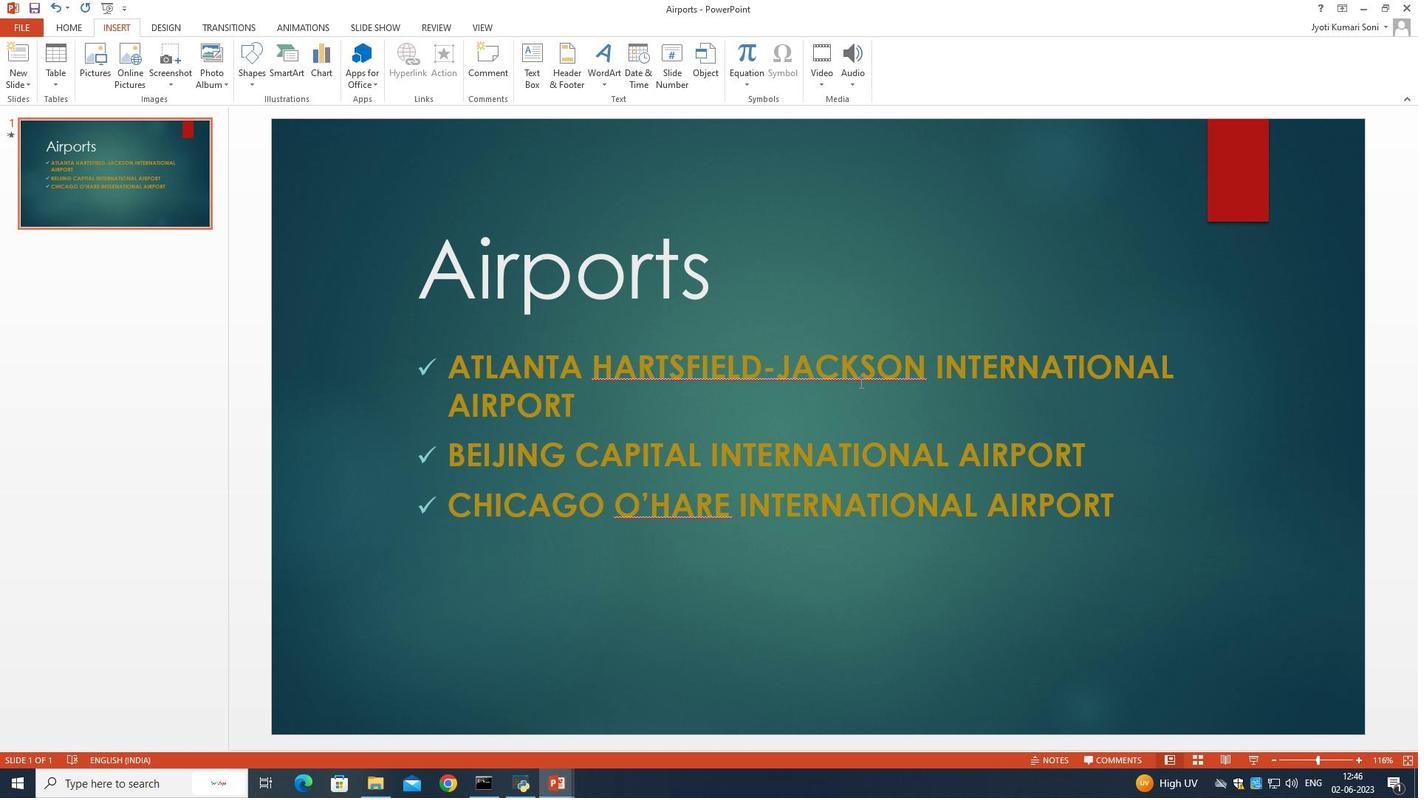 
Action: Mouse moved to (872, 354)
Screenshot: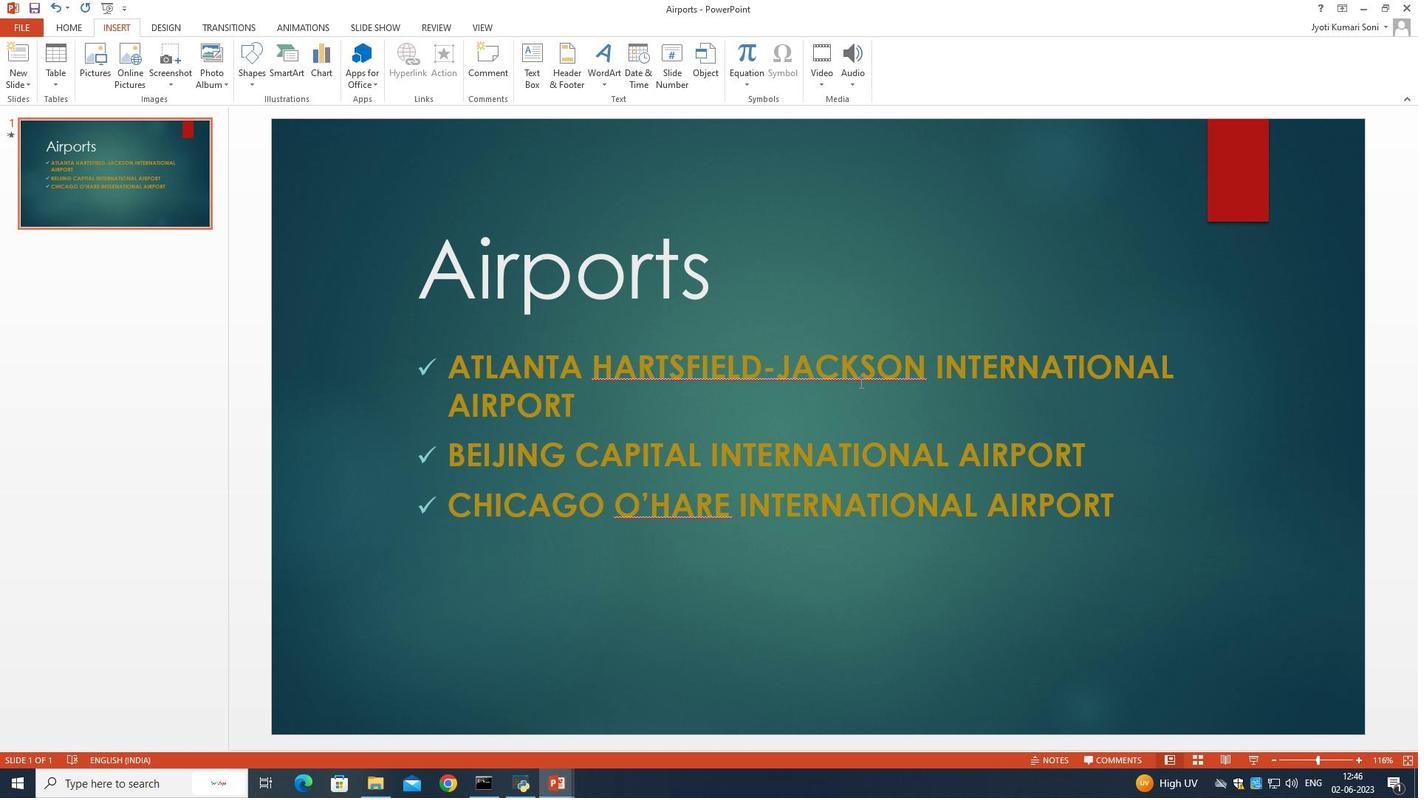 
Action: Mouse scrolled (872, 355) with delta (0, 0)
Screenshot: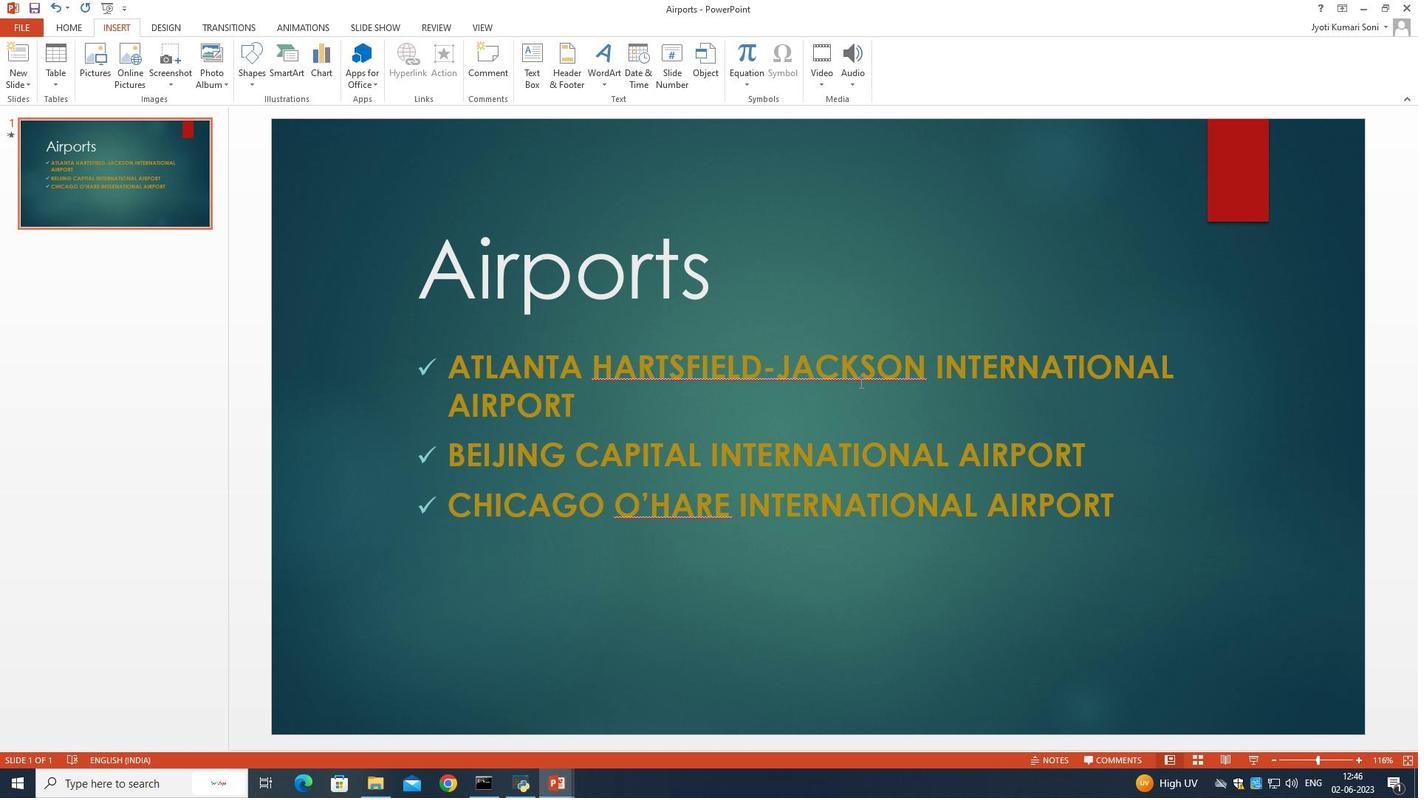 
Action: Mouse moved to (1137, 455)
Screenshot: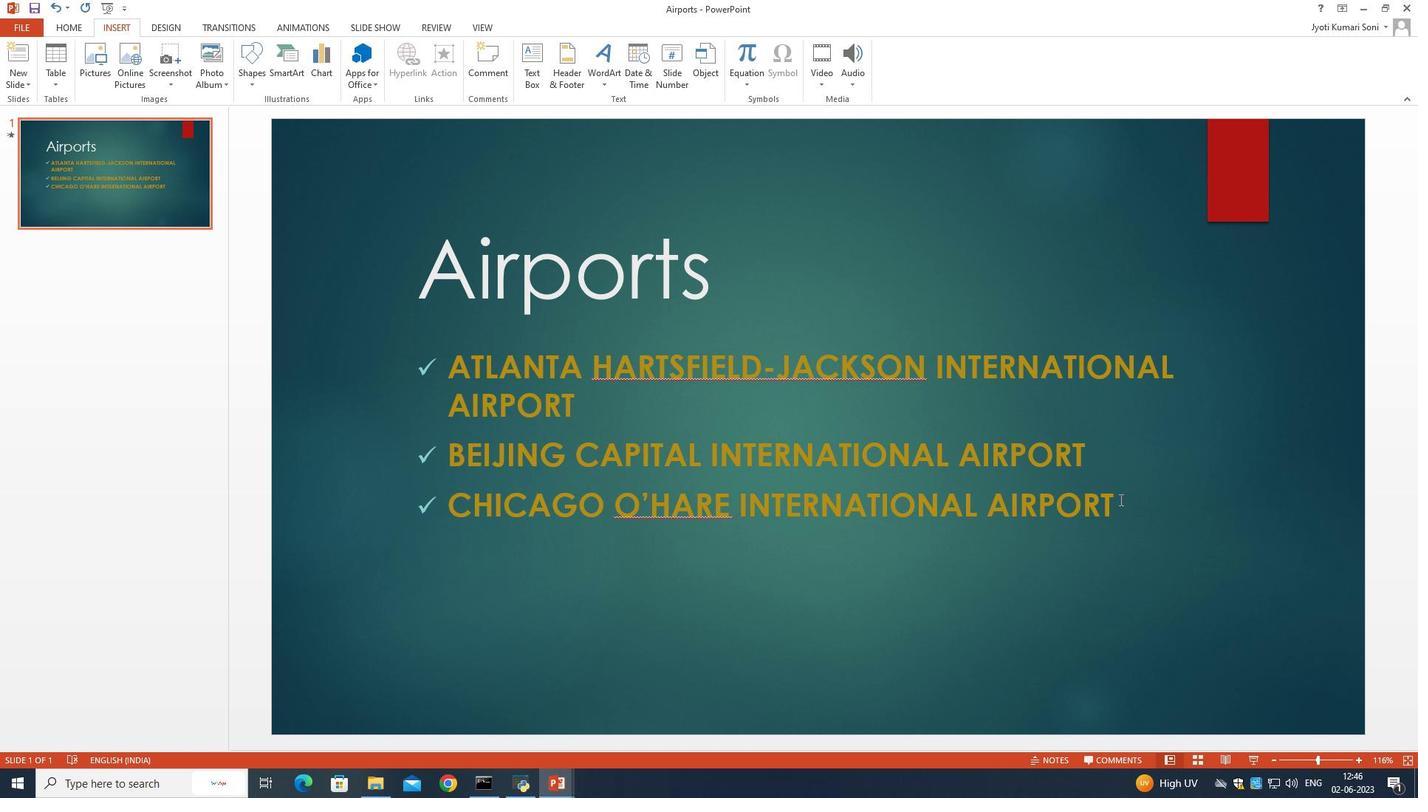 
Action: Mouse pressed left at (1137, 455)
Screenshot: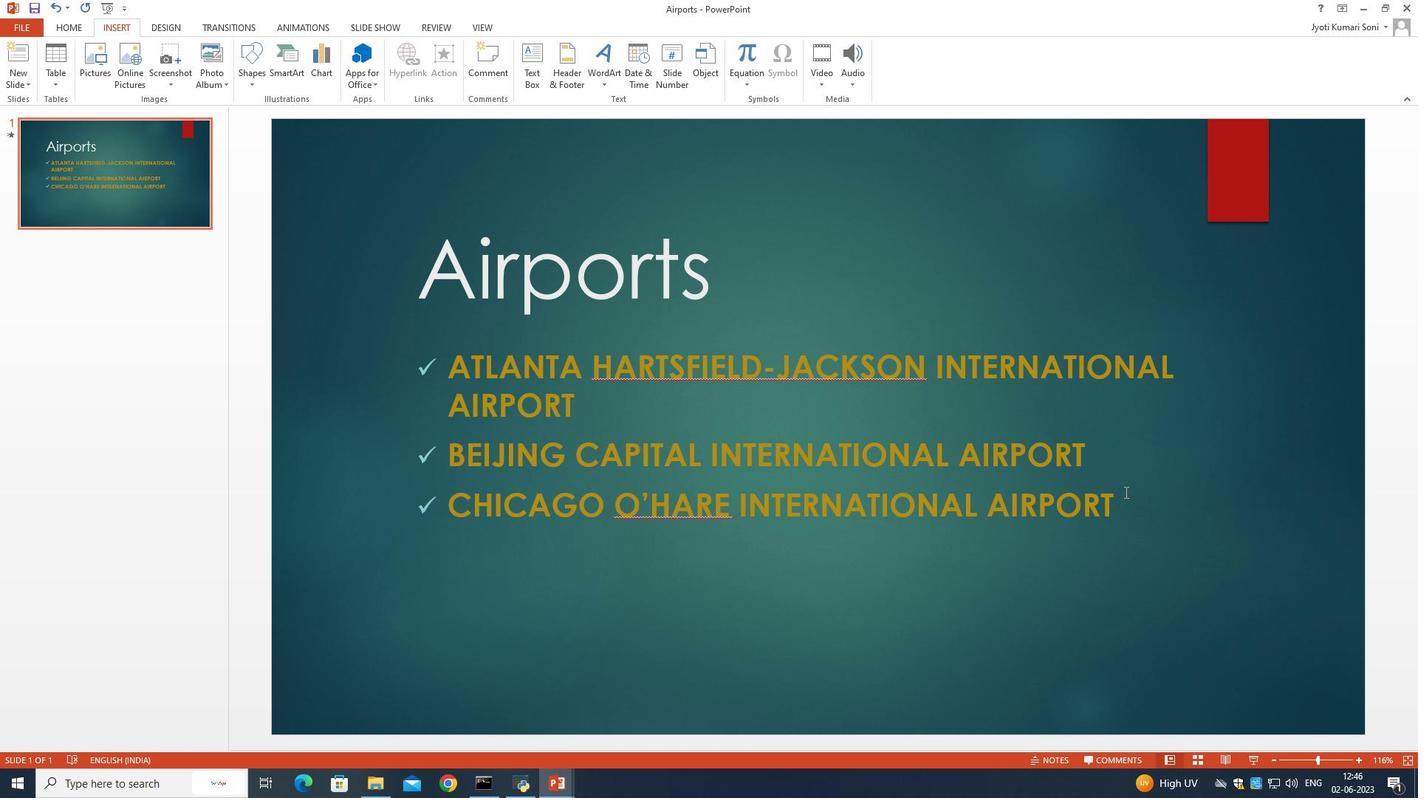 
Action: Mouse moved to (1141, 466)
Screenshot: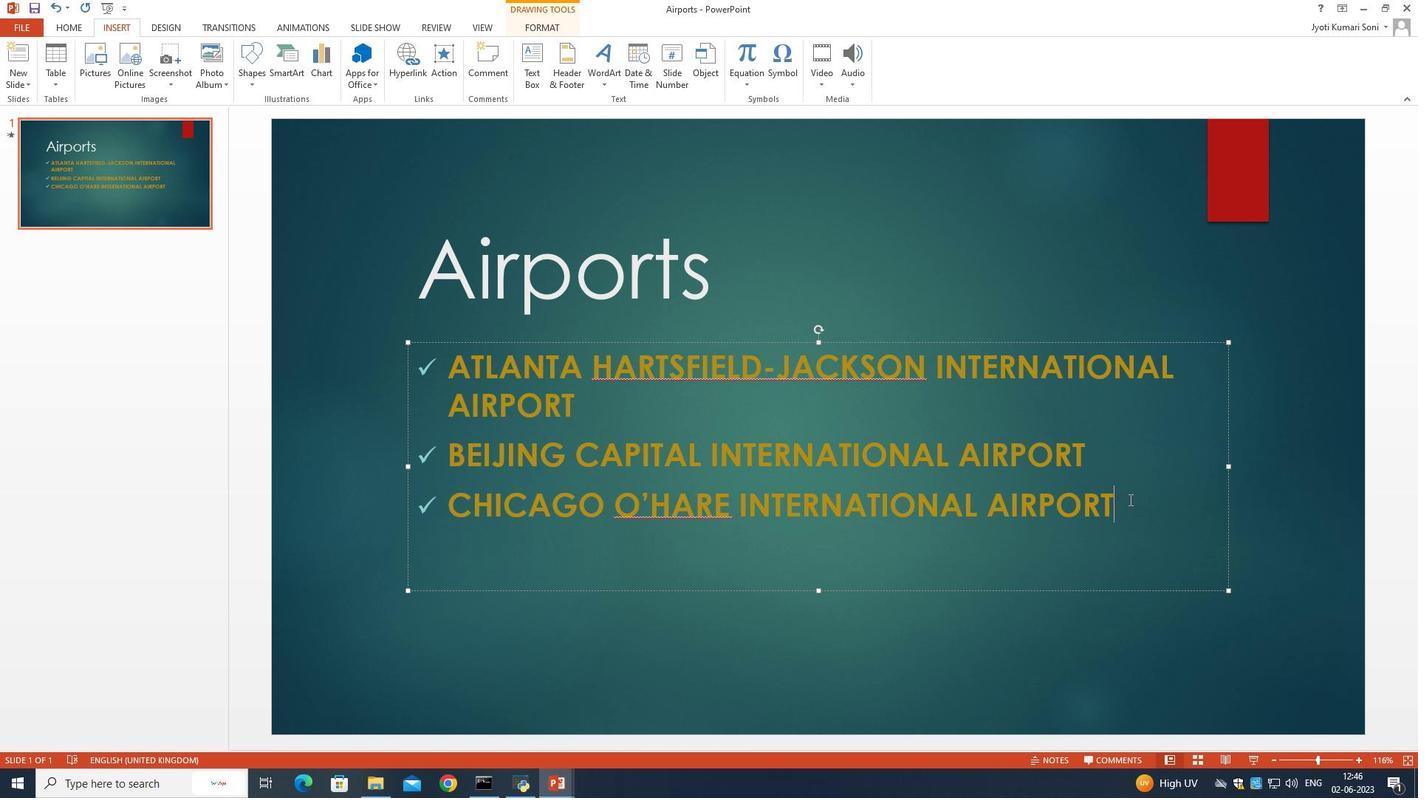 
Action: Key pressed <Key.enter>
Screenshot: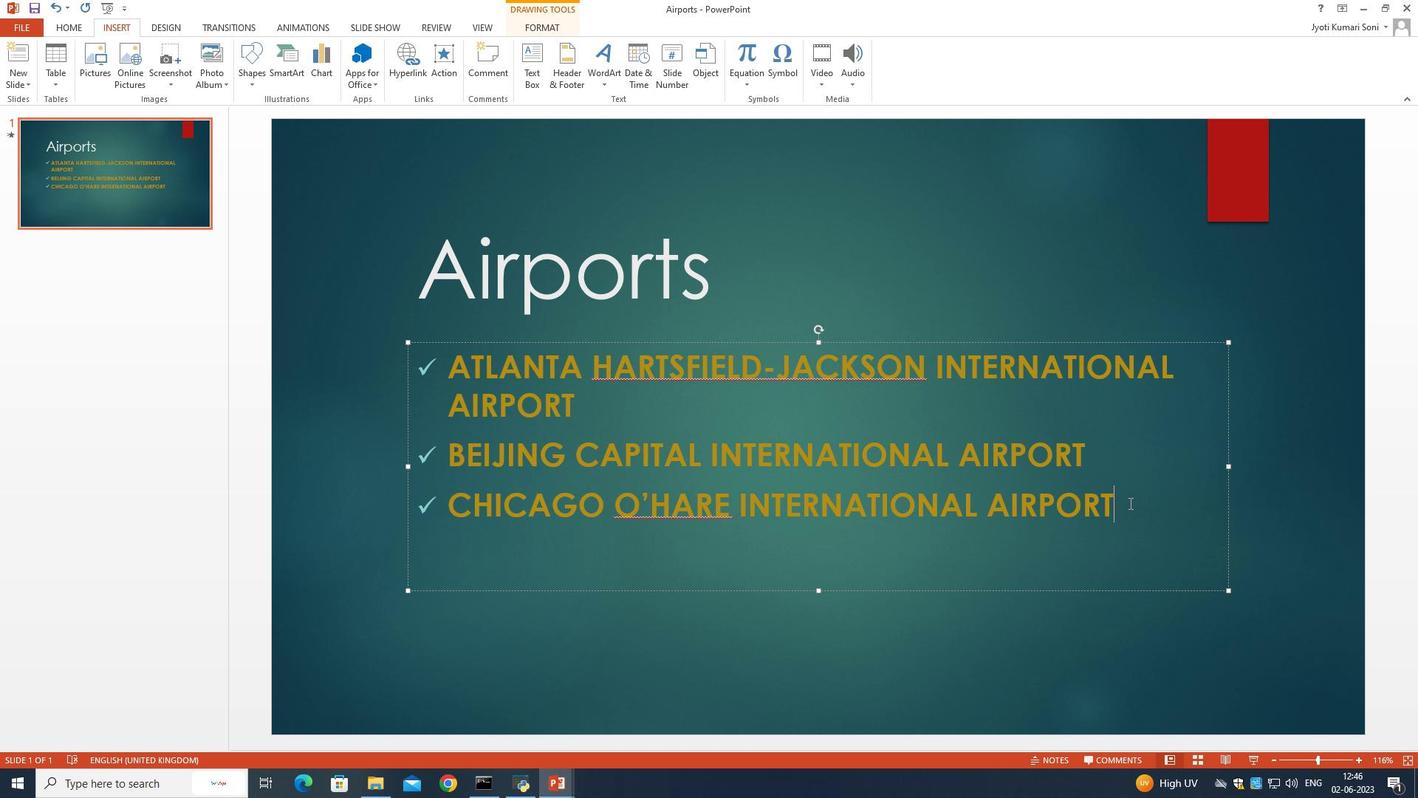 
Action: Mouse moved to (640, 64)
Screenshot: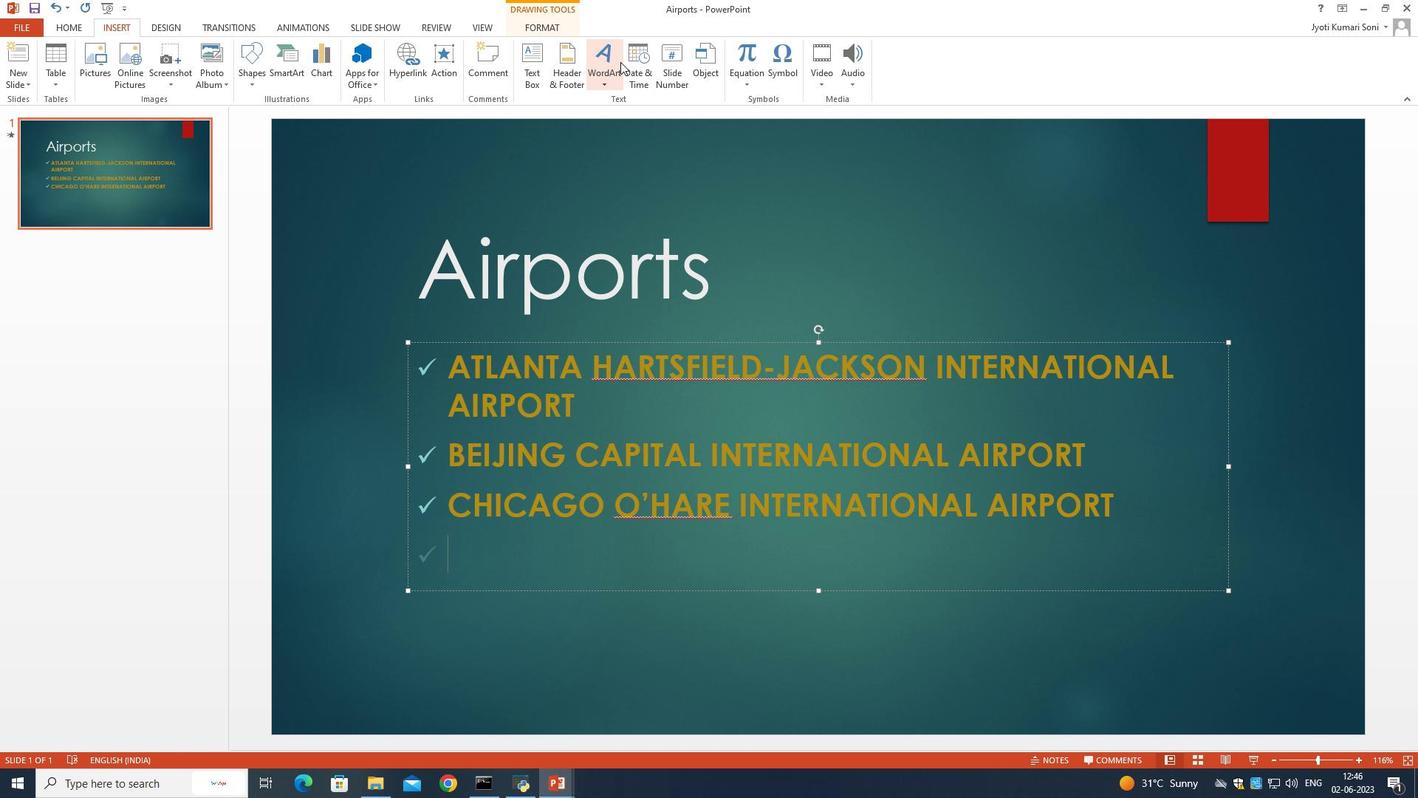
Action: Mouse pressed left at (640, 64)
Screenshot: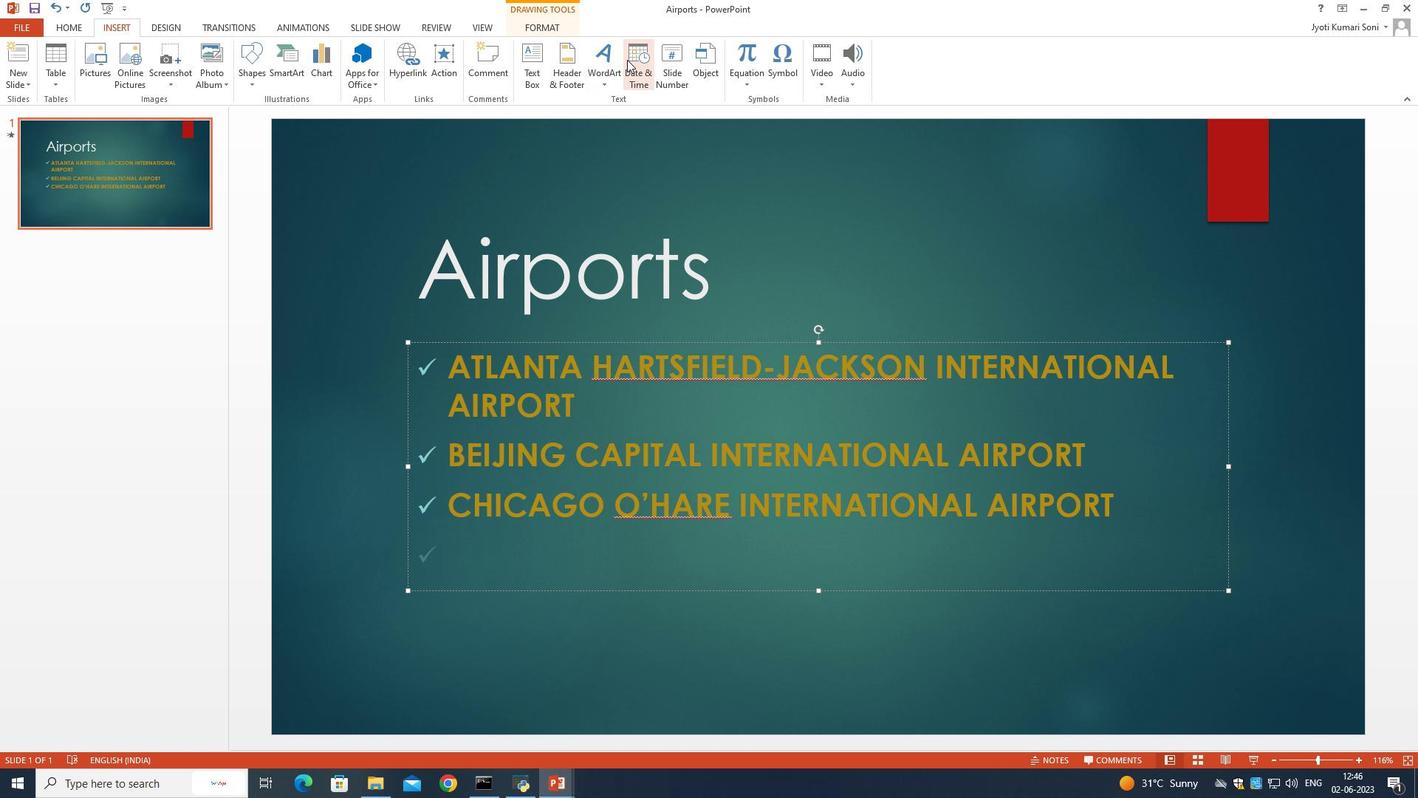 
Action: Mouse moved to (733, 445)
Screenshot: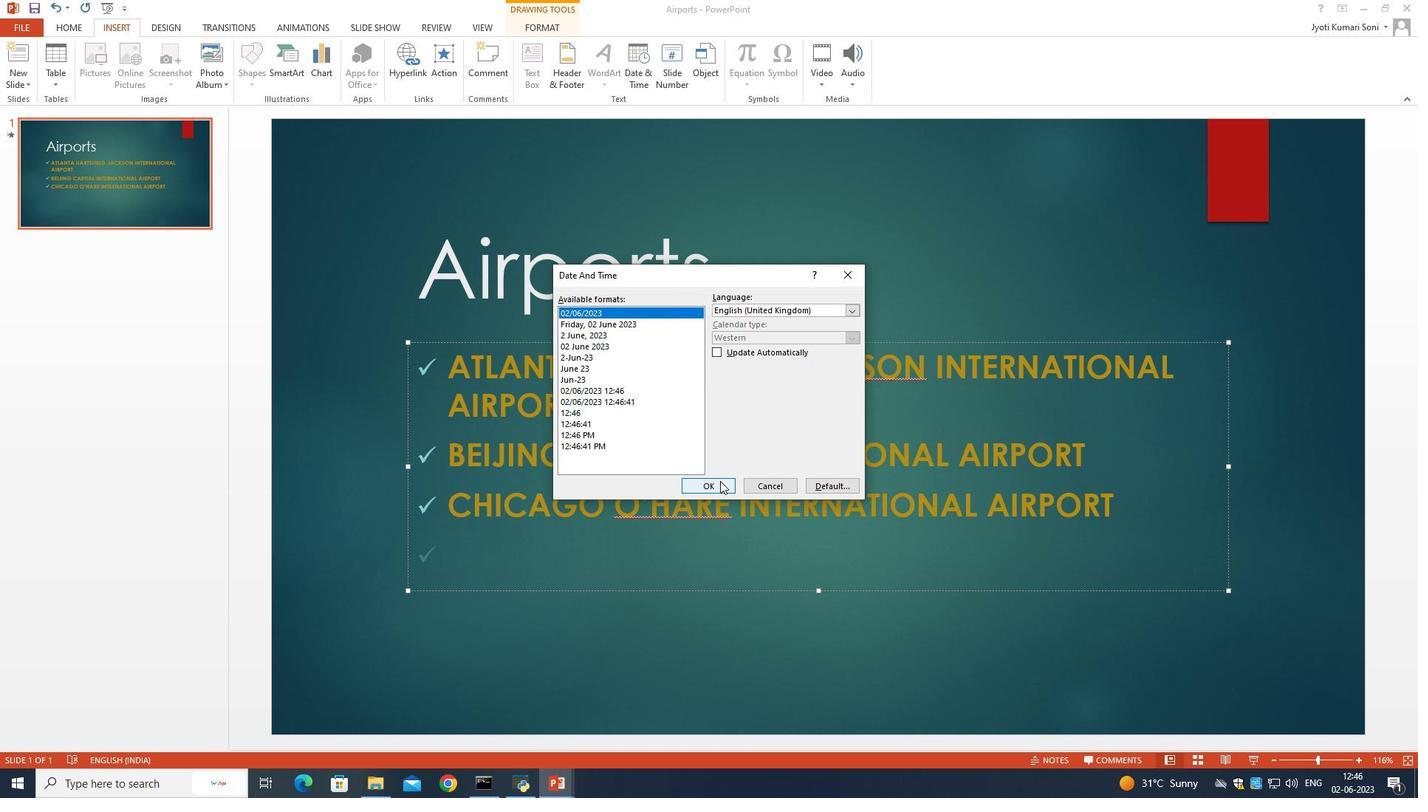 
Action: Mouse pressed left at (733, 445)
Screenshot: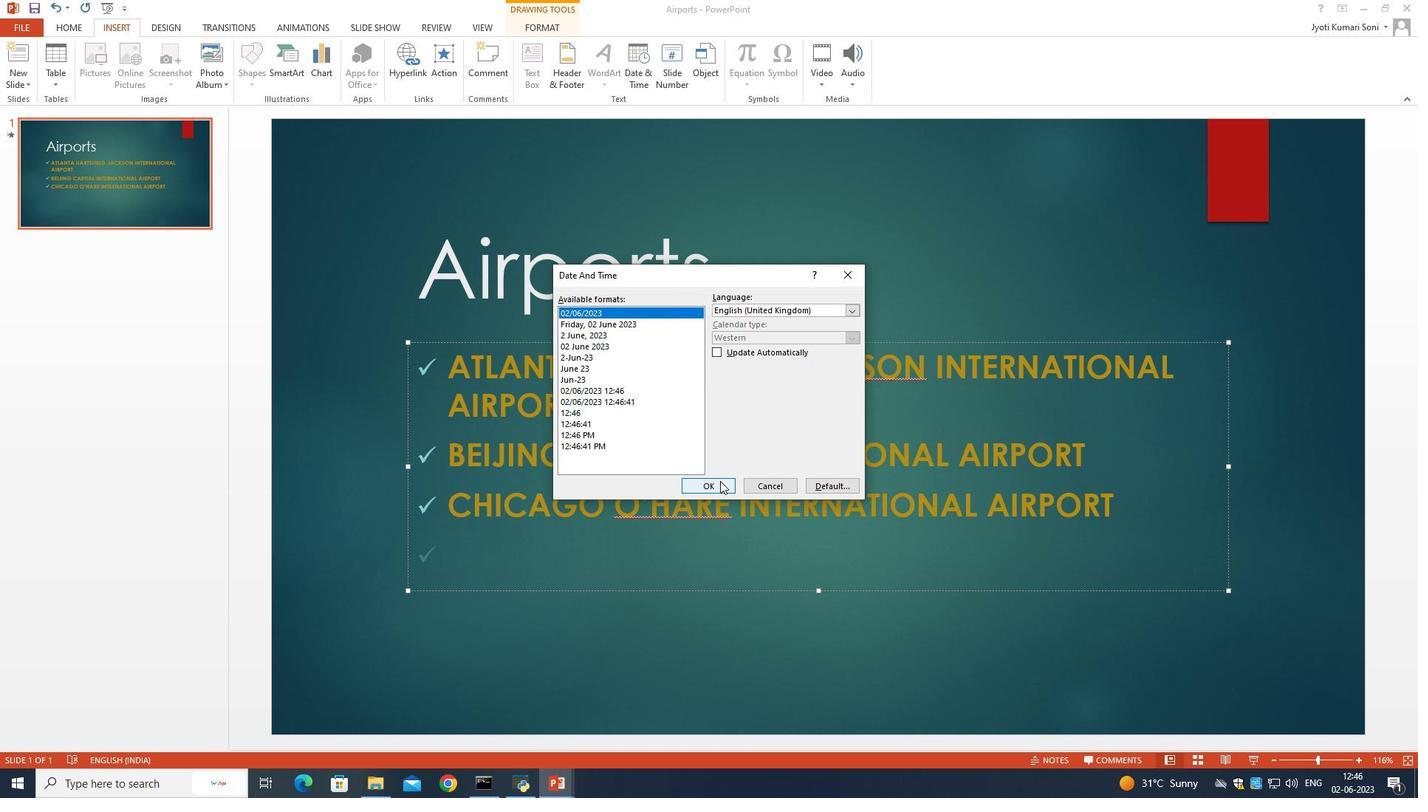 
Action: Mouse moved to (733, 445)
Screenshot: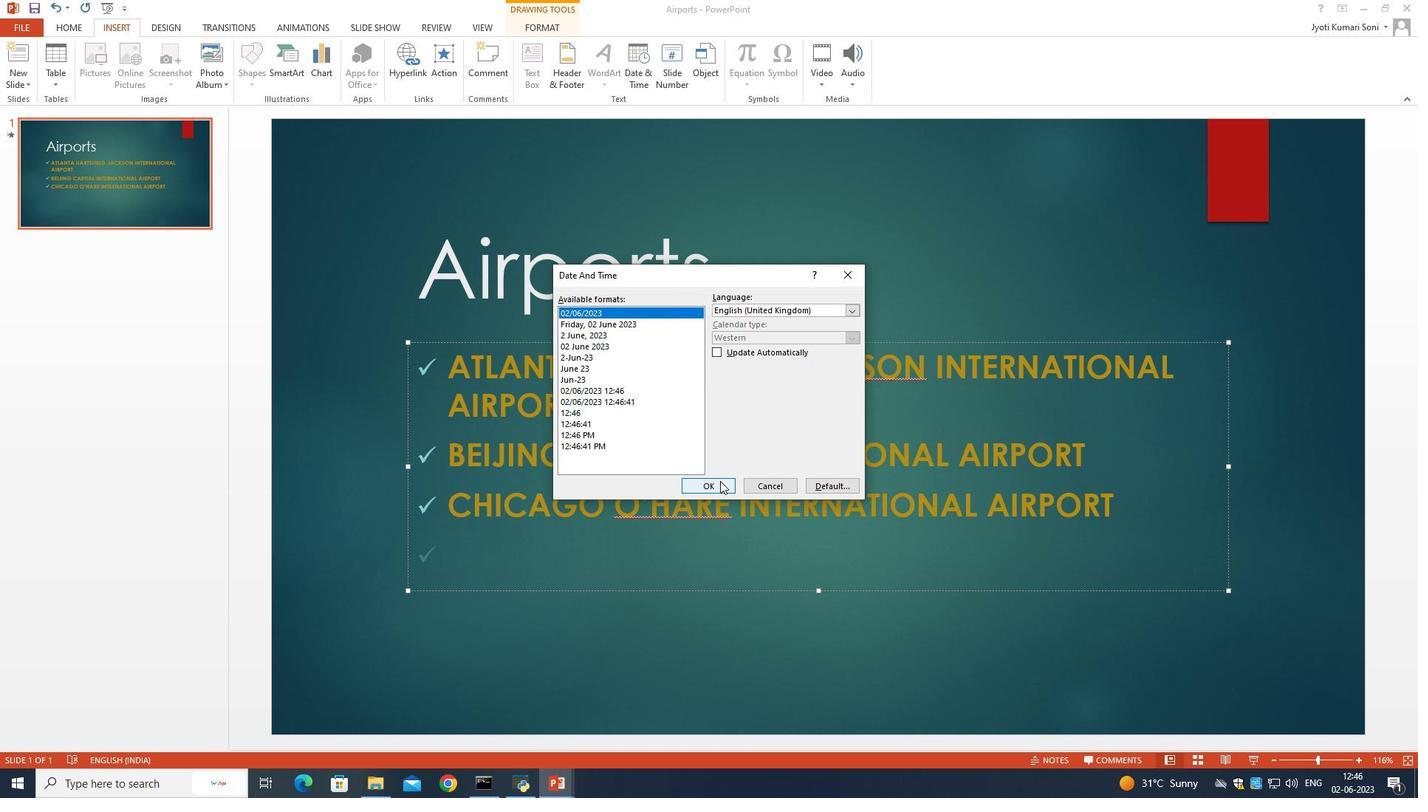 
Action: Mouse pressed left at (733, 445)
Screenshot: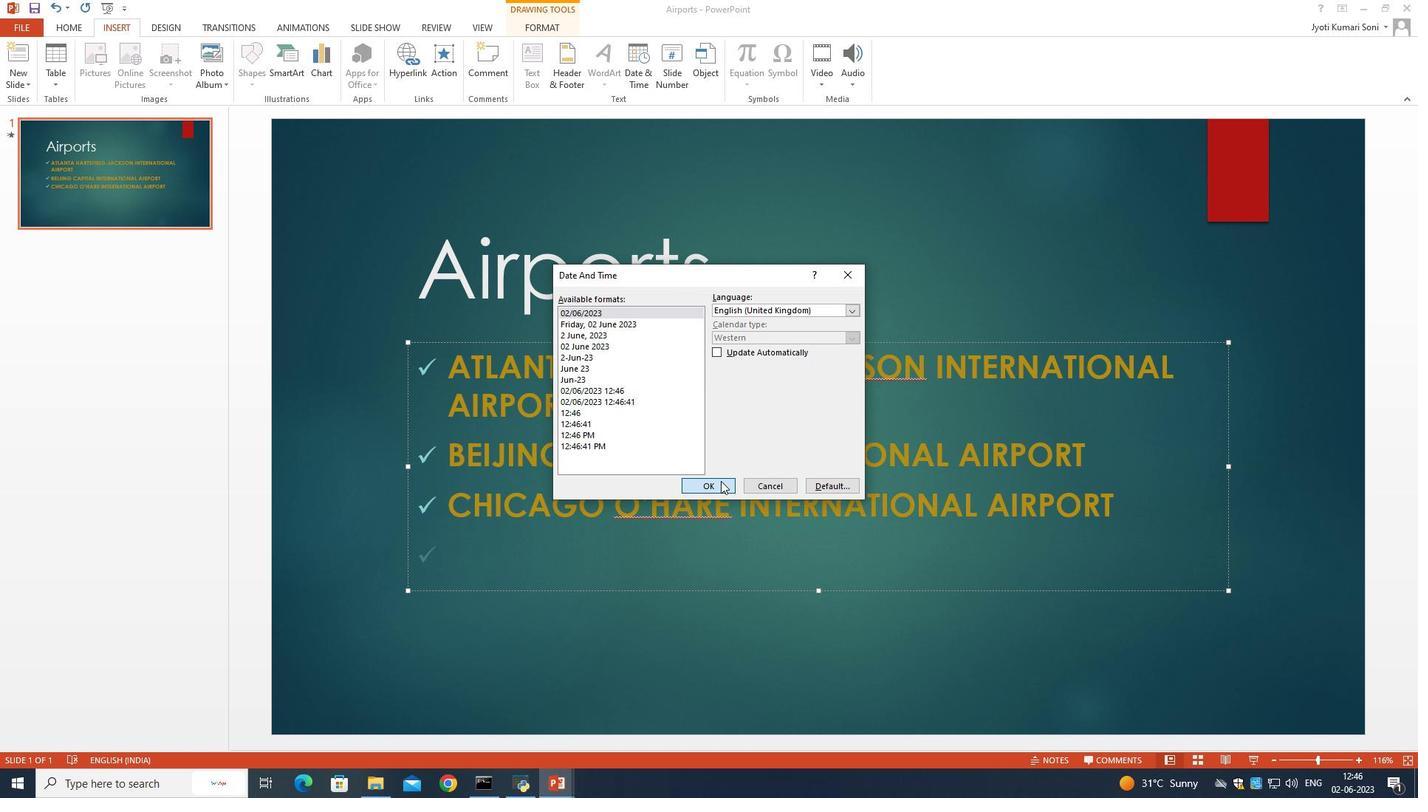 
Action: Mouse moved to (666, 503)
Screenshot: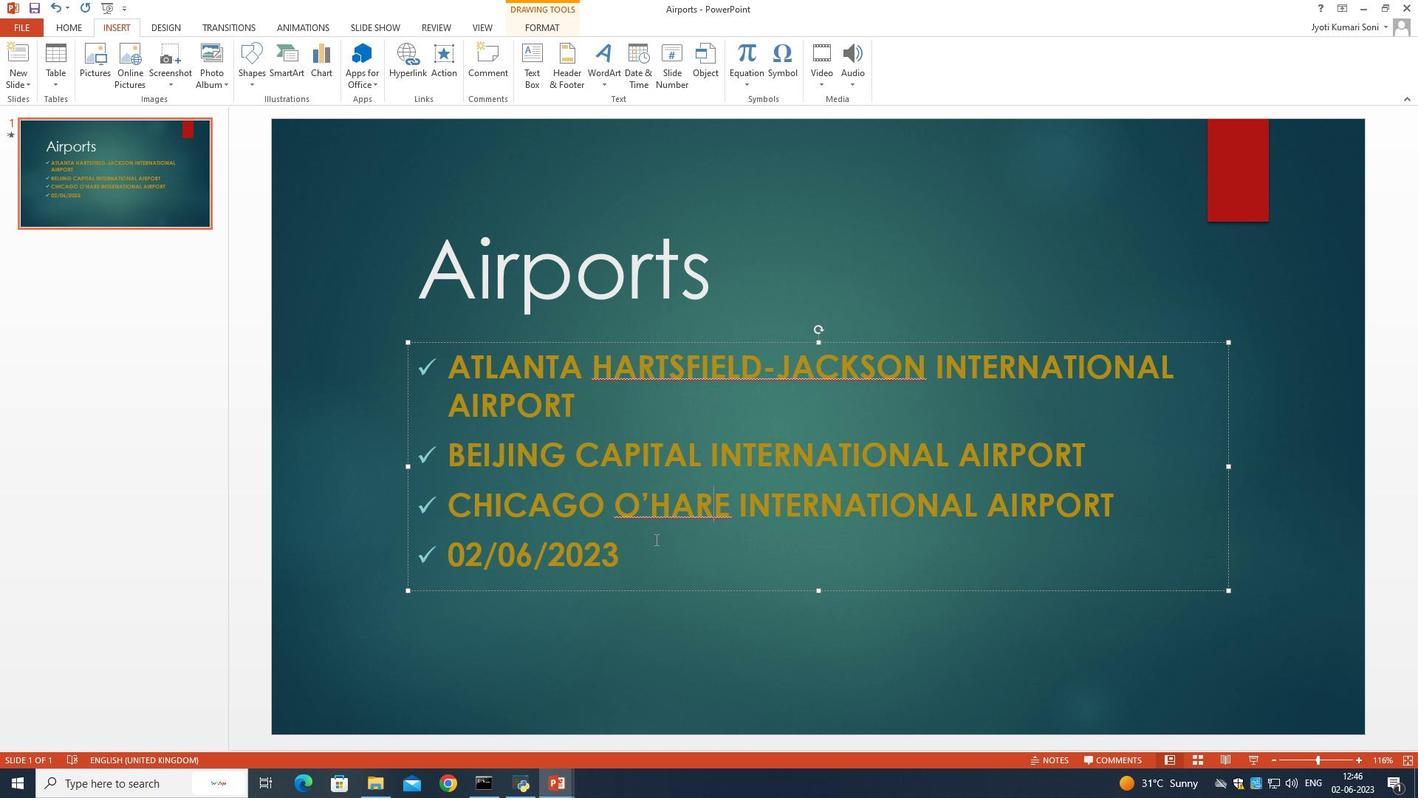 
Action: Mouse pressed left at (666, 503)
Screenshot: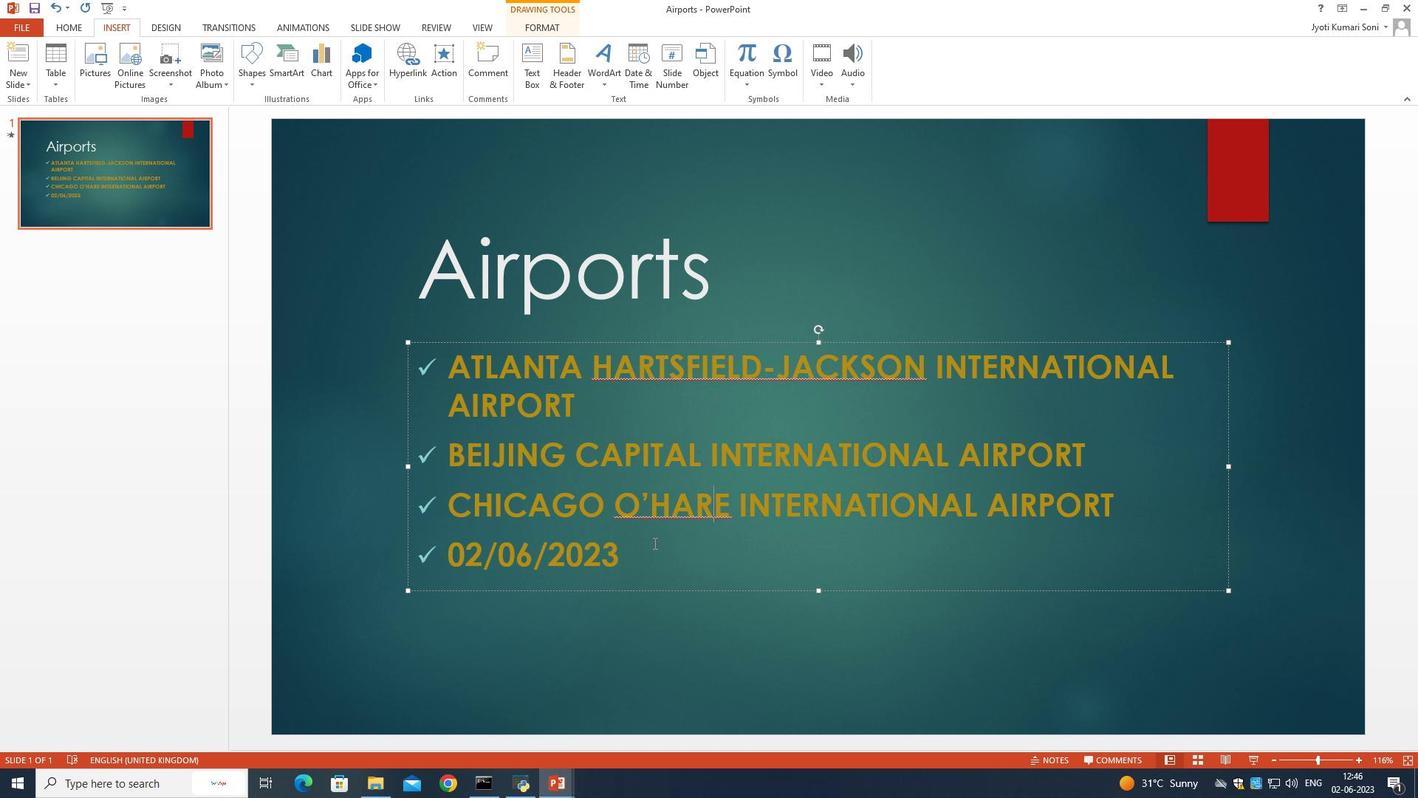 
Action: Mouse moved to (88, 34)
Screenshot: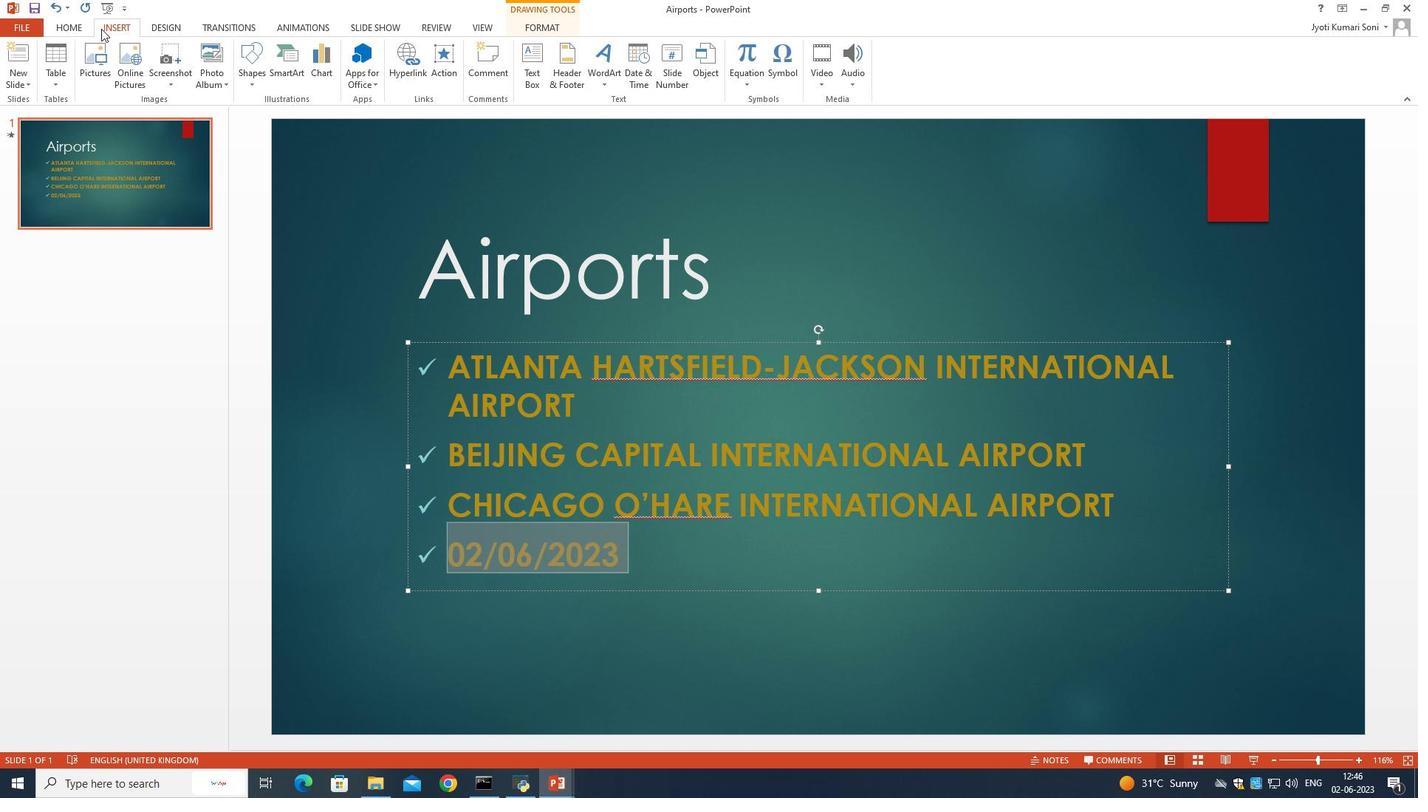 
Action: Mouse pressed left at (88, 34)
Screenshot: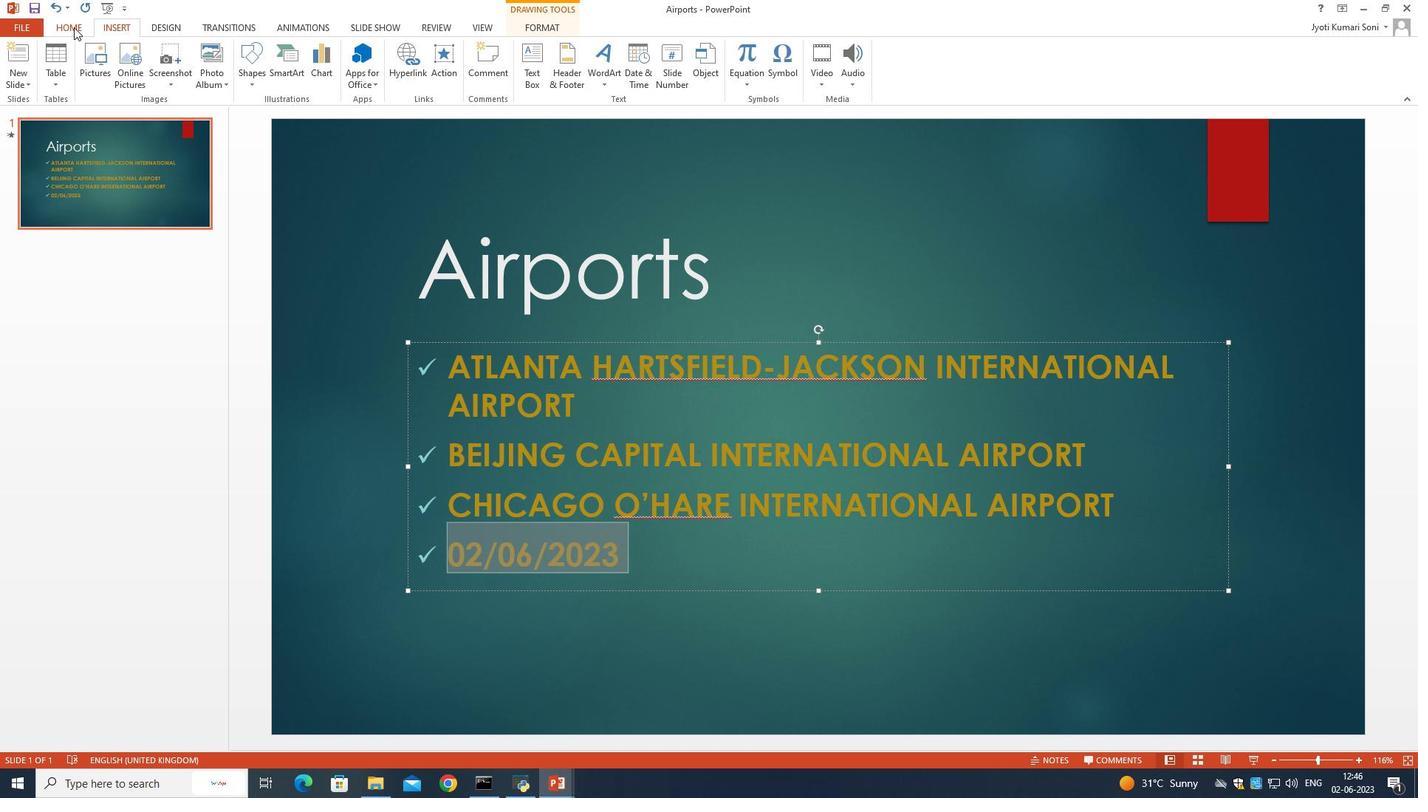 
Action: Mouse moved to (381, 79)
Screenshot: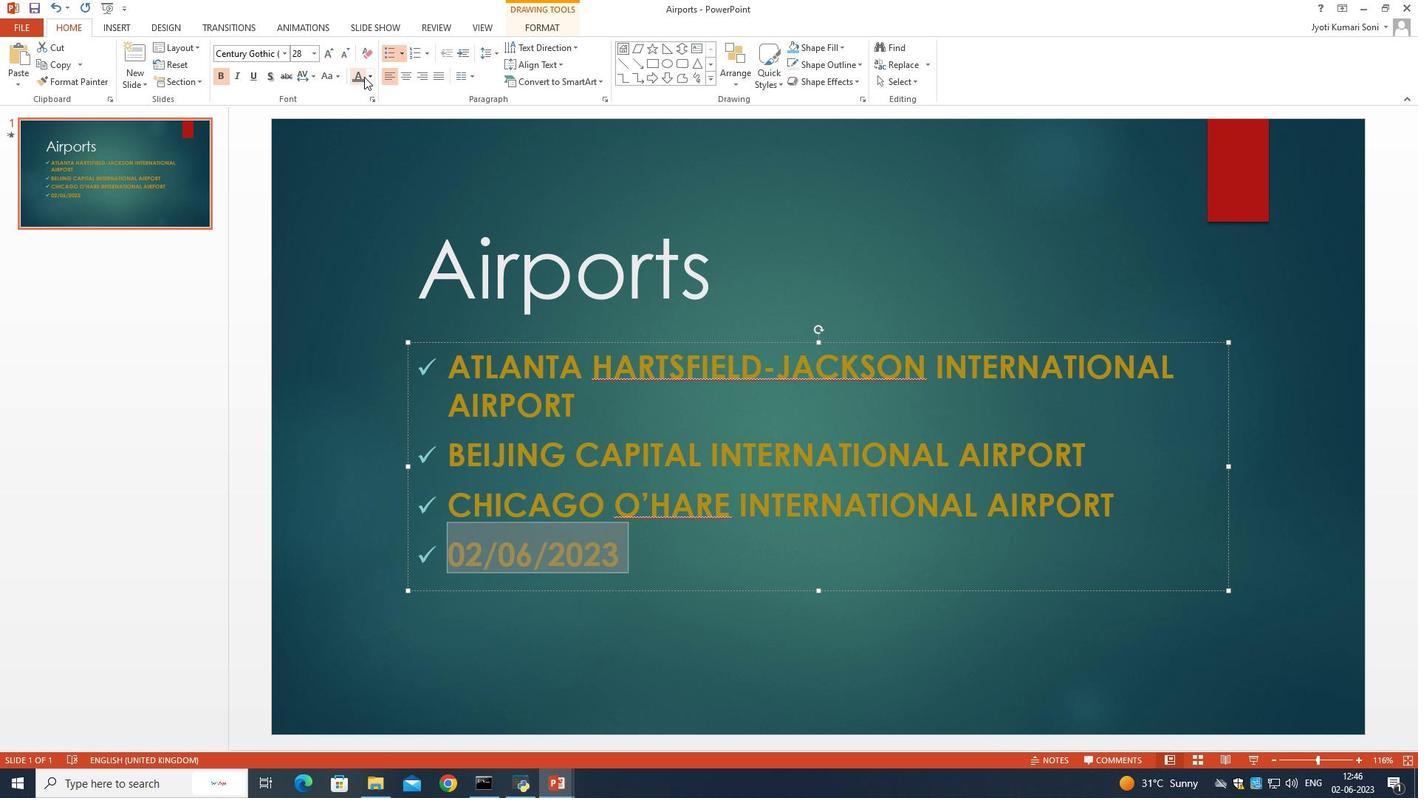 
Action: Mouse pressed left at (381, 79)
Screenshot: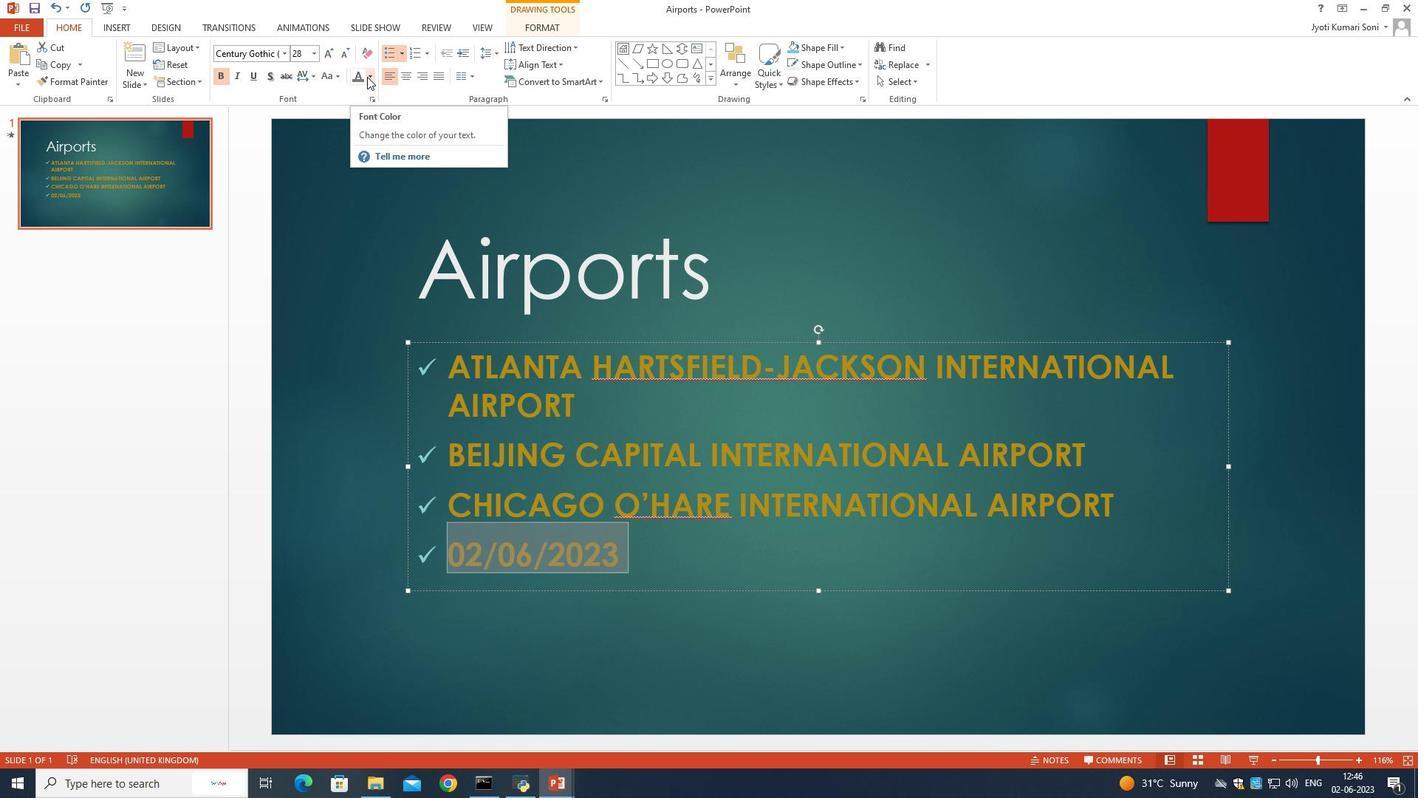 
Action: Mouse moved to (485, 155)
Screenshot: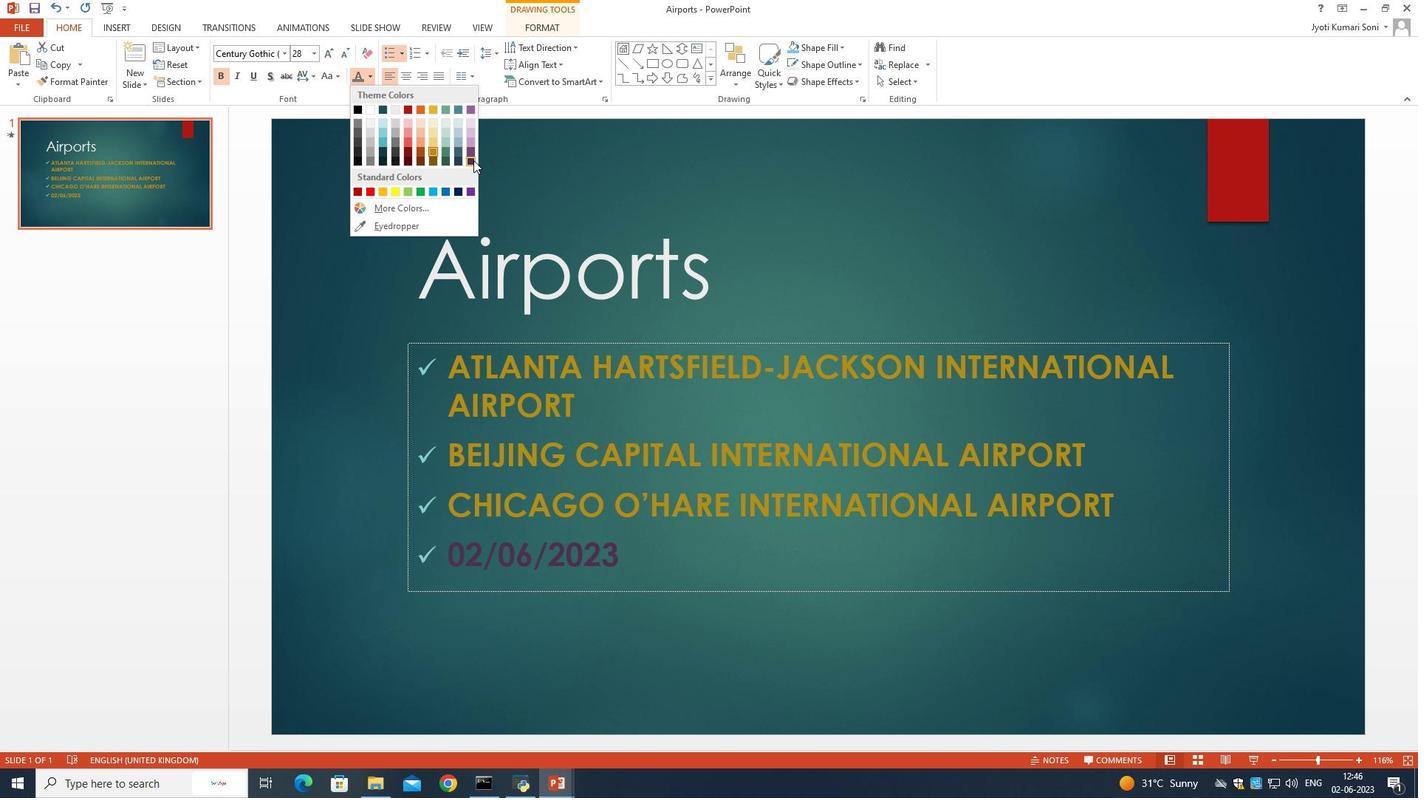 
Action: Mouse pressed left at (485, 155)
Screenshot: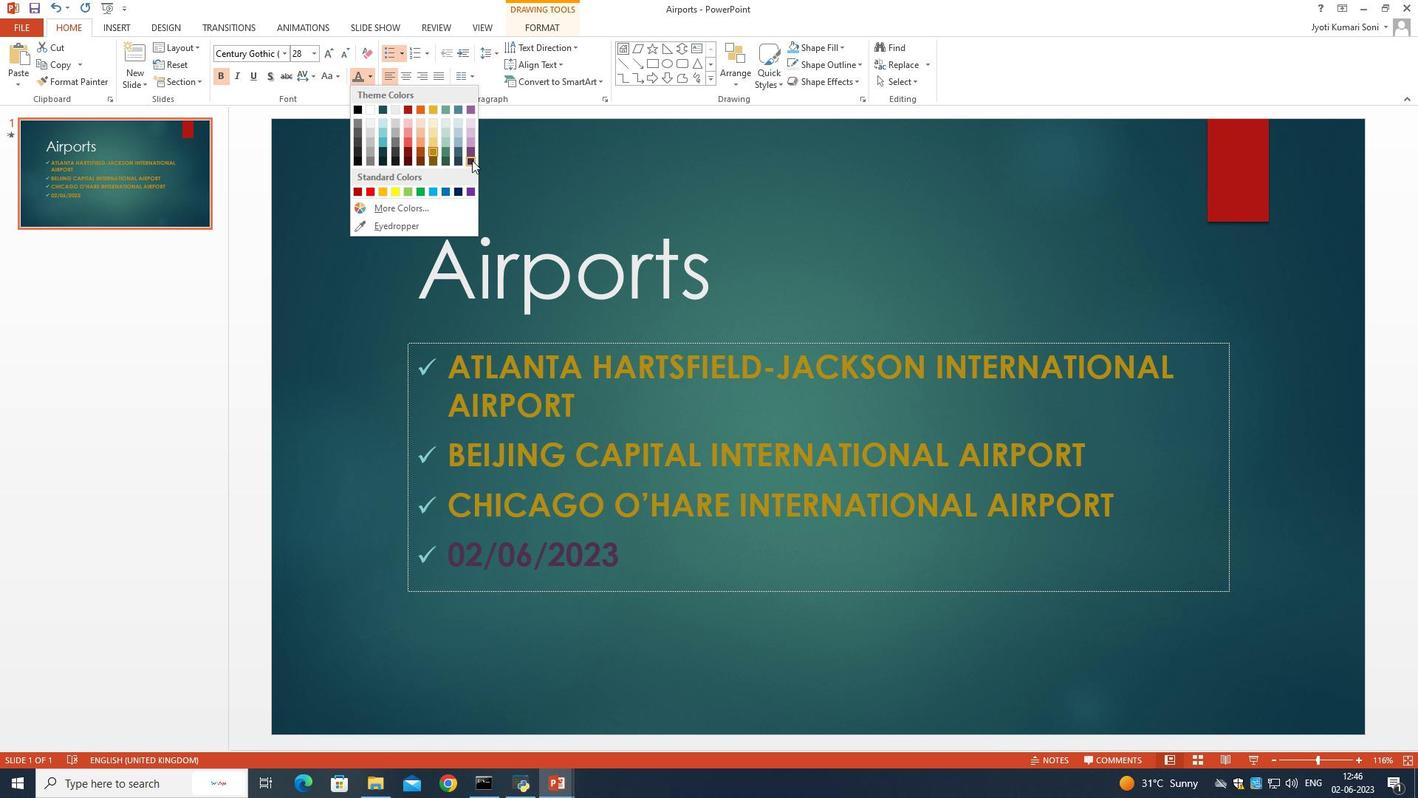 
Action: Mouse moved to (828, 243)
Screenshot: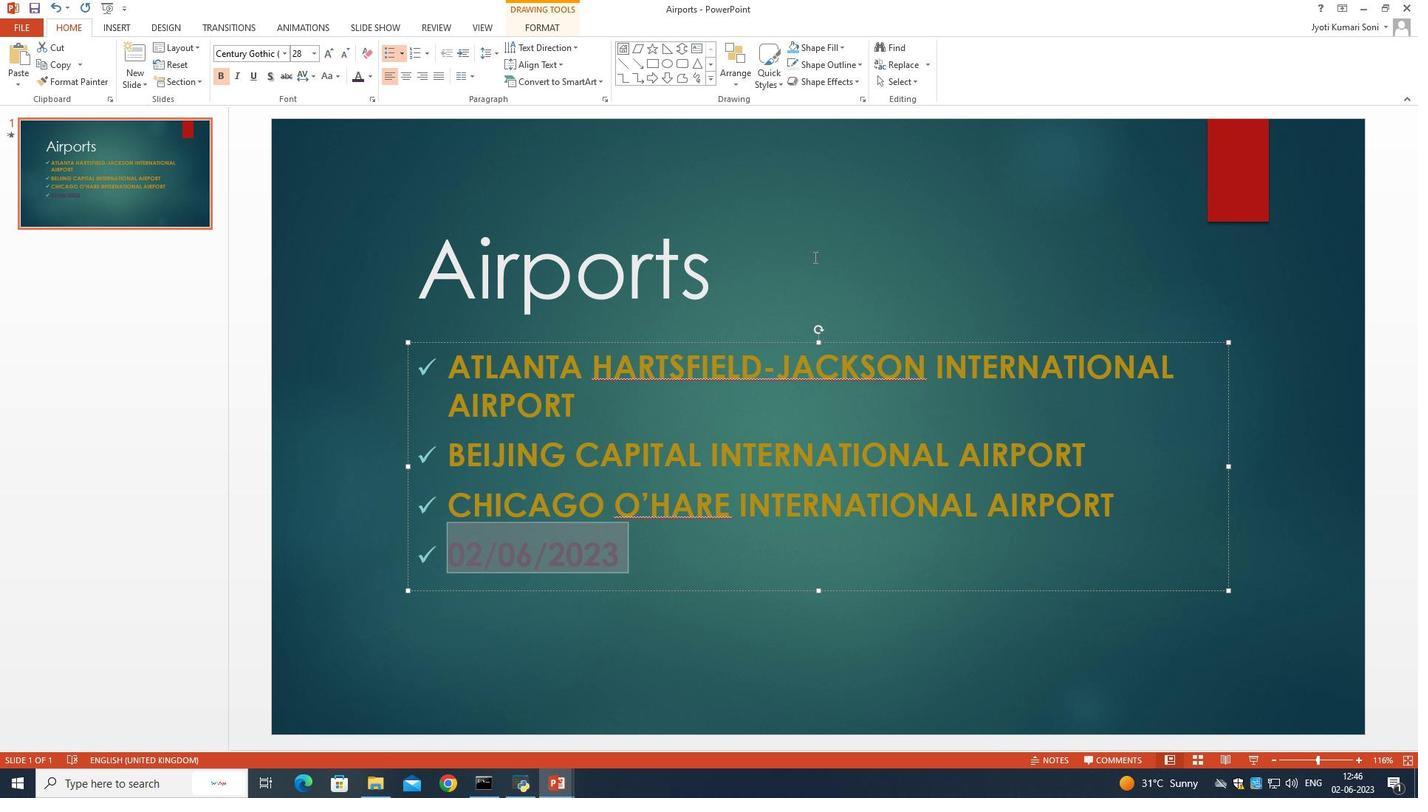 
Action: Mouse pressed left at (828, 243)
Screenshot: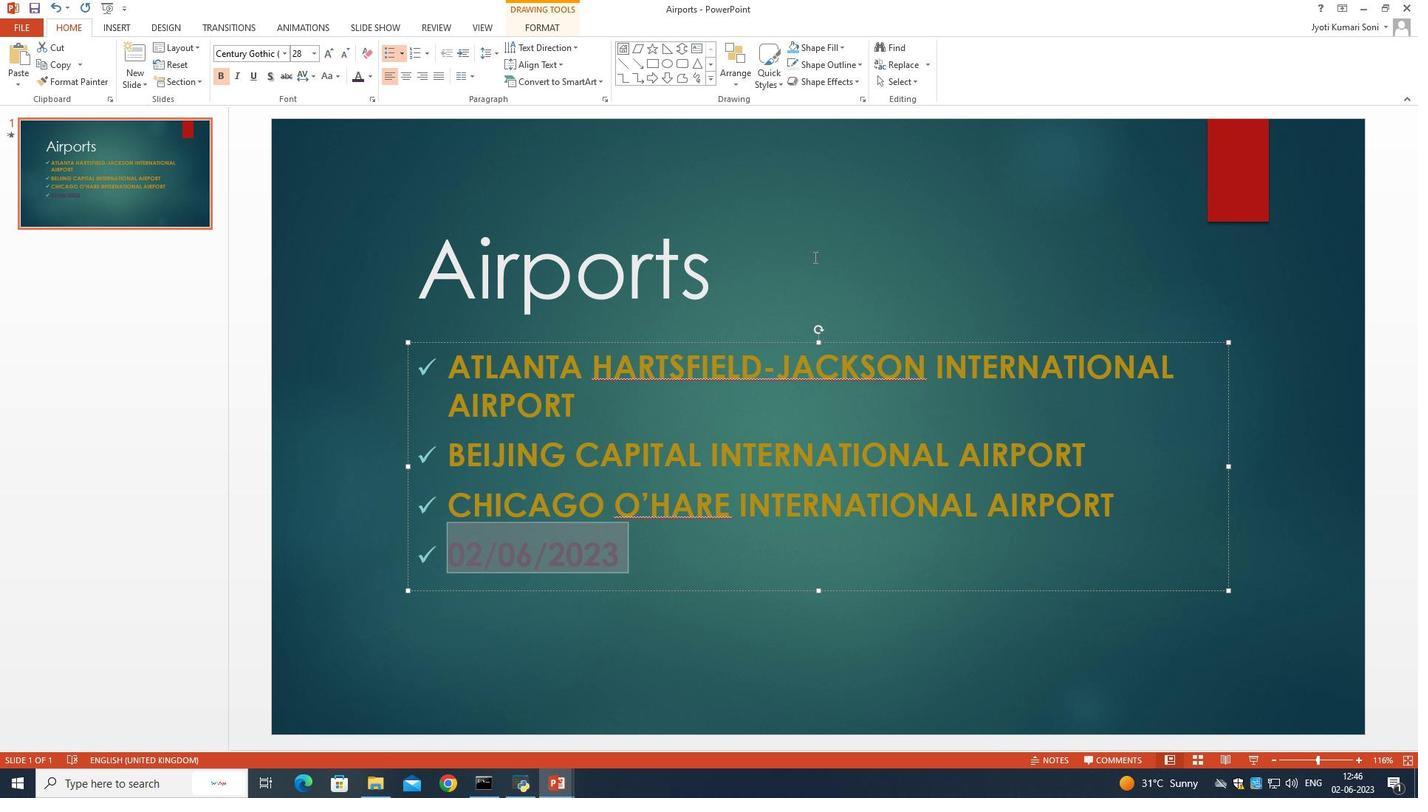 
Action: Mouse moved to (718, 498)
Screenshot: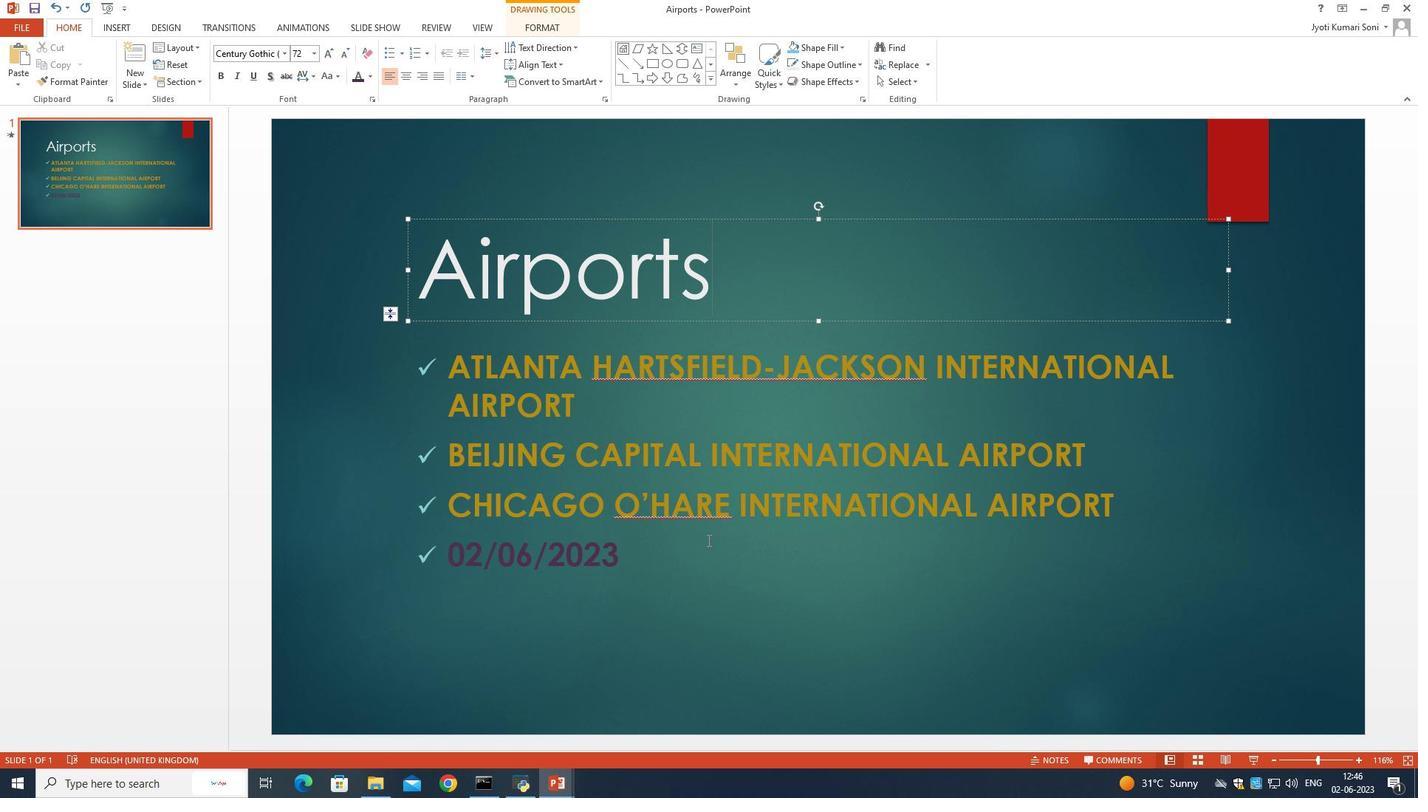 
Action: Mouse pressed left at (718, 498)
Screenshot: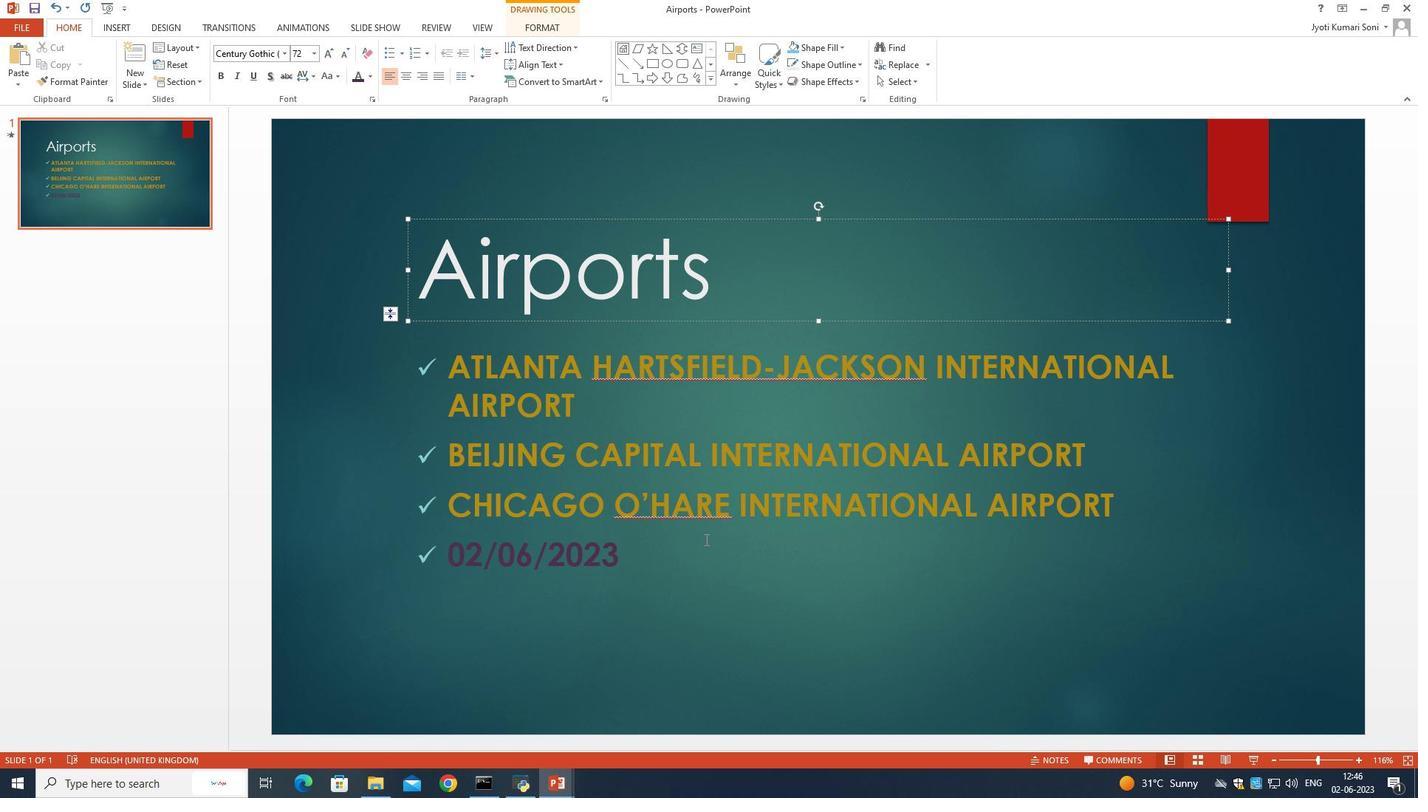 
Action: Mouse moved to (662, 484)
Screenshot: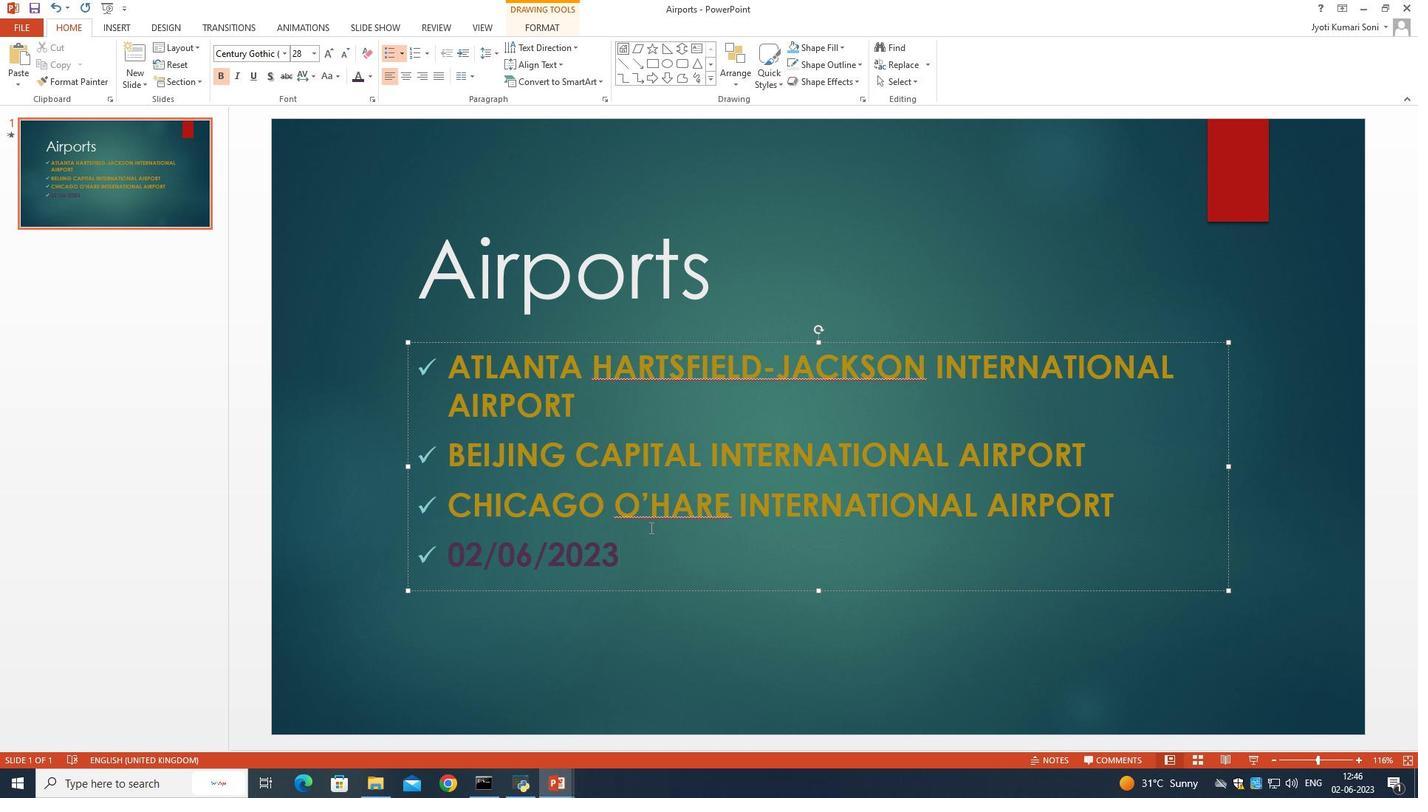 
